 Task: Buy 5 Cooking Torches from Baking Tools & Accessories section under best seller category for shipping address: Isla Howard, 4728 Huntz Lane, Bolton, Massachusetts 01740, Cell Number 9785492947. Pay from credit card ending with 9757, CVV 798
Action: Mouse moved to (20, 71)
Screenshot: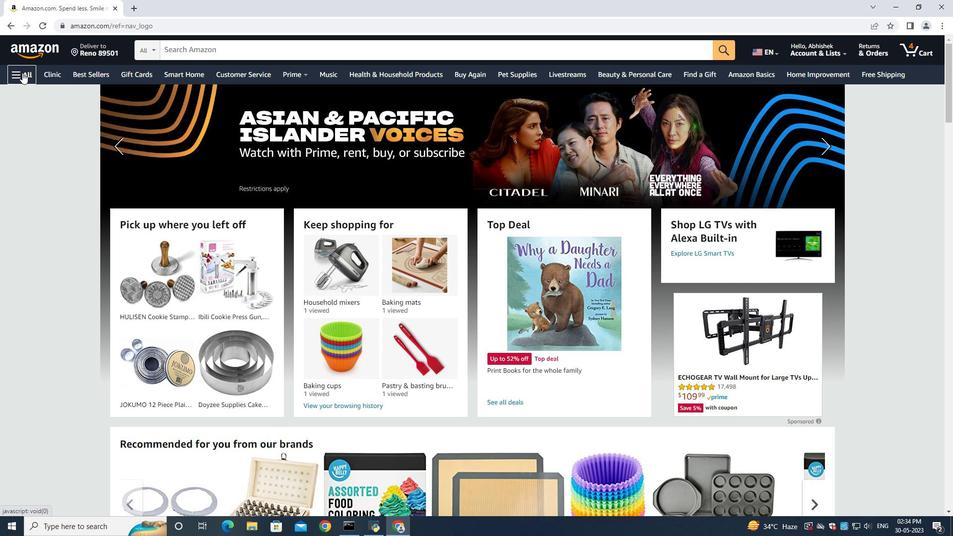 
Action: Mouse pressed left at (20, 71)
Screenshot: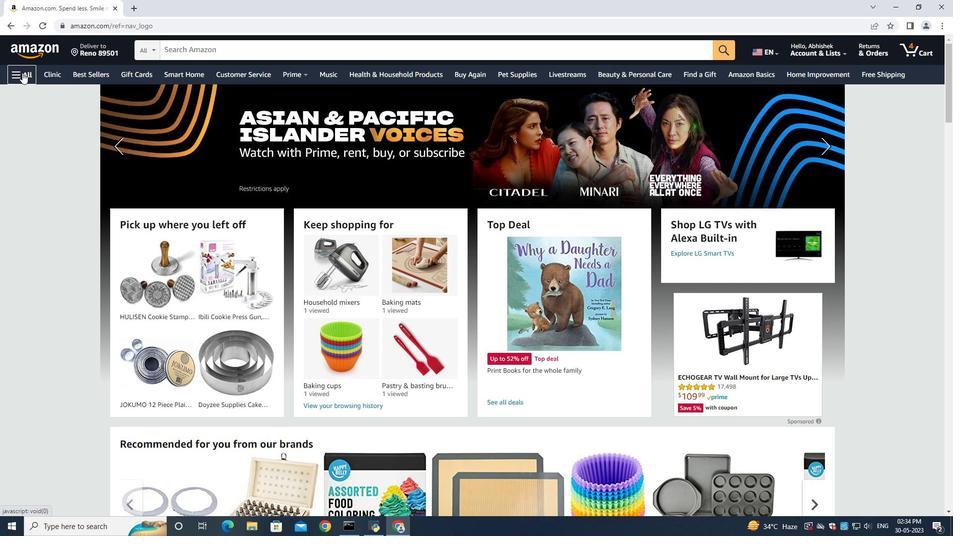 
Action: Mouse moved to (37, 93)
Screenshot: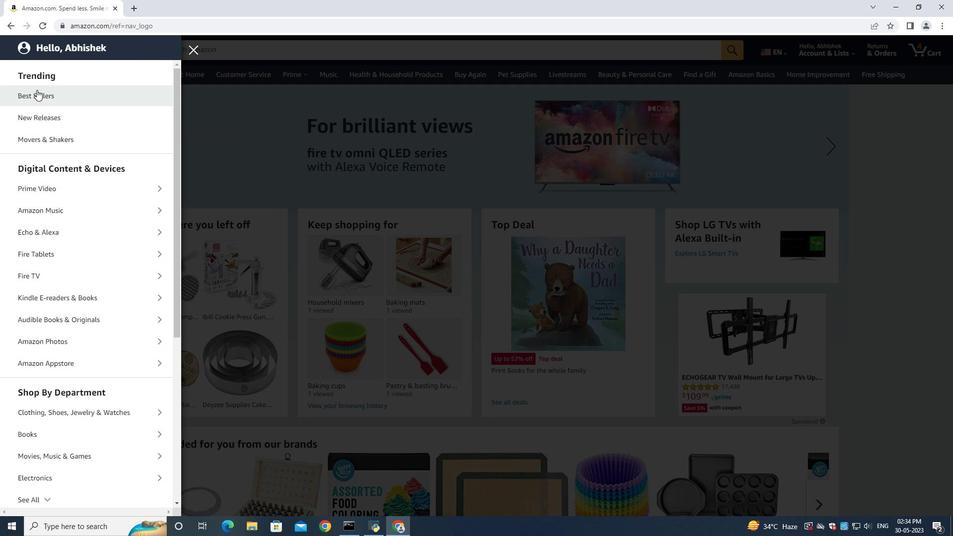
Action: Mouse pressed left at (37, 93)
Screenshot: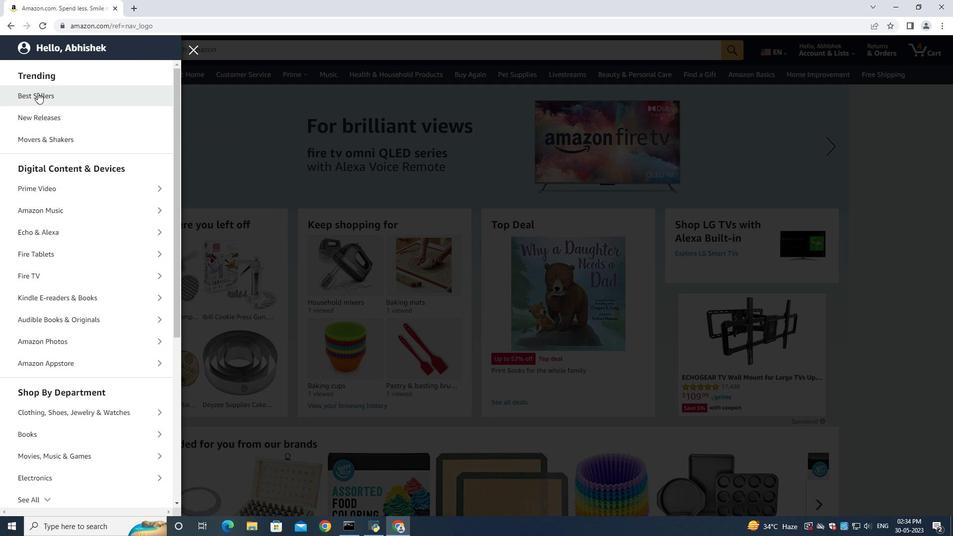 
Action: Mouse moved to (189, 50)
Screenshot: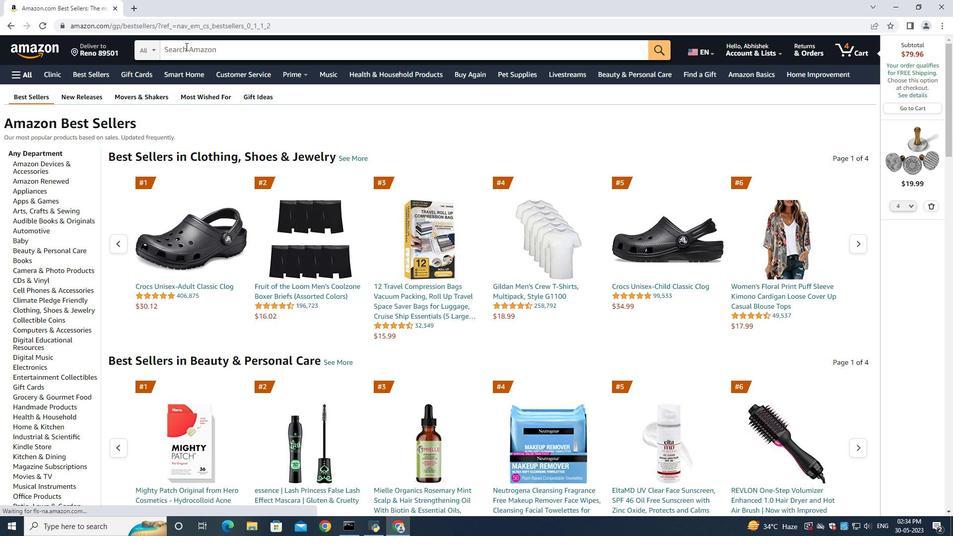 
Action: Mouse pressed left at (189, 50)
Screenshot: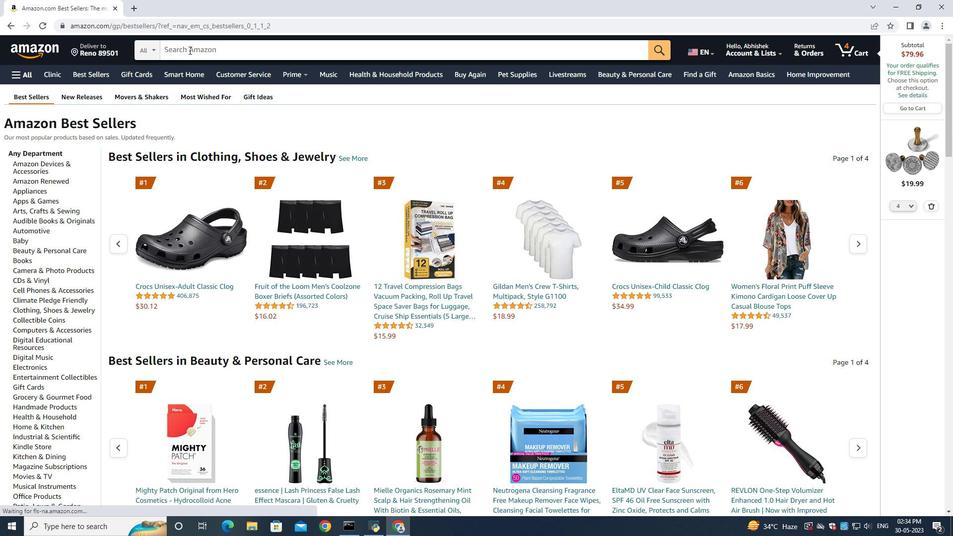 
Action: Key pressed <Key.shift><Key.shift>Cooking<Key.space><Key.shift><Key.shift><Key.shift><Key.shift><Key.shift><Key.shift><Key.shift><Key.shift><Key.shift><Key.shift><Key.shift><Key.shift><Key.shift><Key.shift><Key.shift><Key.shift><Key.shift><Key.shift><Key.shift><Key.shift><Key.shift><Key.shift><Key.shift><Key.shift><Key.shift>Tot<Key.backspace>rches<Key.enter>
Screenshot: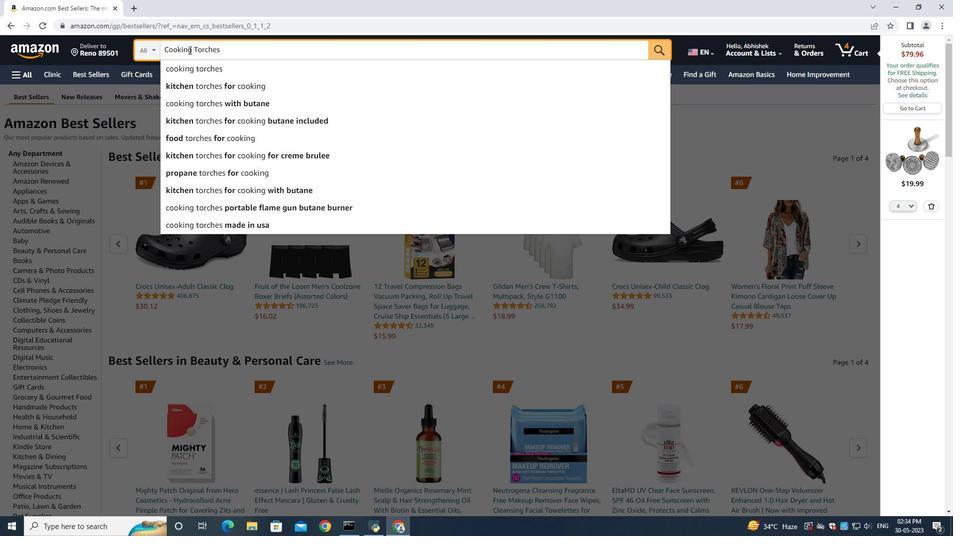 
Action: Mouse moved to (25, 178)
Screenshot: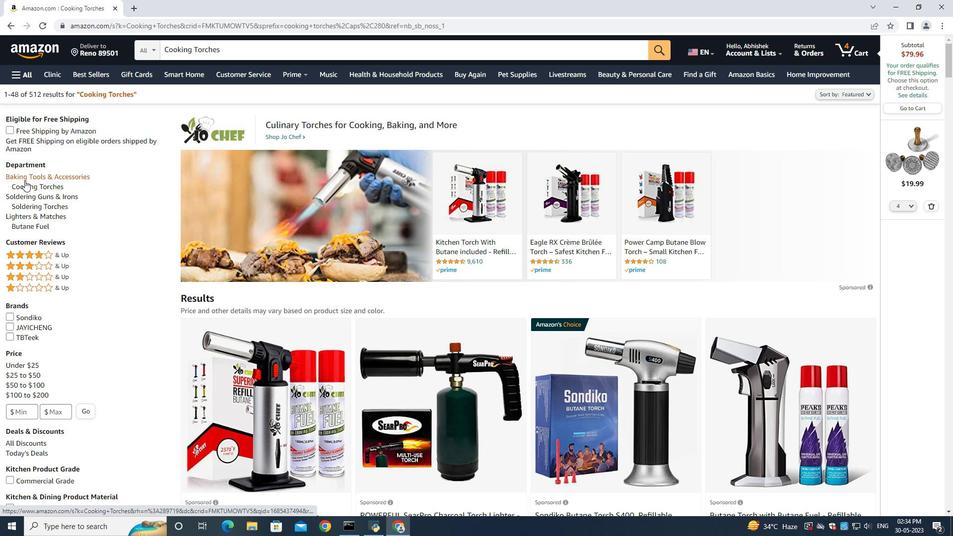 
Action: Mouse pressed left at (25, 178)
Screenshot: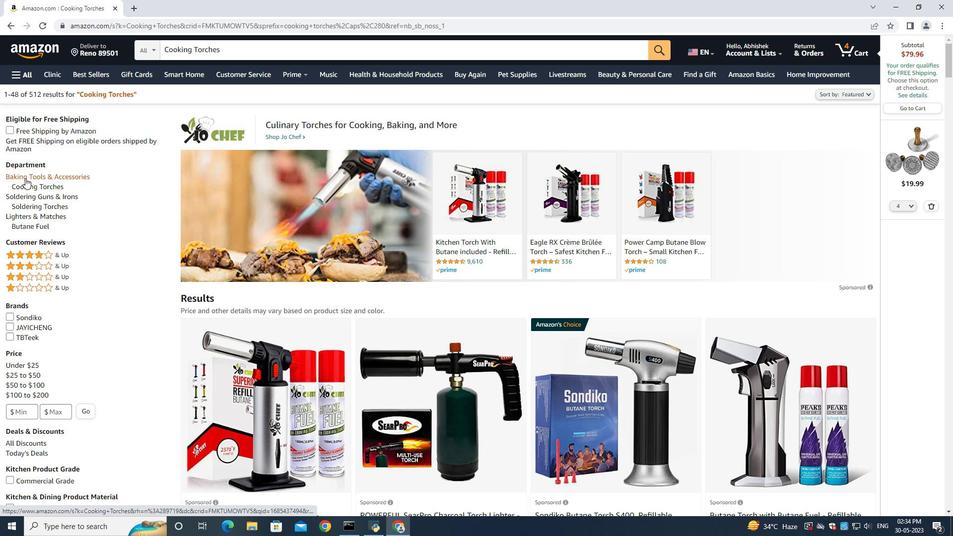 
Action: Mouse moved to (518, 169)
Screenshot: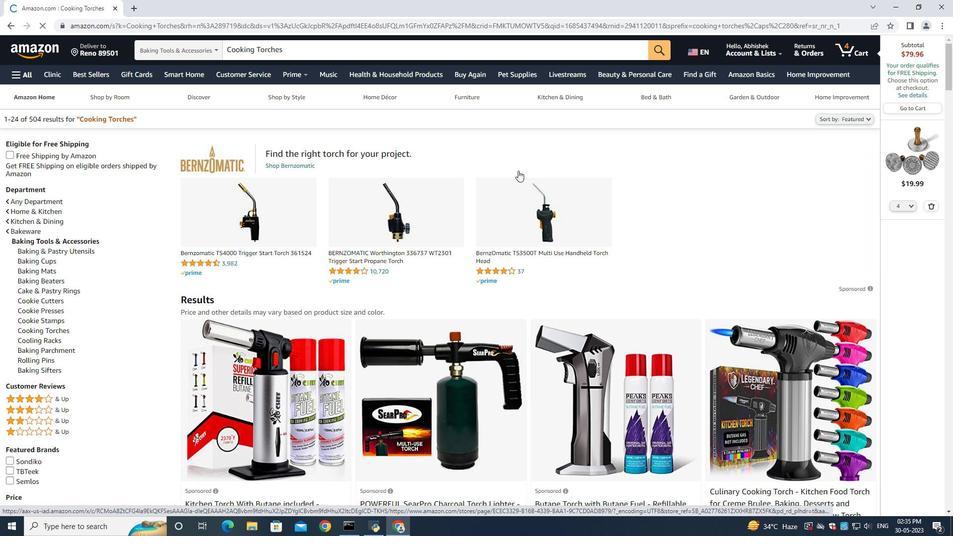 
Action: Mouse scrolled (518, 168) with delta (0, 0)
Screenshot: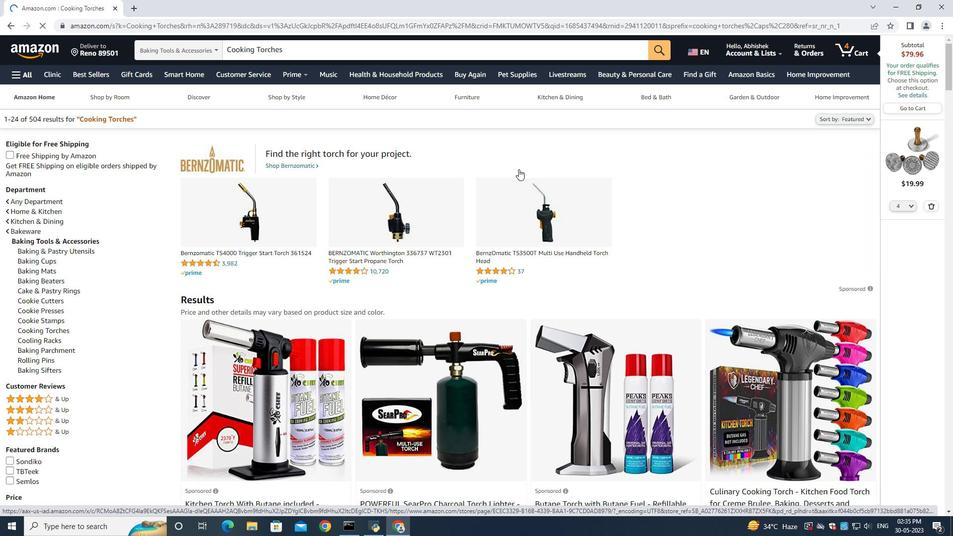 
Action: Mouse moved to (494, 276)
Screenshot: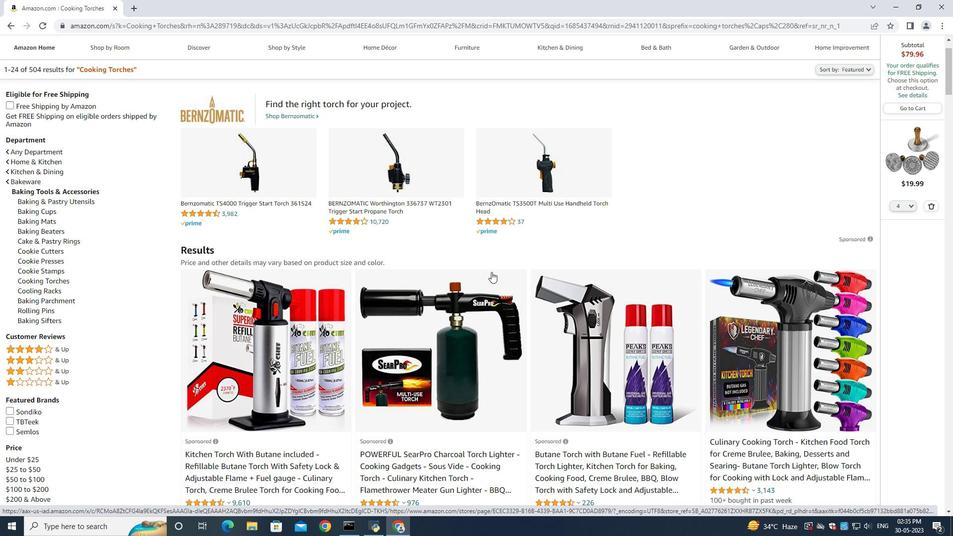 
Action: Mouse scrolled (494, 275) with delta (0, 0)
Screenshot: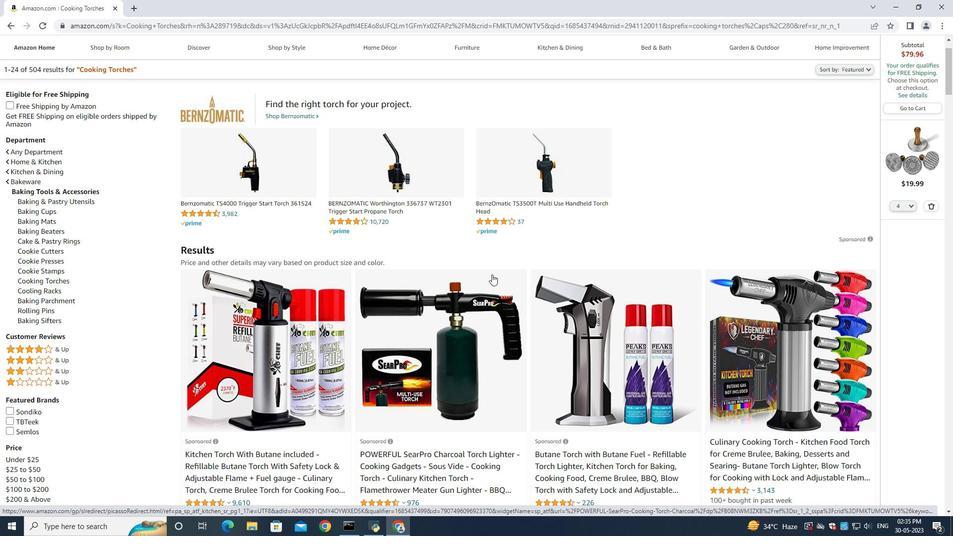
Action: Mouse moved to (494, 276)
Screenshot: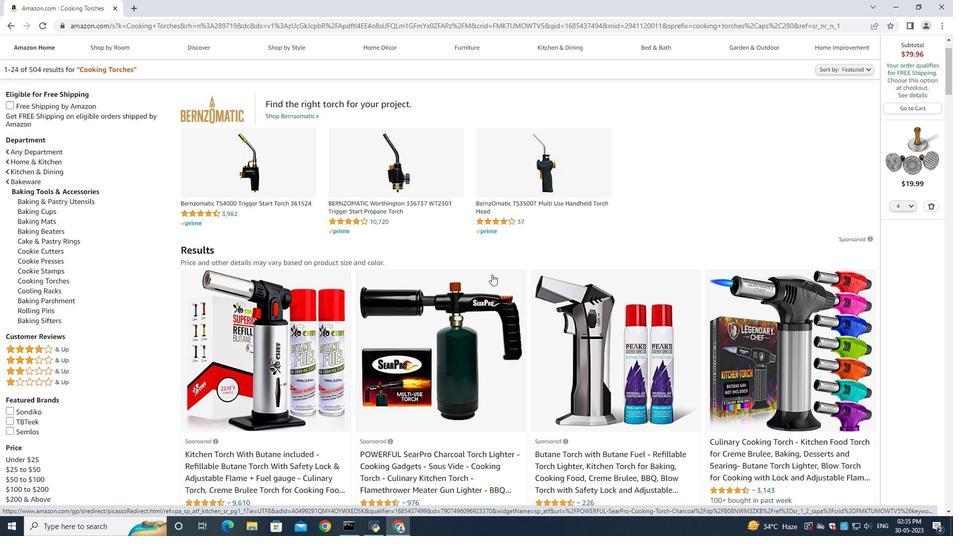 
Action: Mouse scrolled (494, 275) with delta (0, 0)
Screenshot: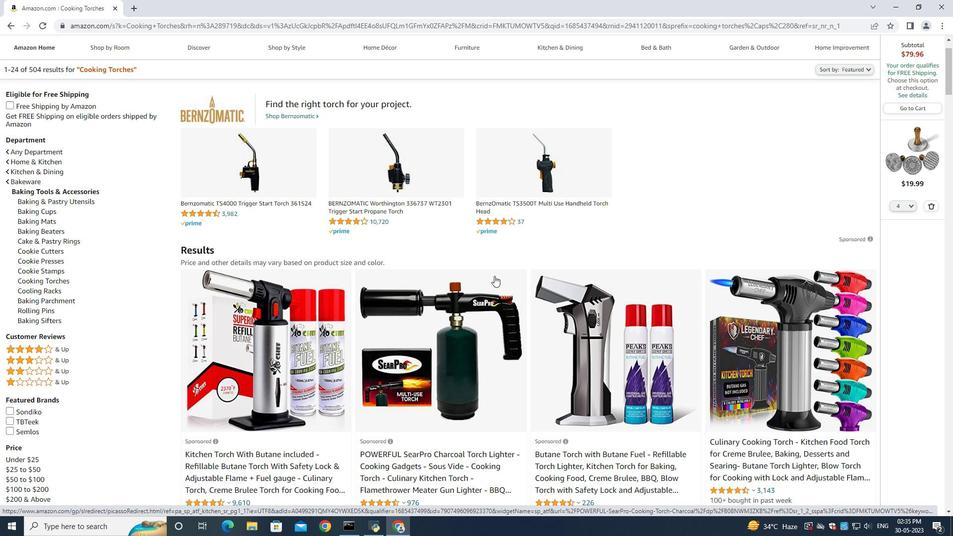 
Action: Mouse moved to (609, 352)
Screenshot: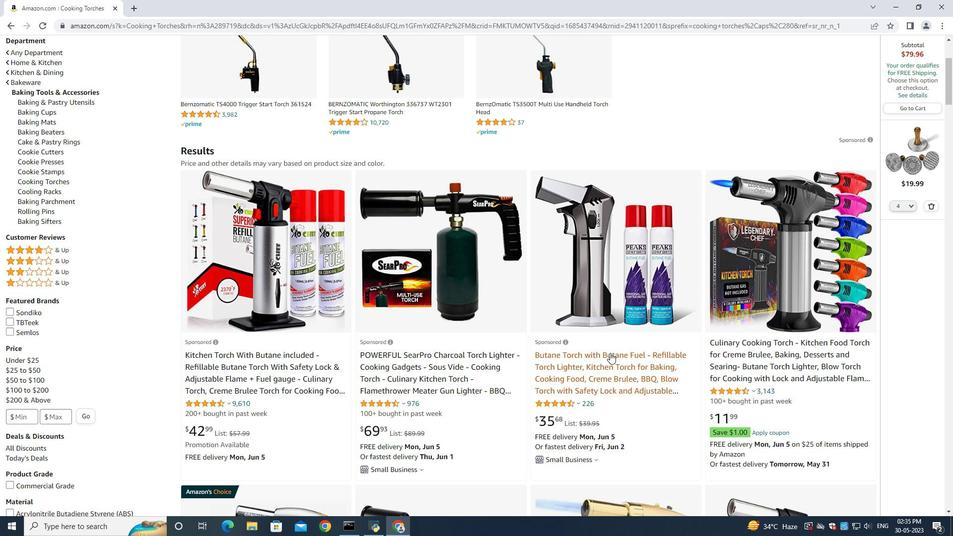 
Action: Mouse scrolled (609, 352) with delta (0, 0)
Screenshot: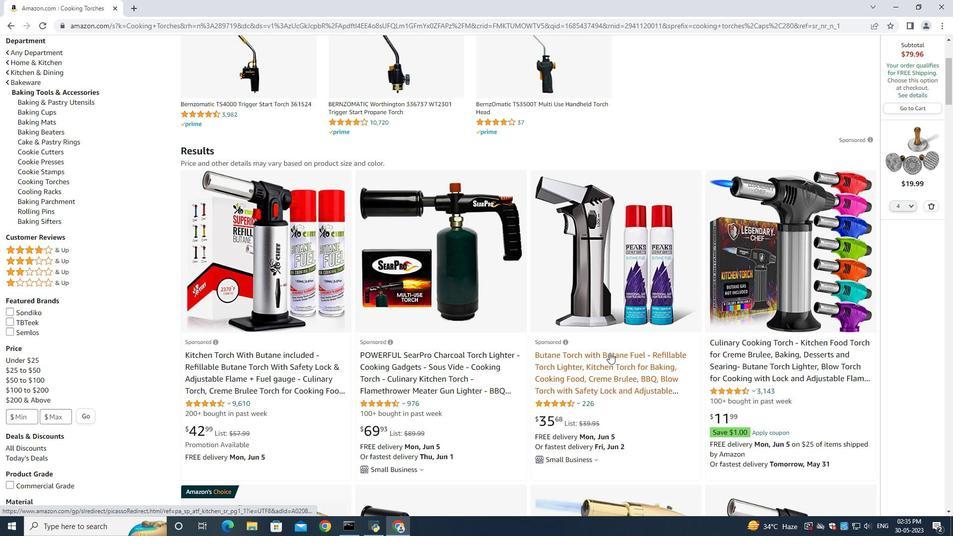 
Action: Mouse moved to (622, 341)
Screenshot: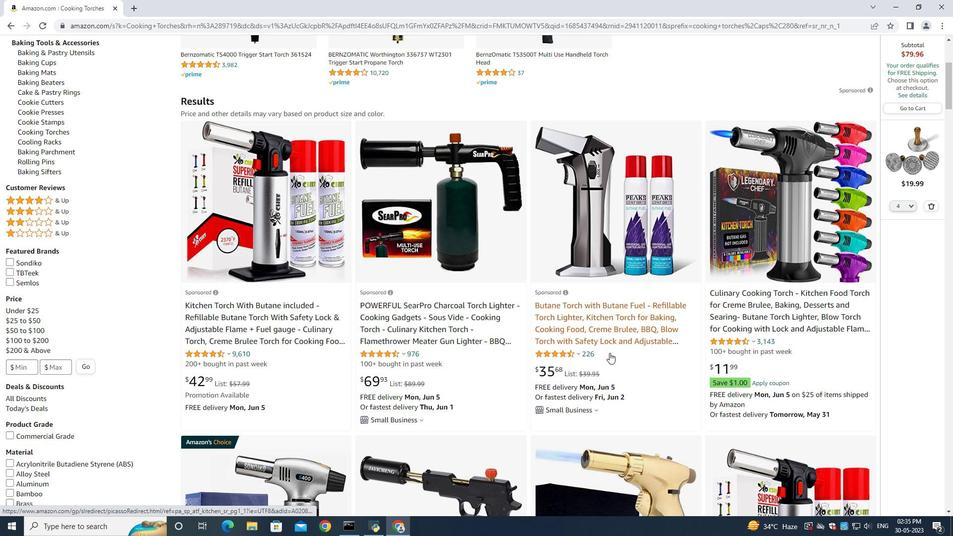 
Action: Mouse scrolled (622, 341) with delta (0, 0)
Screenshot: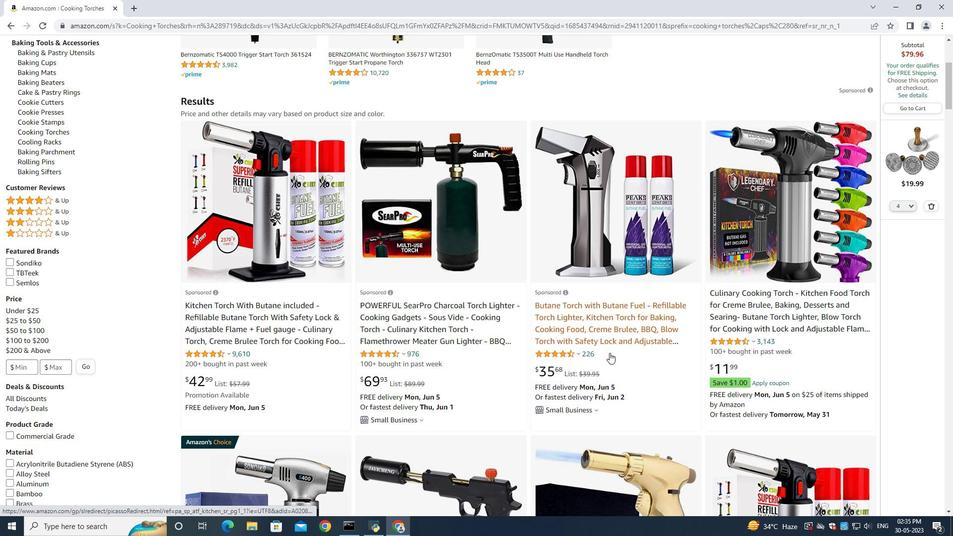 
Action: Mouse scrolled (622, 341) with delta (0, 0)
Screenshot: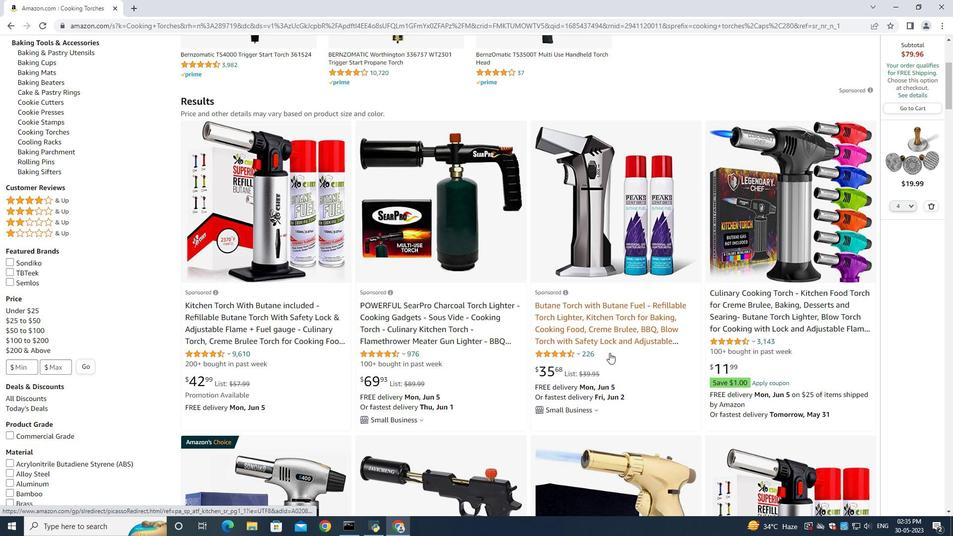 
Action: Mouse moved to (624, 341)
Screenshot: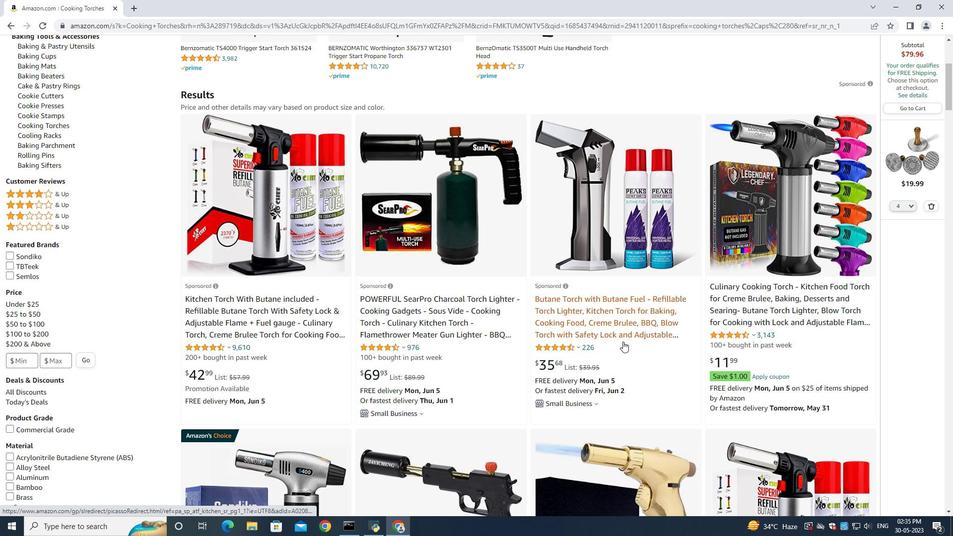 
Action: Mouse scrolled (624, 340) with delta (0, 0)
Screenshot: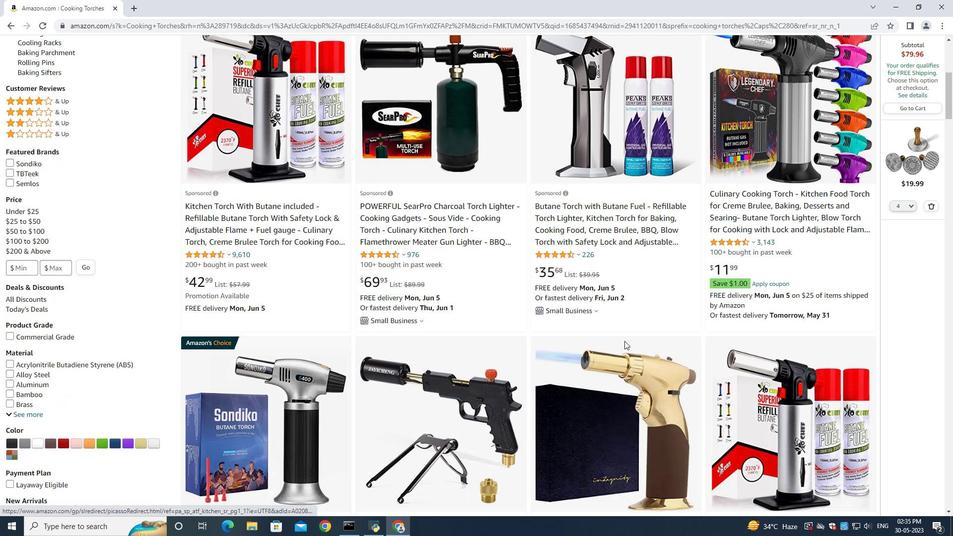 
Action: Mouse scrolled (624, 340) with delta (0, 0)
Screenshot: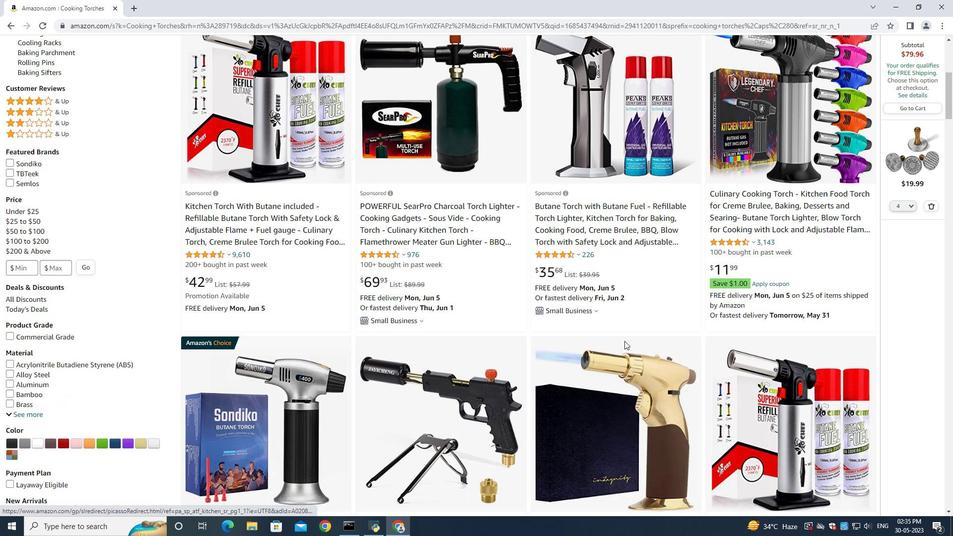 
Action: Mouse scrolled (624, 340) with delta (0, 0)
Screenshot: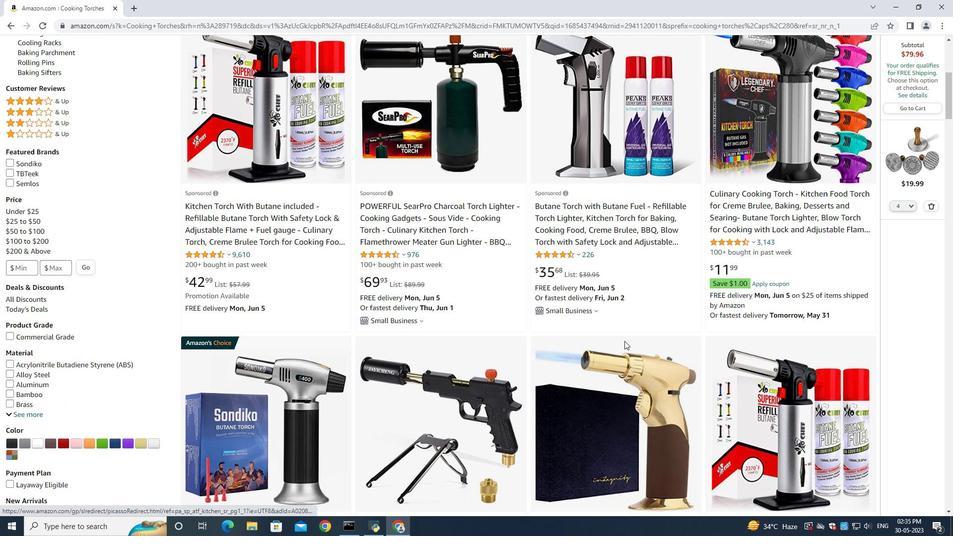 
Action: Mouse moved to (779, 377)
Screenshot: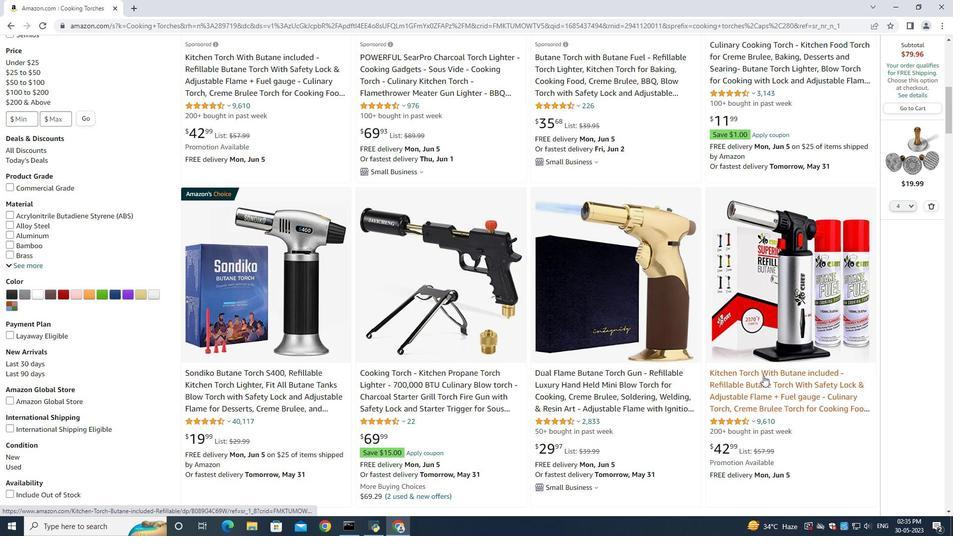 
Action: Mouse pressed left at (779, 377)
Screenshot: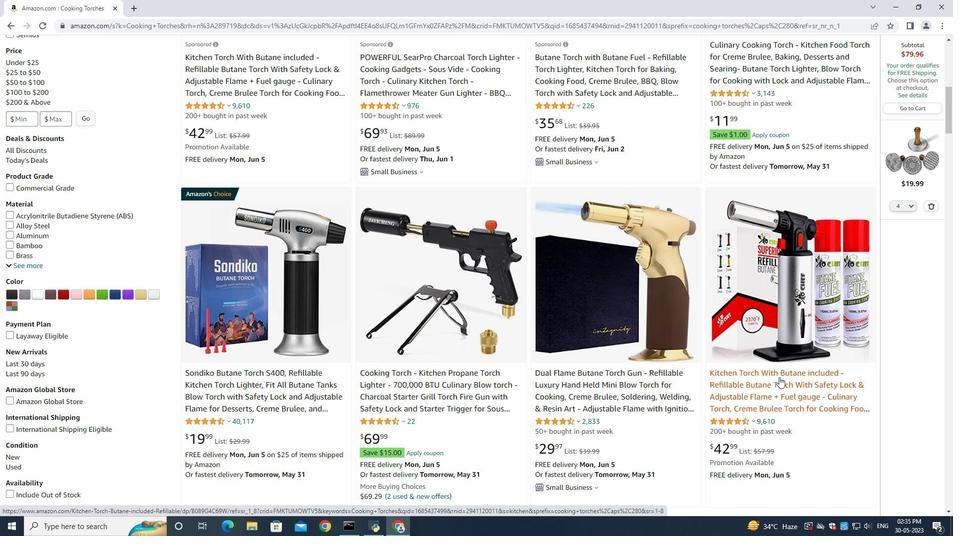 
Action: Mouse moved to (933, 204)
Screenshot: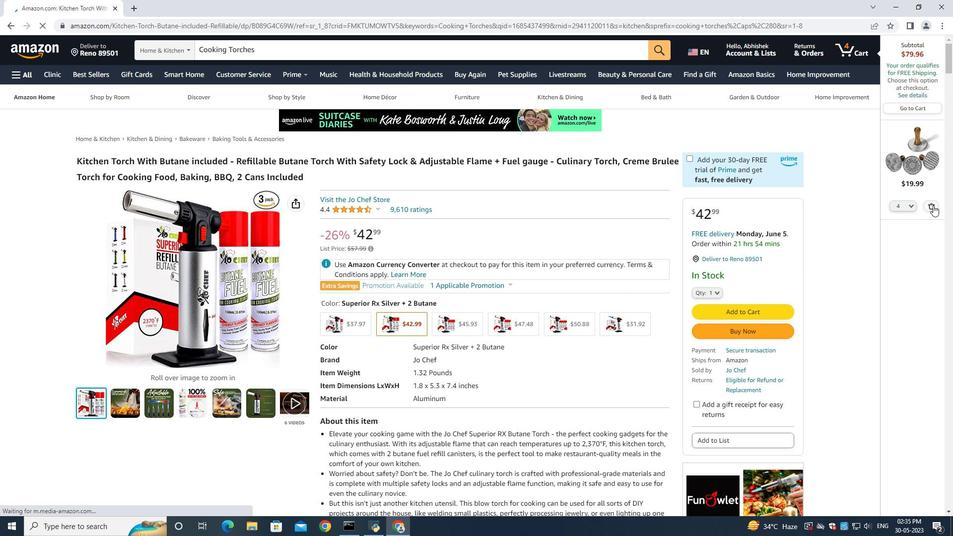 
Action: Mouse pressed left at (933, 204)
Screenshot: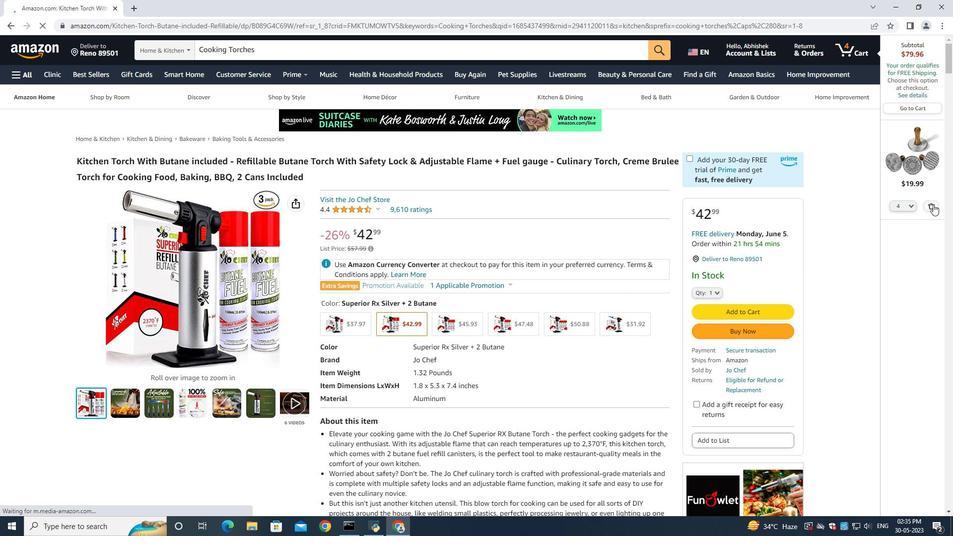 
Action: Mouse moved to (294, 406)
Screenshot: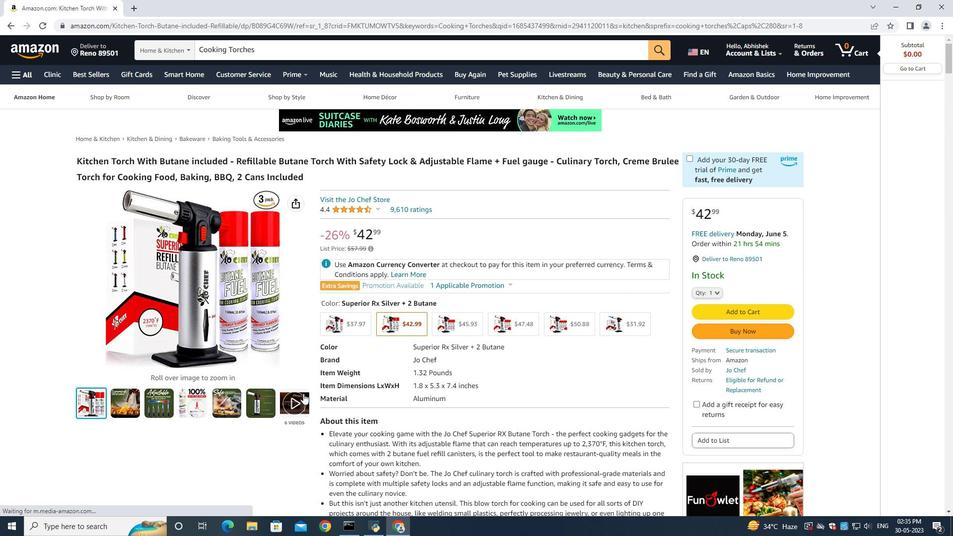 
Action: Mouse pressed left at (294, 406)
Screenshot: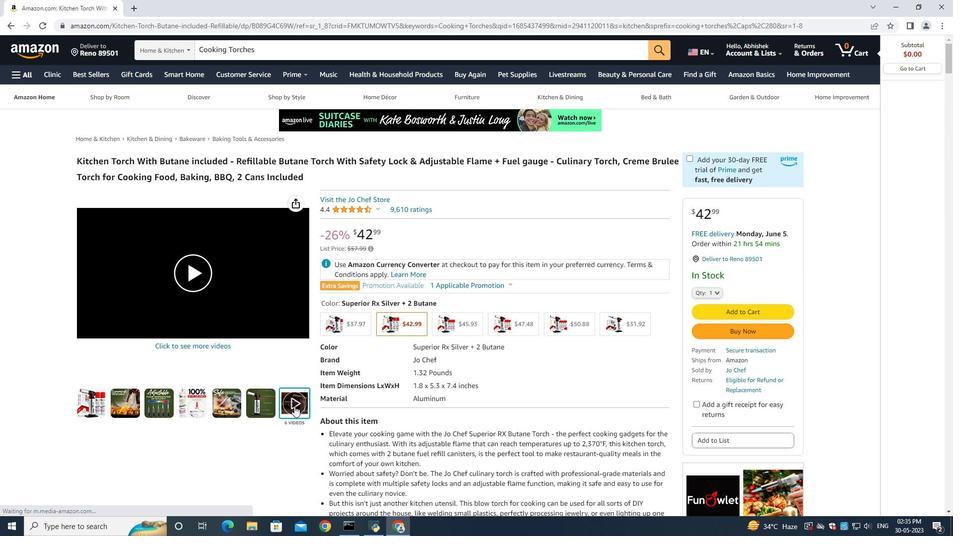 
Action: Mouse moved to (772, 212)
Screenshot: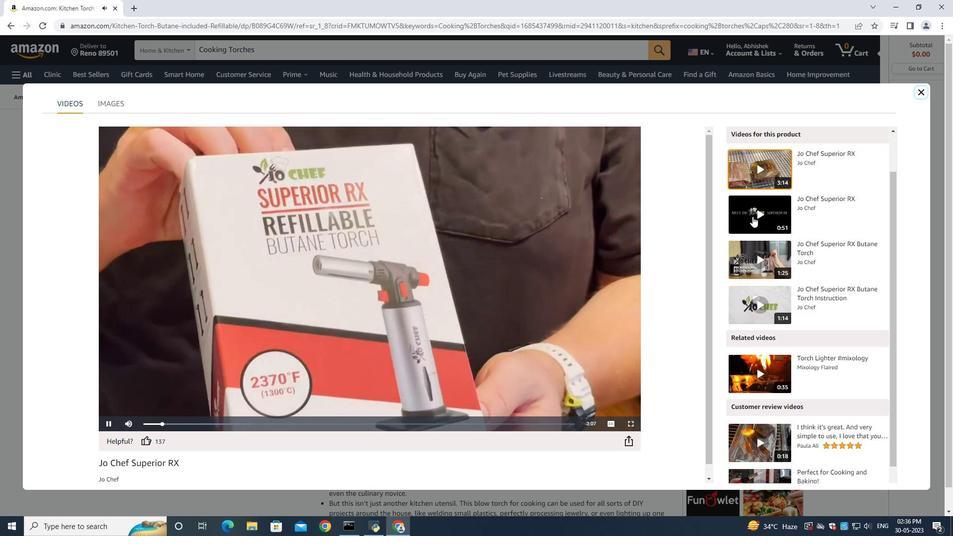 
Action: Mouse pressed left at (772, 212)
Screenshot: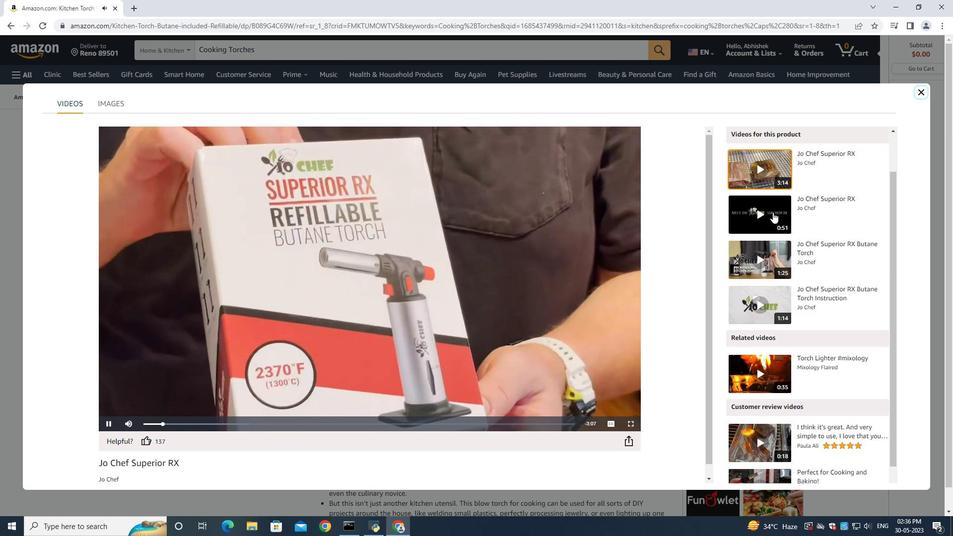 
Action: Mouse moved to (549, 425)
Screenshot: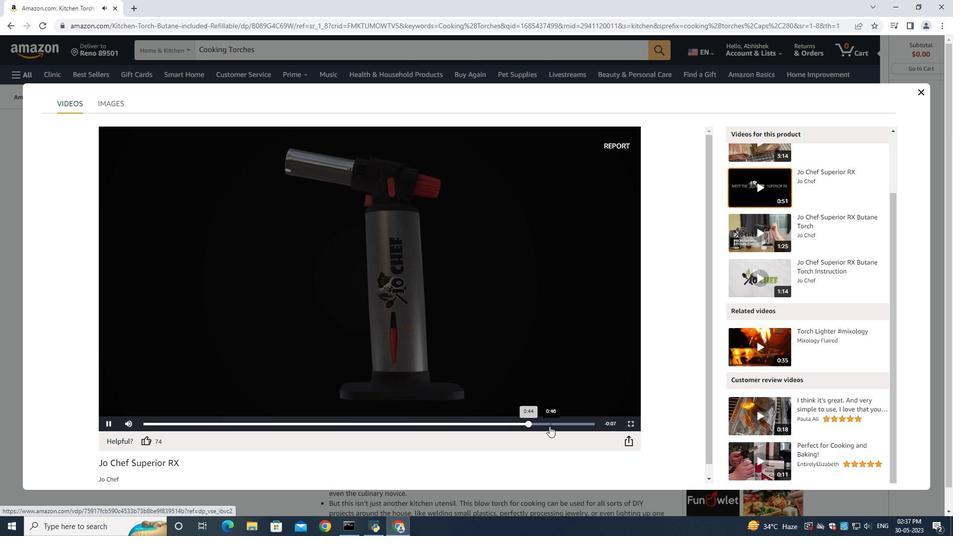 
Action: Mouse pressed left at (549, 425)
Screenshot: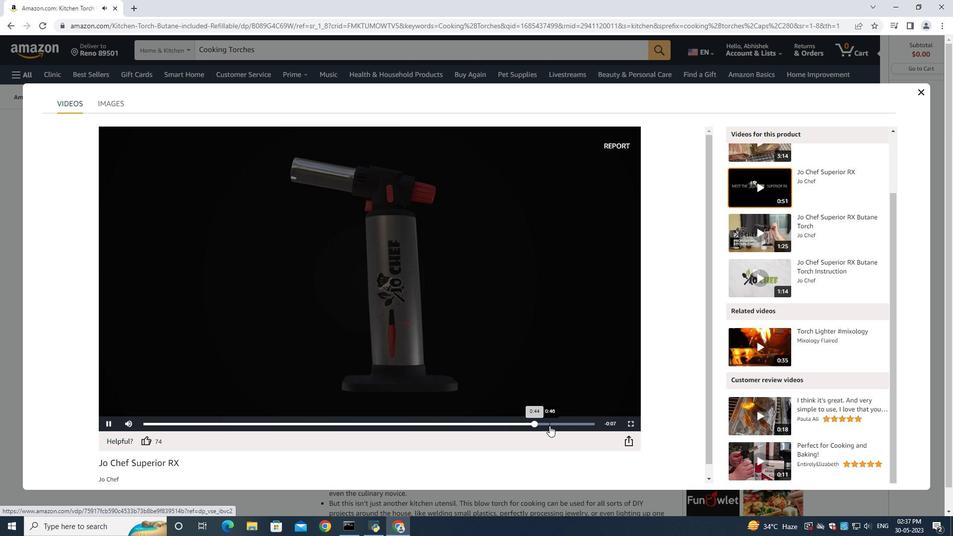 
Action: Mouse moved to (561, 422)
Screenshot: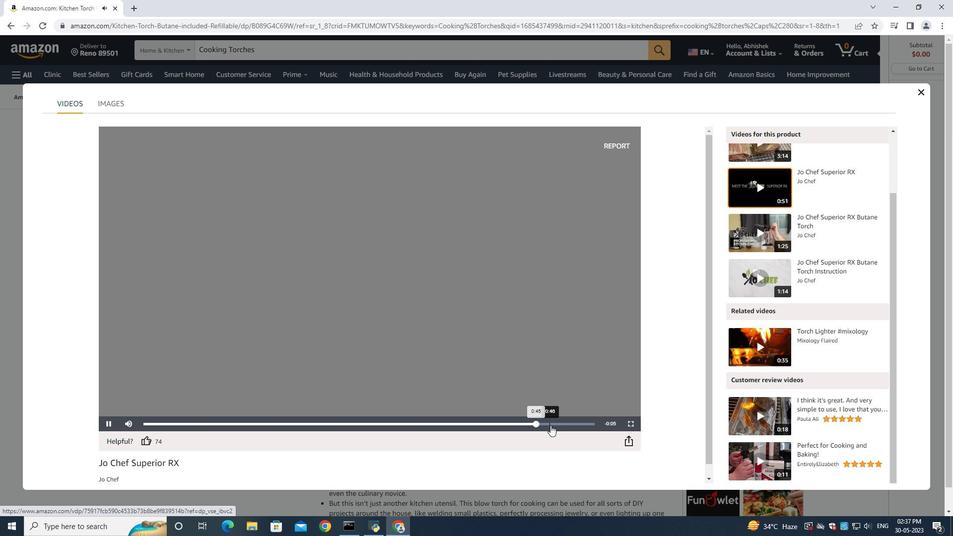 
Action: Mouse pressed left at (561, 422)
Screenshot: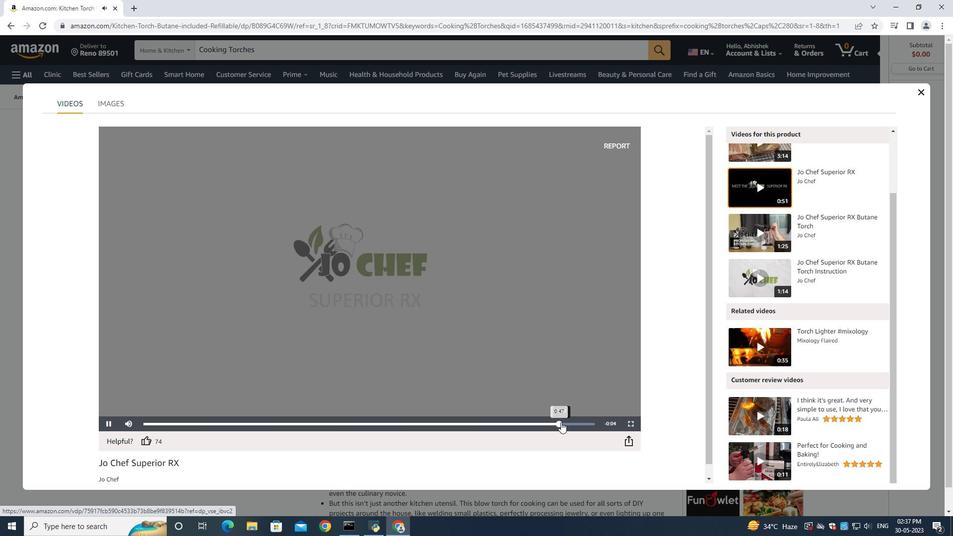 
Action: Mouse moved to (571, 422)
Screenshot: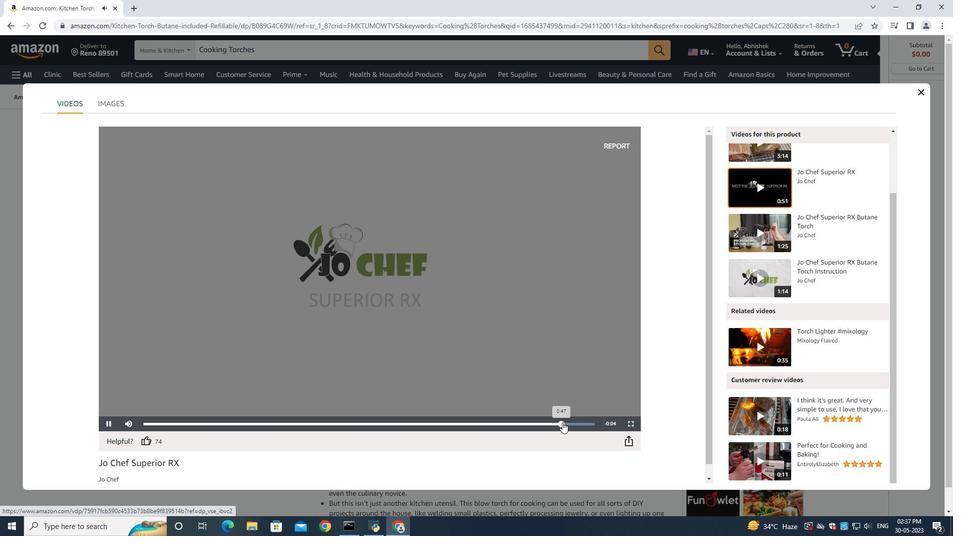 
Action: Mouse pressed left at (571, 422)
Screenshot: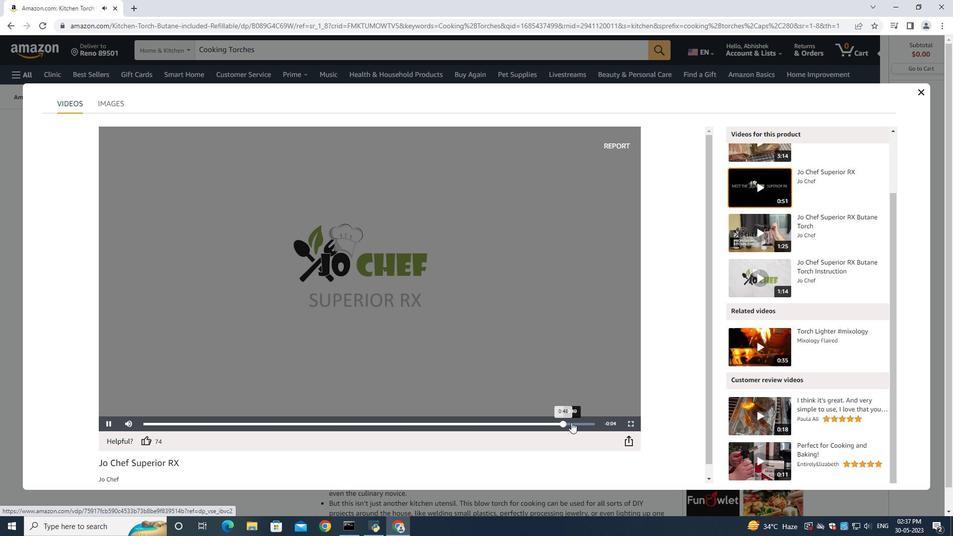 
Action: Mouse moved to (580, 422)
Screenshot: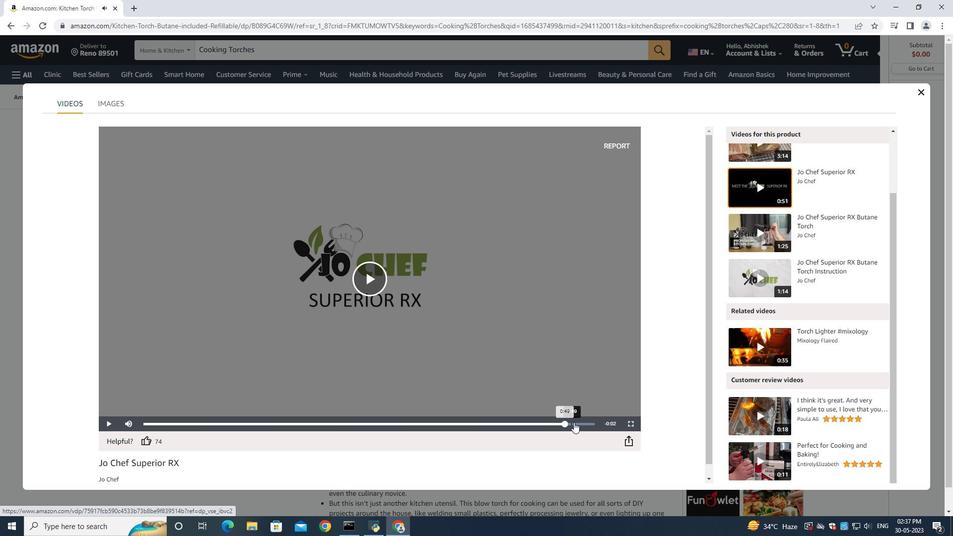 
Action: Mouse pressed left at (580, 422)
Screenshot: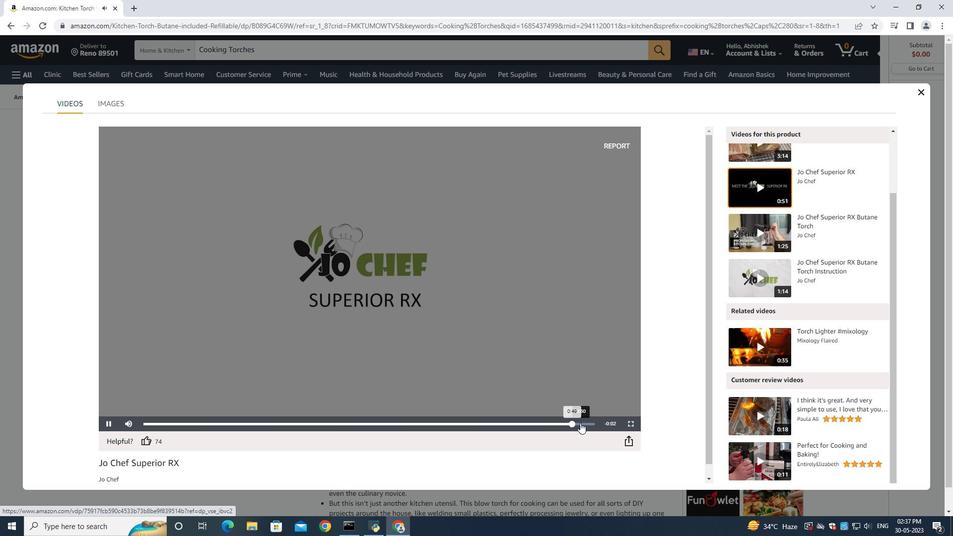 
Action: Mouse moved to (920, 89)
Screenshot: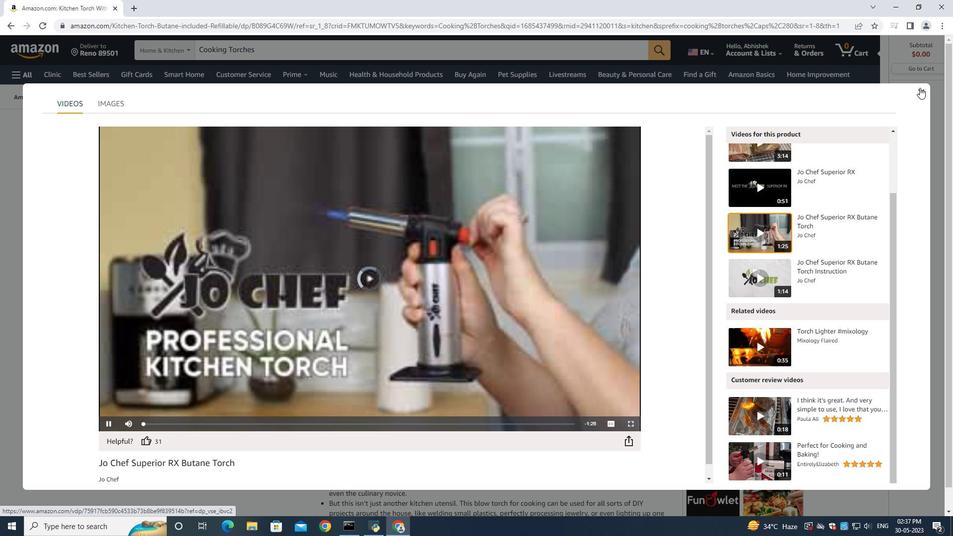 
Action: Mouse pressed left at (920, 89)
Screenshot: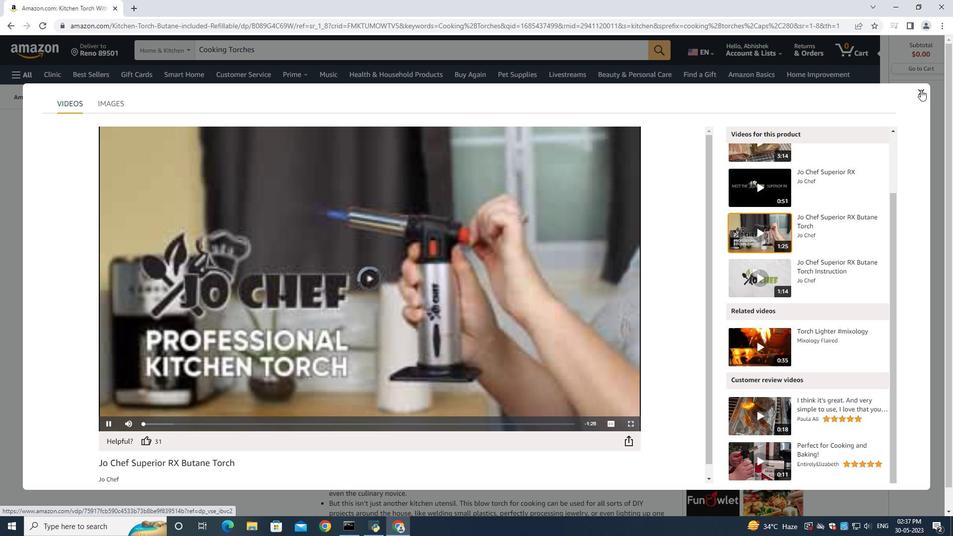 
Action: Mouse moved to (721, 293)
Screenshot: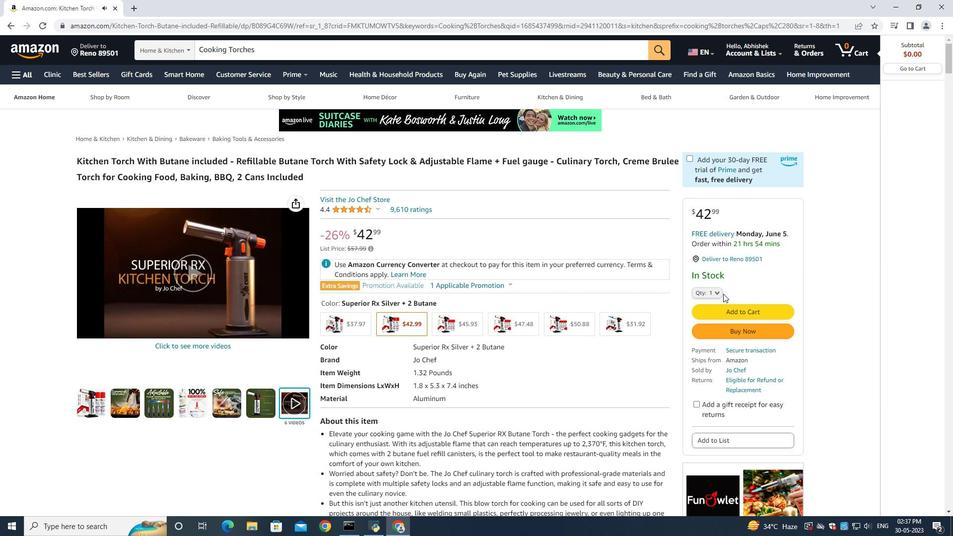 
Action: Mouse pressed left at (721, 293)
Screenshot: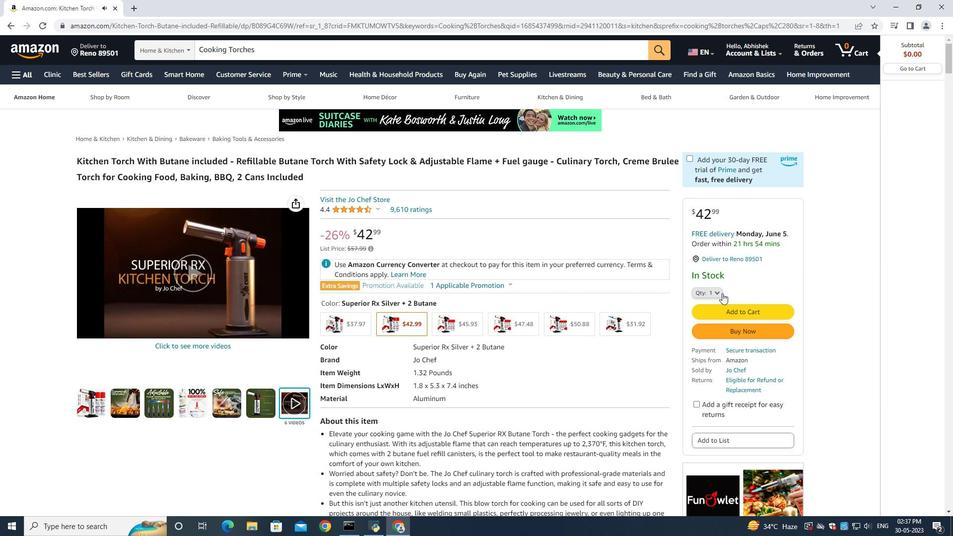
Action: Mouse moved to (701, 110)
Screenshot: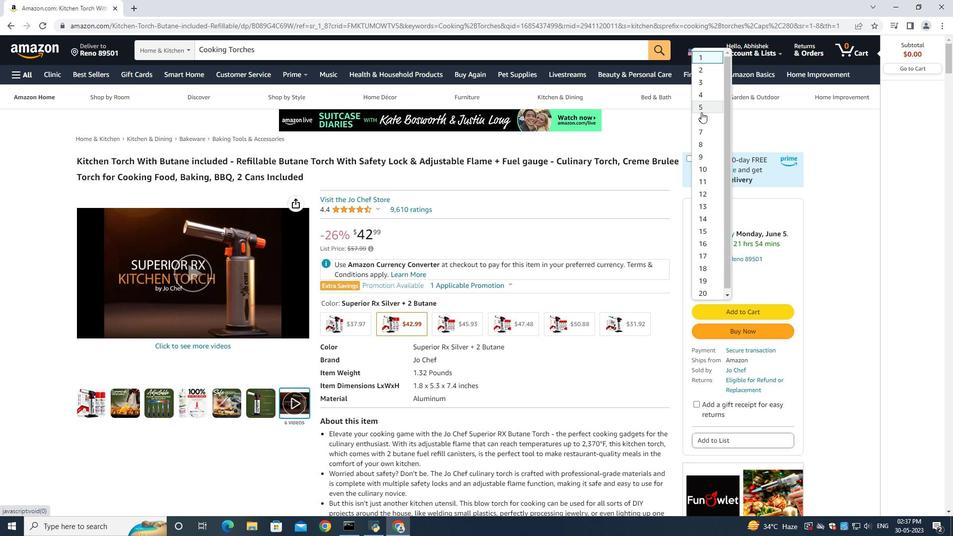 
Action: Mouse pressed left at (701, 110)
Screenshot: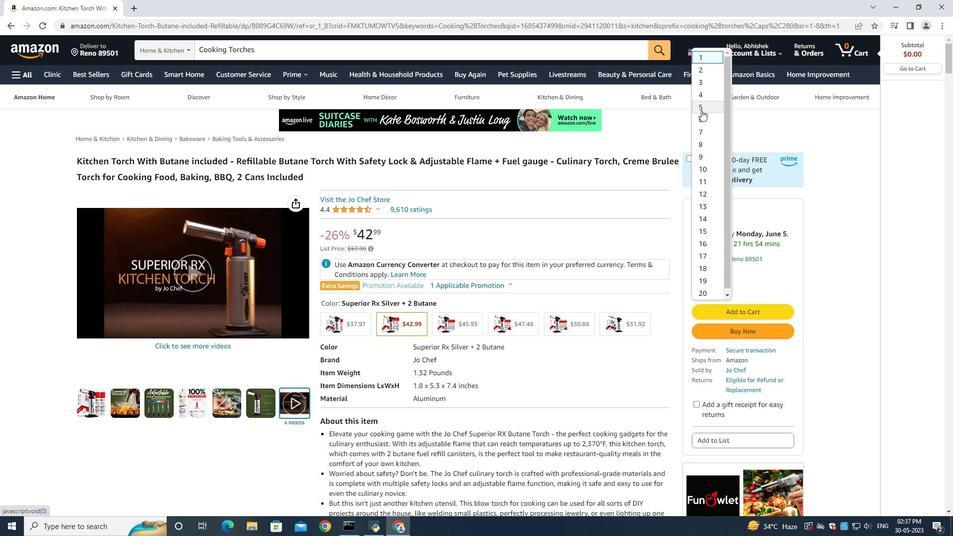 
Action: Mouse moved to (737, 328)
Screenshot: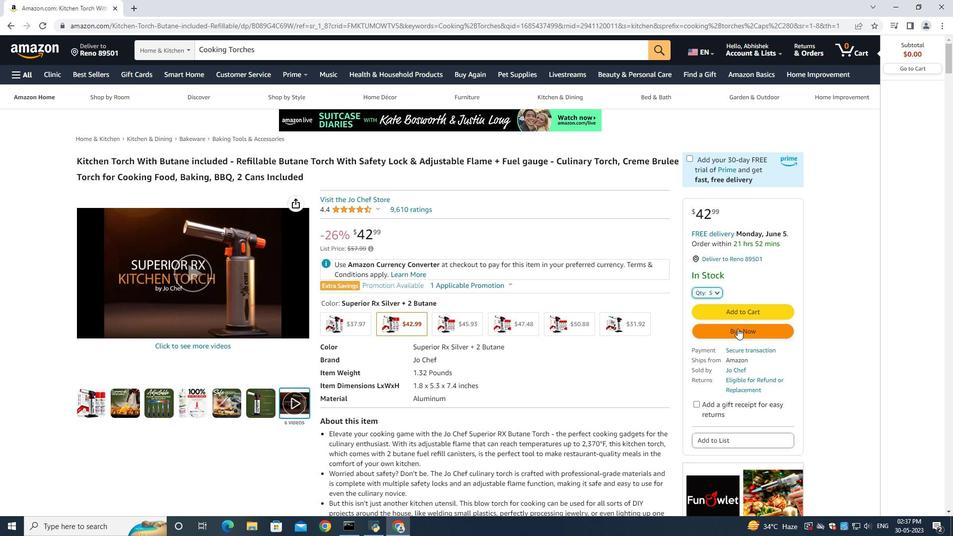 
Action: Mouse pressed left at (737, 328)
Screenshot: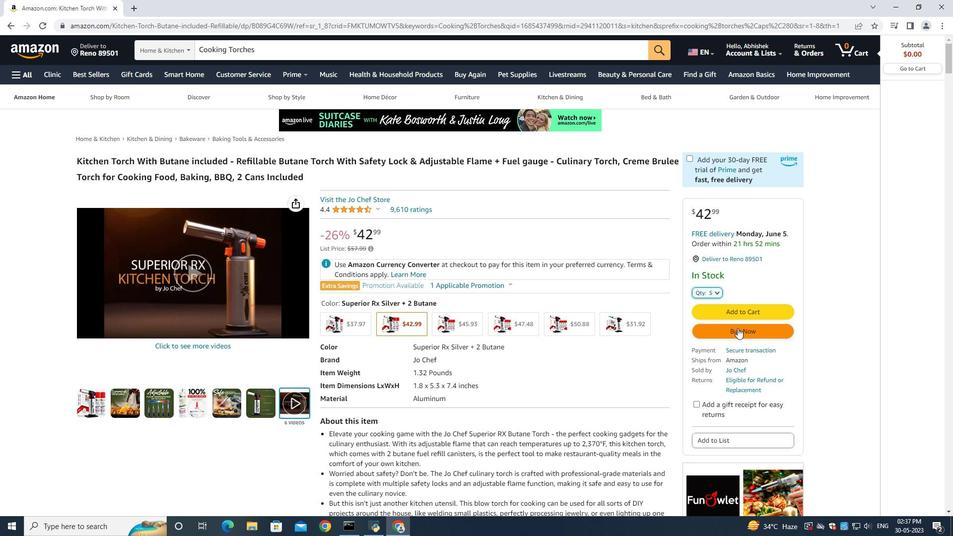 
Action: Mouse moved to (500, 327)
Screenshot: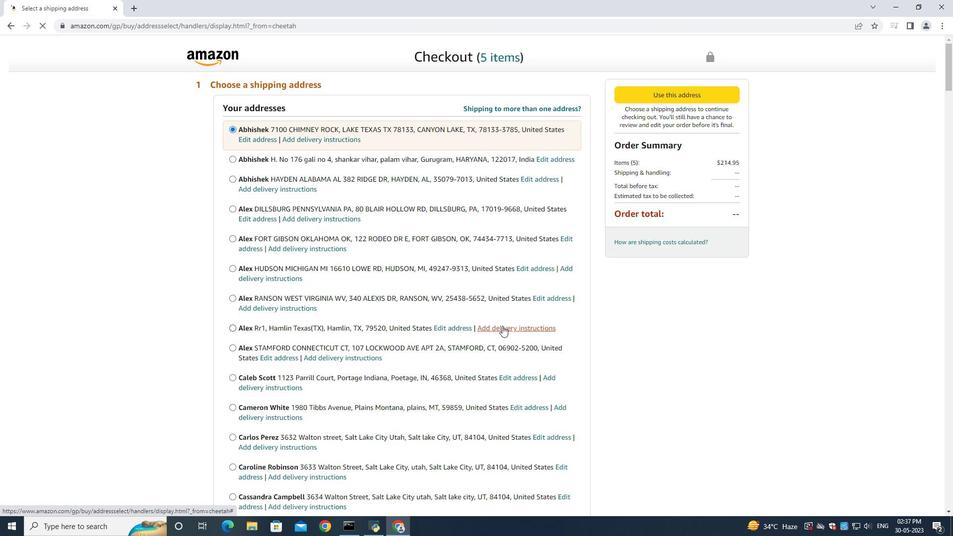 
Action: Mouse scrolled (500, 326) with delta (0, 0)
Screenshot: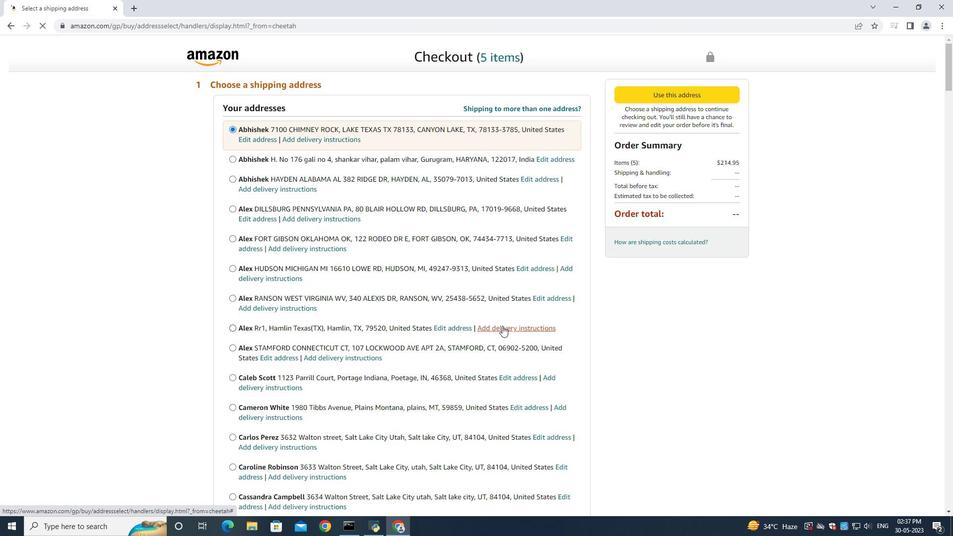 
Action: Mouse moved to (500, 328)
Screenshot: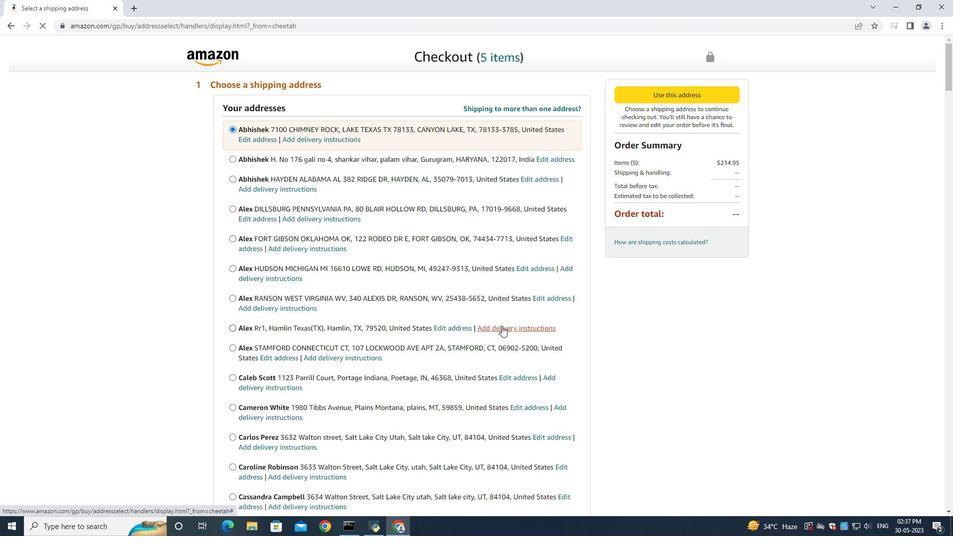 
Action: Mouse scrolled (500, 327) with delta (0, 0)
Screenshot: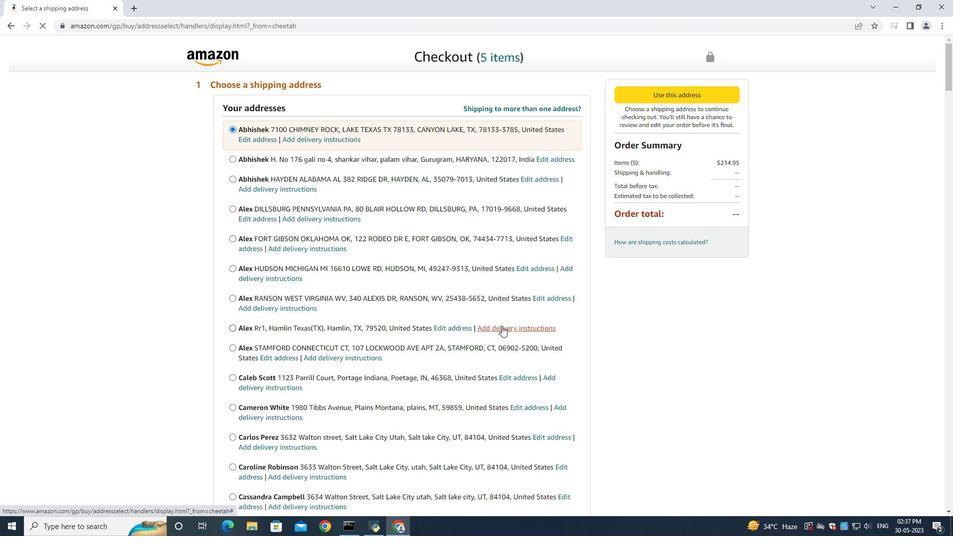 
Action: Mouse moved to (499, 328)
Screenshot: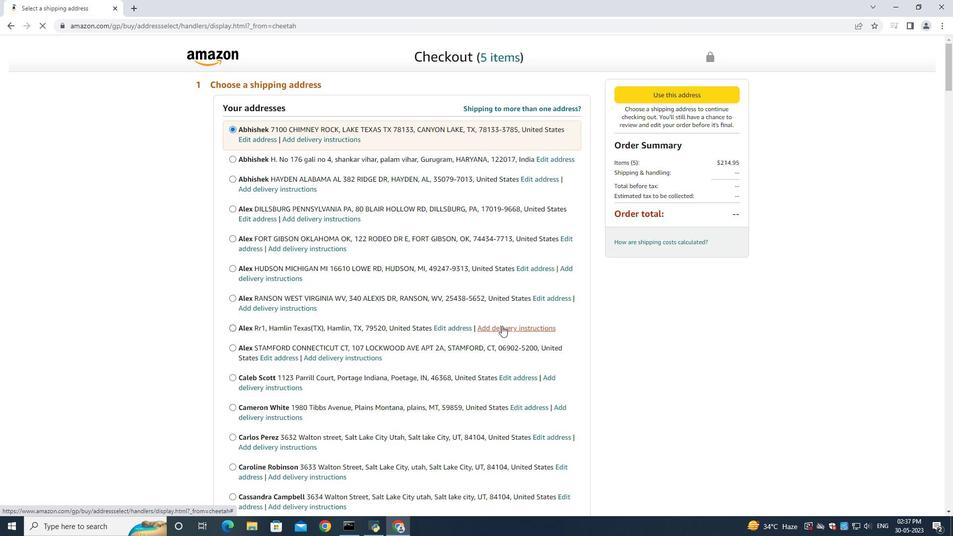 
Action: Mouse scrolled (499, 327) with delta (0, 0)
Screenshot: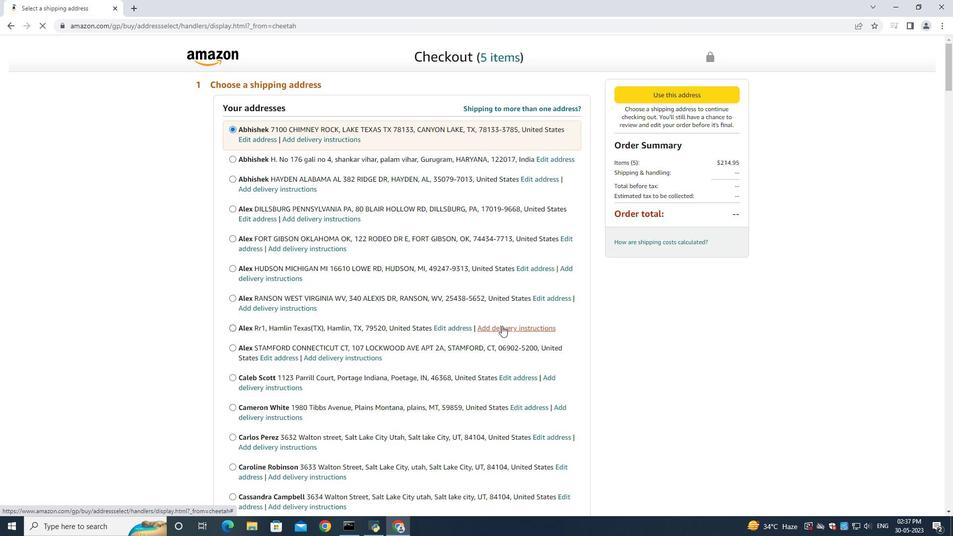 
Action: Mouse moved to (499, 328)
Screenshot: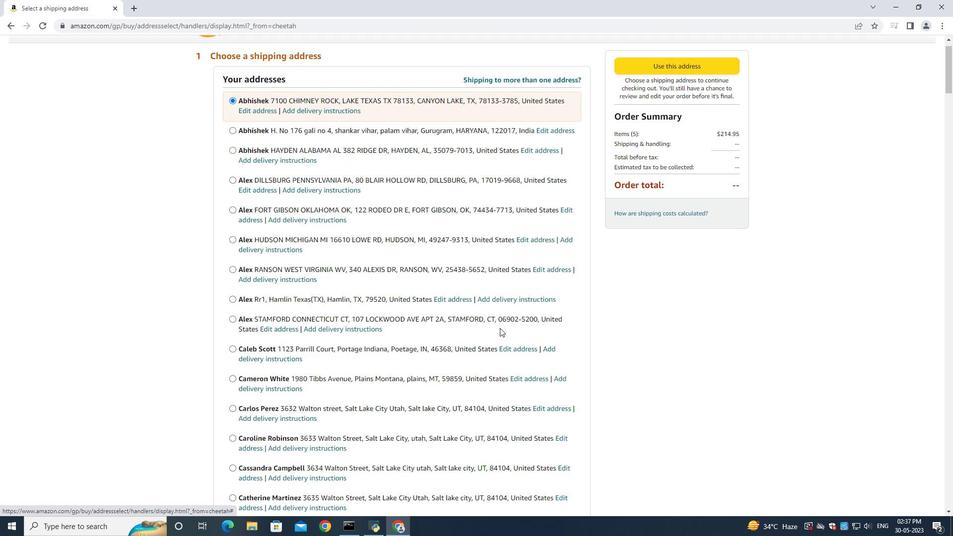 
Action: Mouse scrolled (499, 327) with delta (0, 0)
Screenshot: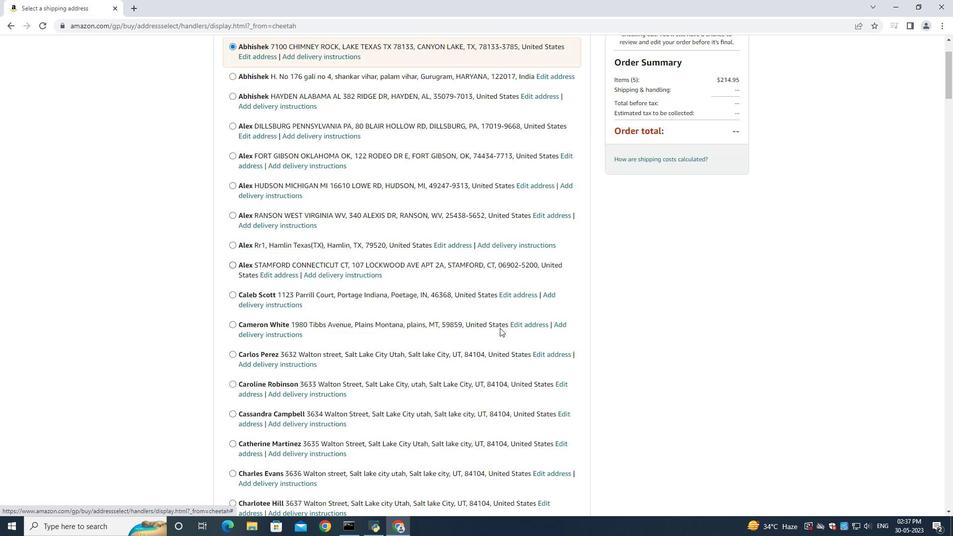 
Action: Mouse scrolled (499, 327) with delta (0, 0)
Screenshot: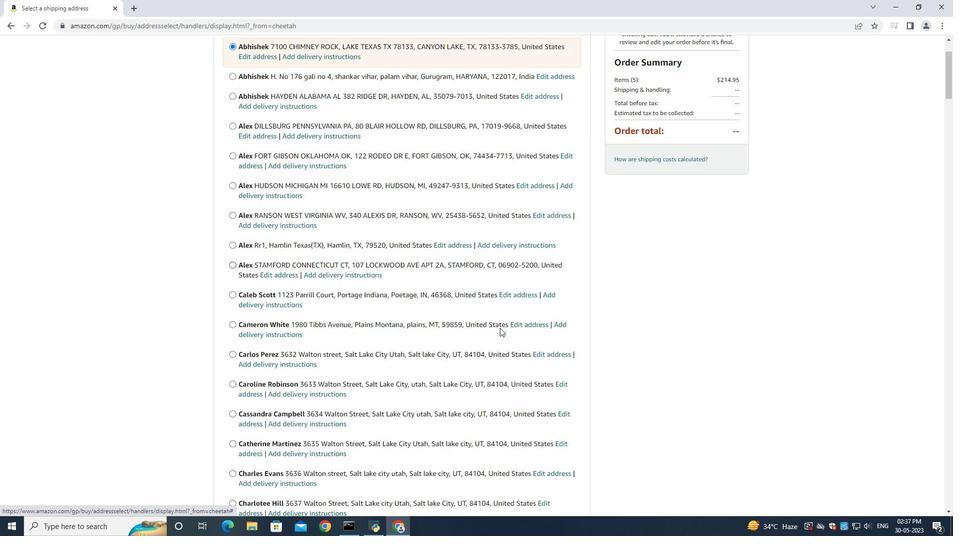 
Action: Mouse scrolled (499, 327) with delta (0, 0)
Screenshot: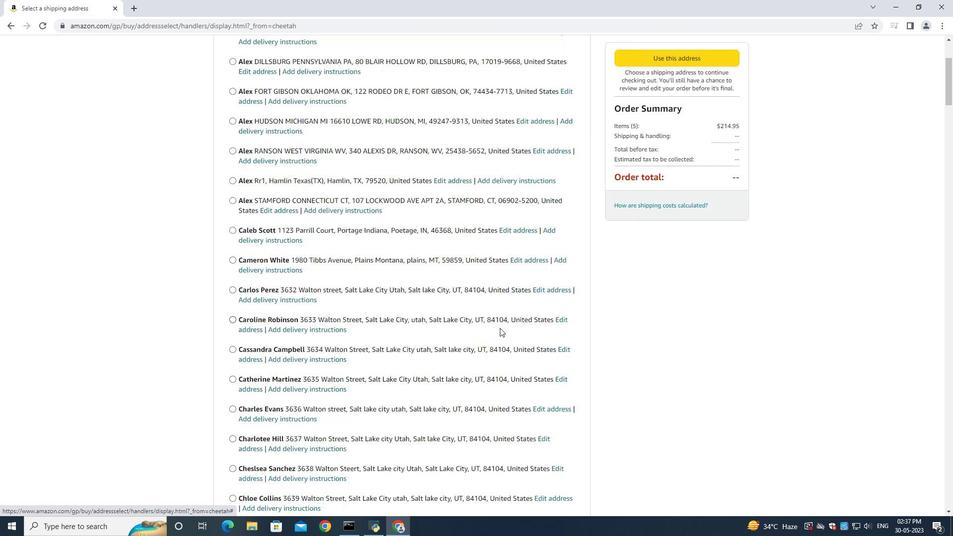 
Action: Mouse moved to (499, 328)
Screenshot: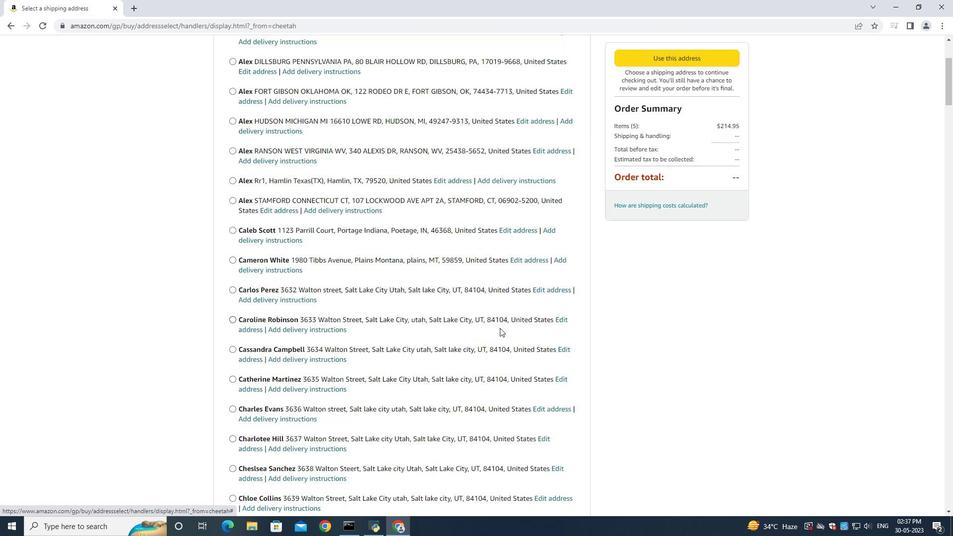 
Action: Mouse scrolled (499, 328) with delta (0, 0)
Screenshot: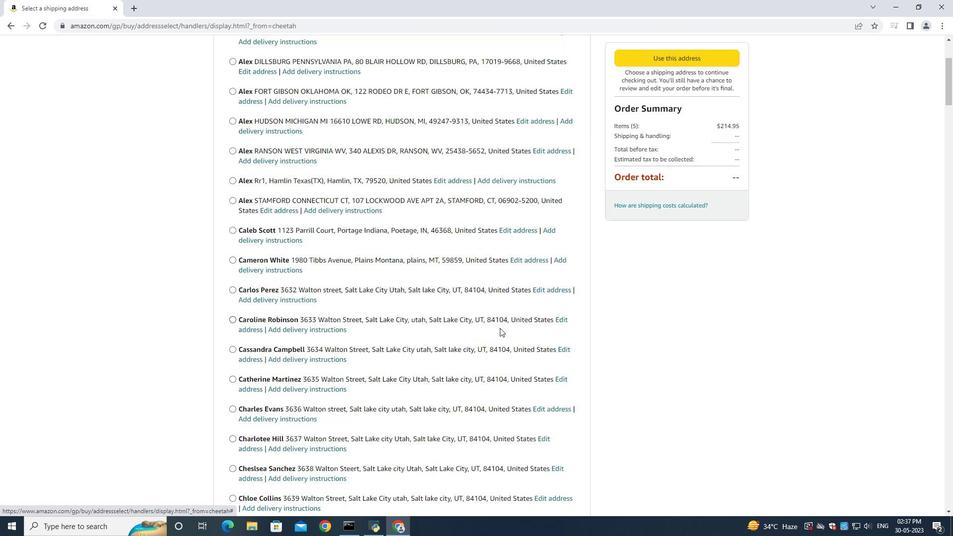 
Action: Mouse scrolled (499, 328) with delta (0, 0)
Screenshot: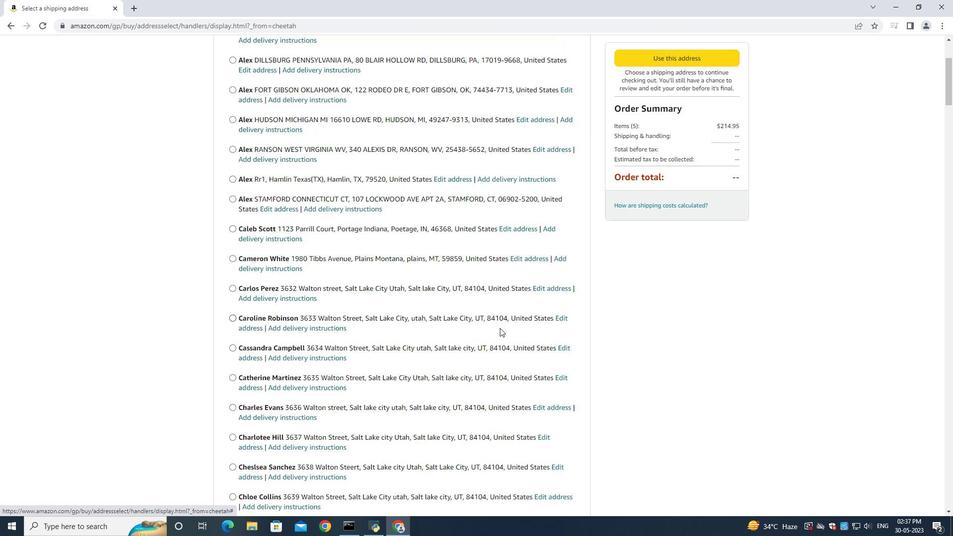 
Action: Mouse scrolled (499, 328) with delta (0, 0)
Screenshot: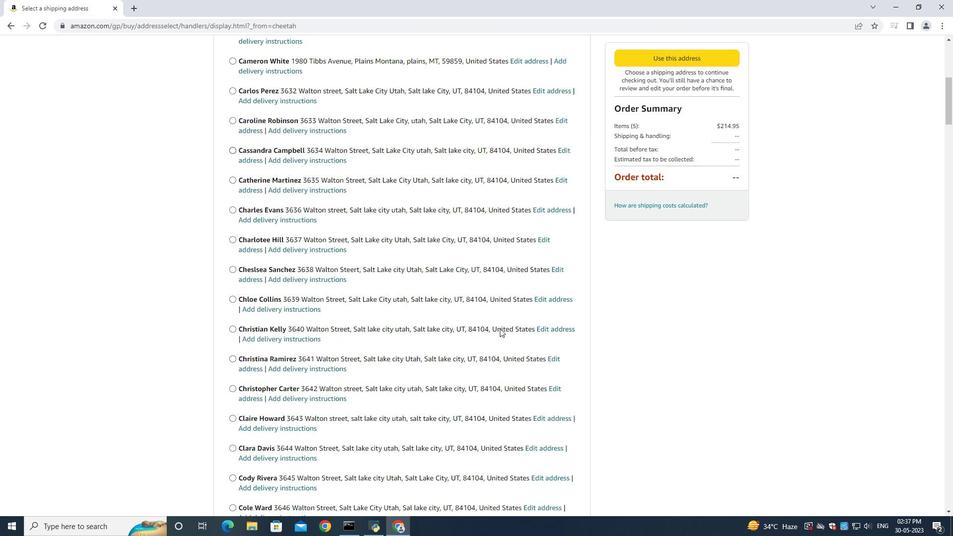 
Action: Mouse scrolled (499, 328) with delta (0, 0)
Screenshot: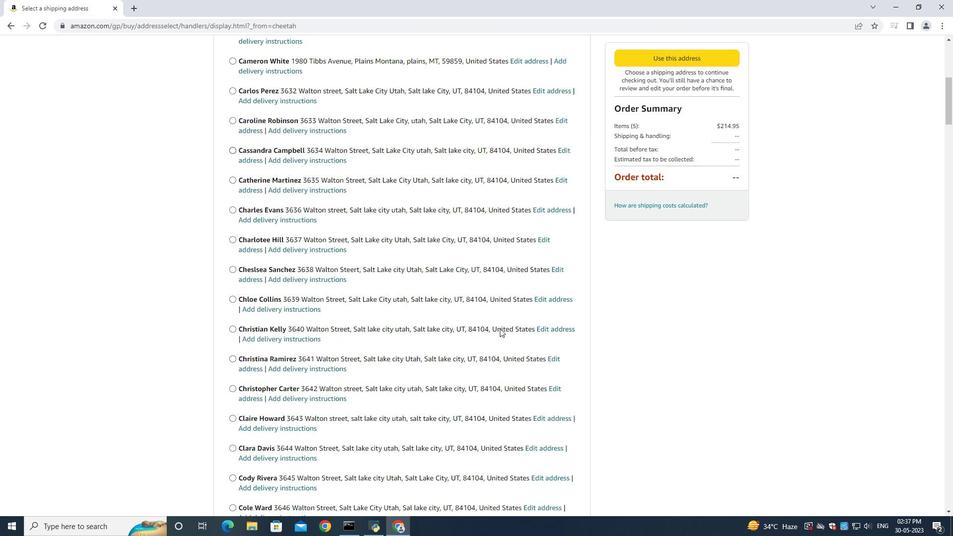 
Action: Mouse scrolled (499, 328) with delta (0, 0)
Screenshot: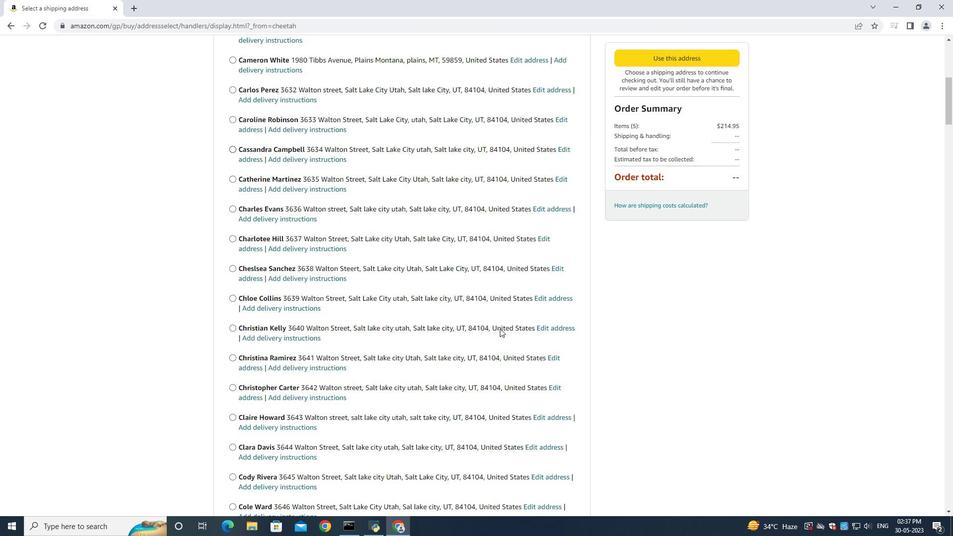 
Action: Mouse scrolled (499, 328) with delta (0, 0)
Screenshot: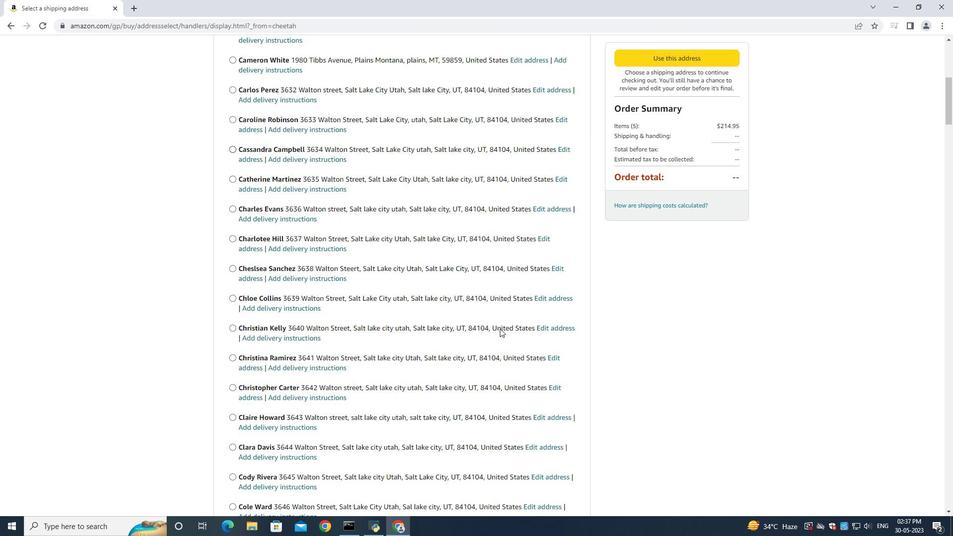 
Action: Mouse scrolled (499, 328) with delta (0, 0)
Screenshot: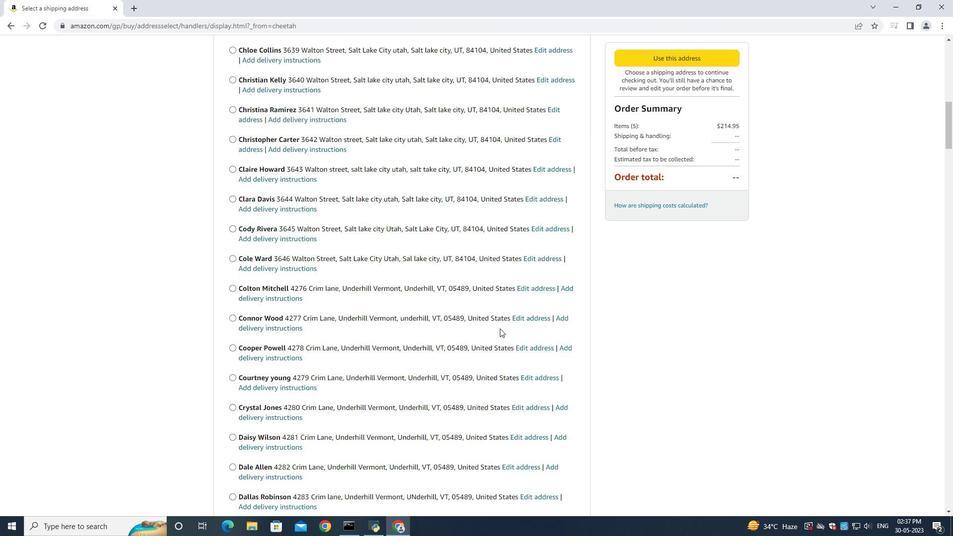 
Action: Mouse scrolled (499, 328) with delta (0, 0)
Screenshot: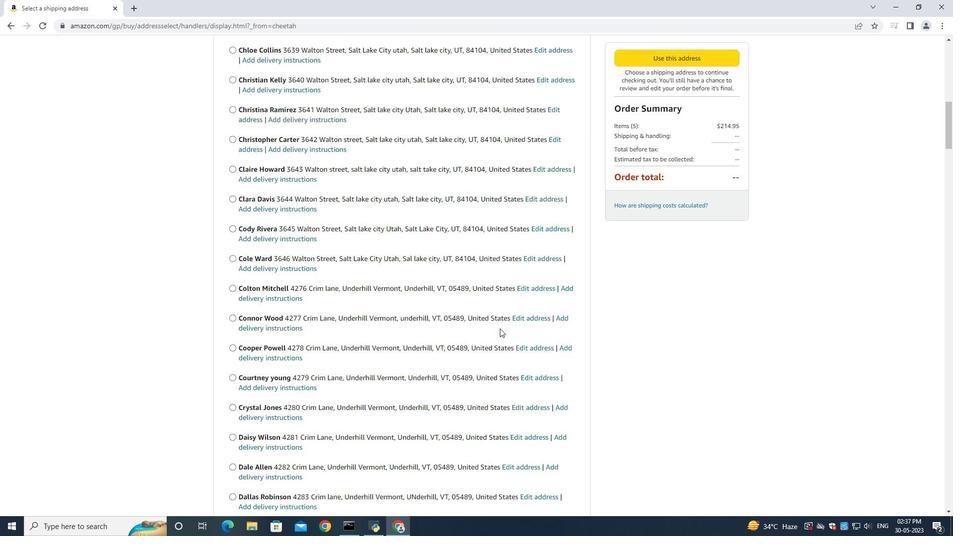 
Action: Mouse scrolled (499, 328) with delta (0, 0)
Screenshot: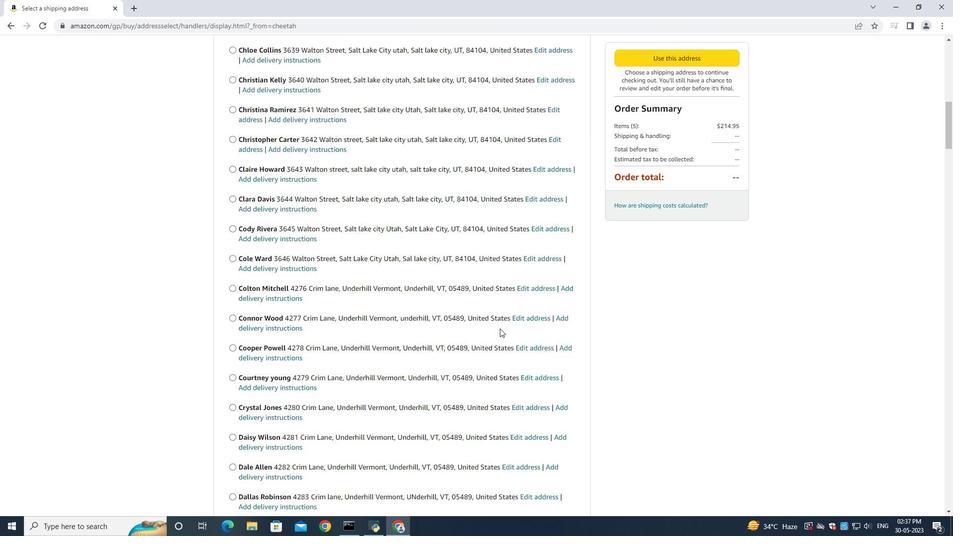
Action: Mouse moved to (499, 329)
Screenshot: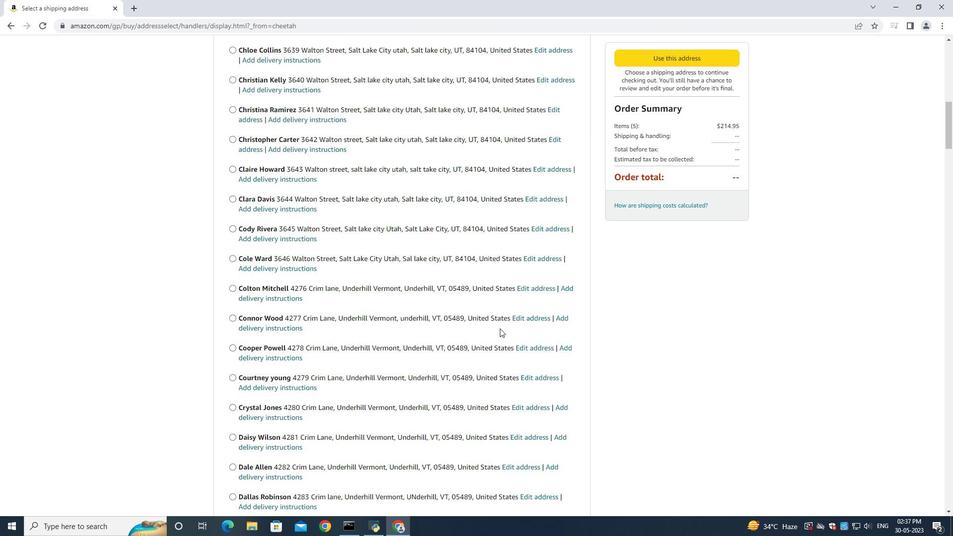 
Action: Mouse scrolled (499, 328) with delta (0, 0)
Screenshot: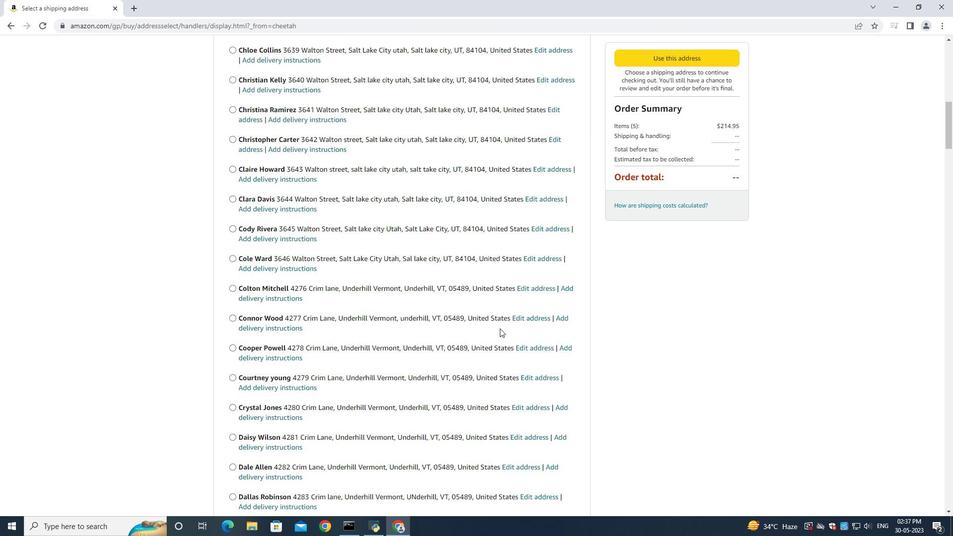 
Action: Mouse moved to (498, 329)
Screenshot: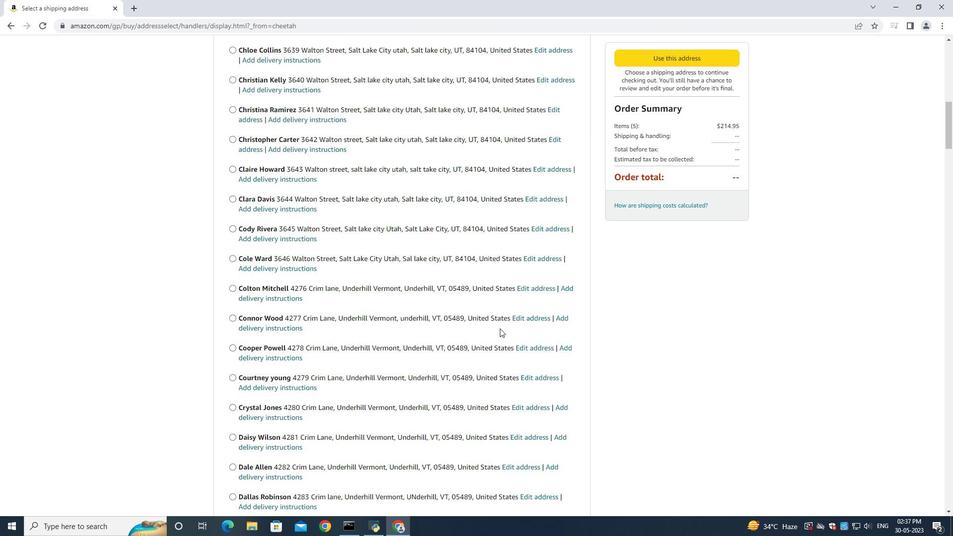 
Action: Mouse scrolled (499, 328) with delta (0, 0)
Screenshot: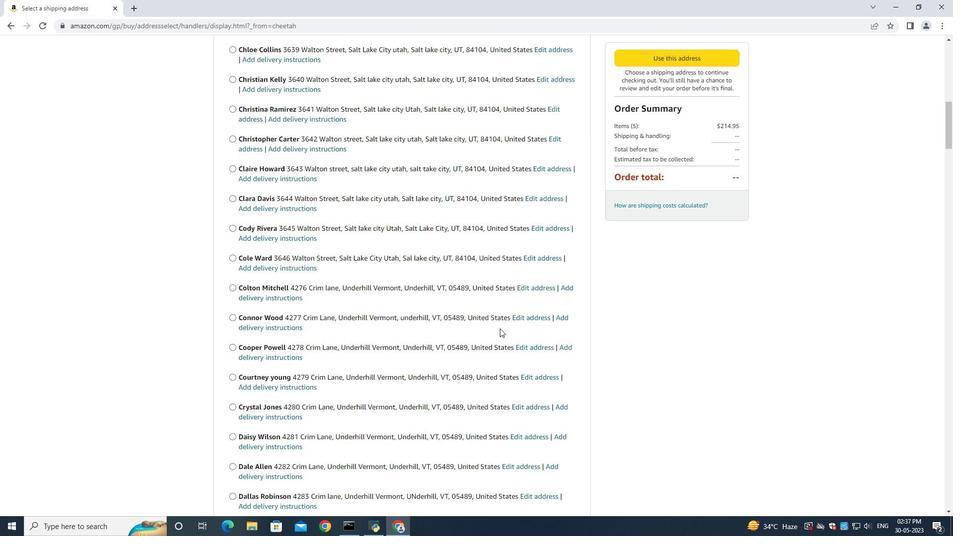 
Action: Mouse moved to (497, 329)
Screenshot: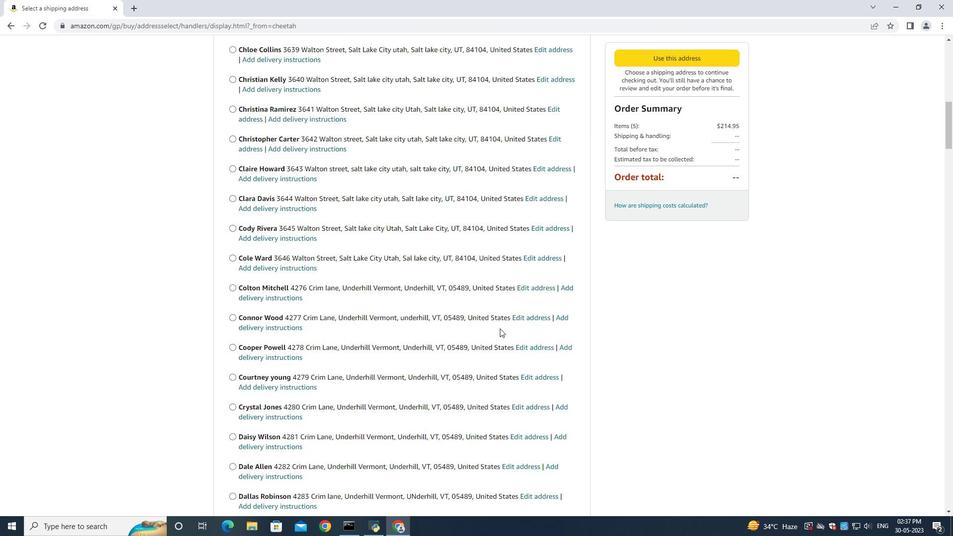 
Action: Mouse scrolled (498, 328) with delta (0, 0)
Screenshot: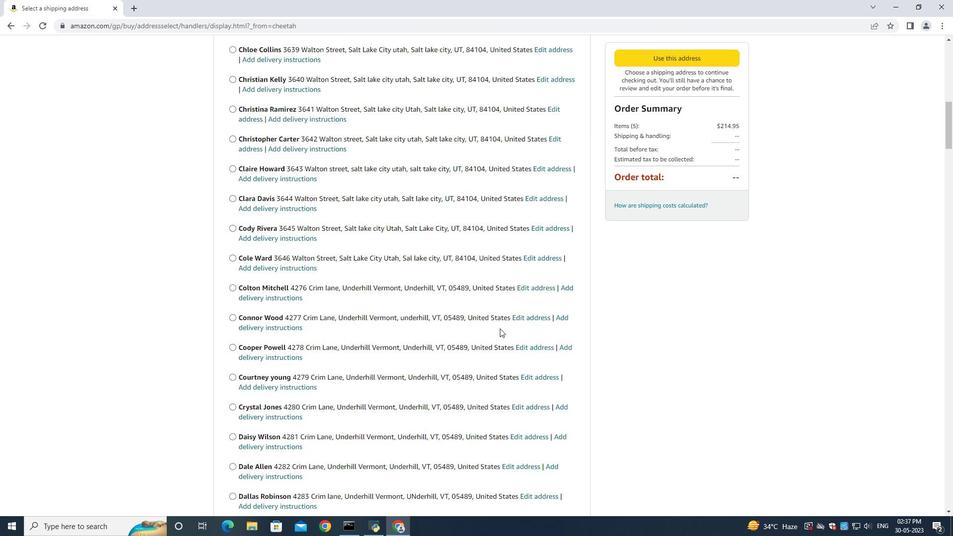 
Action: Mouse moved to (412, 335)
Screenshot: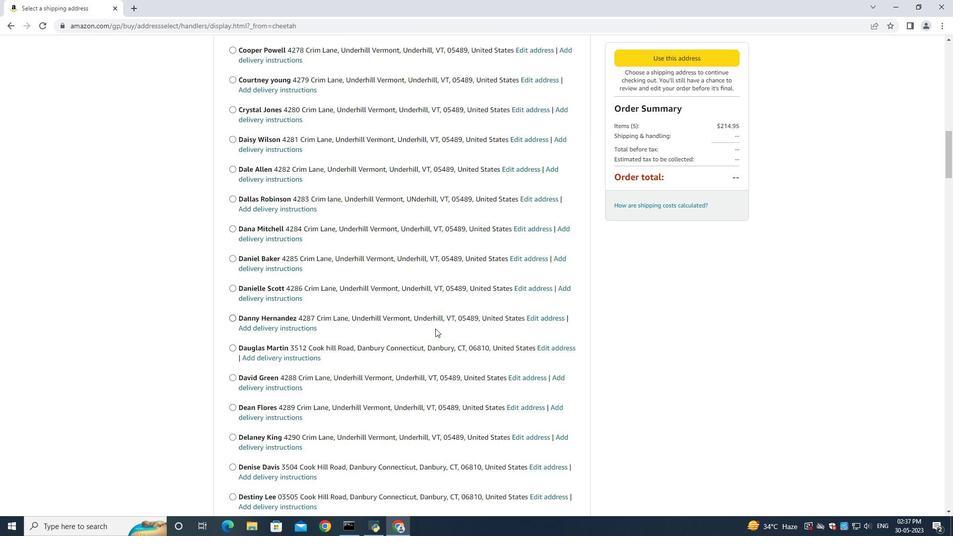 
Action: Mouse scrolled (412, 334) with delta (0, 0)
Screenshot: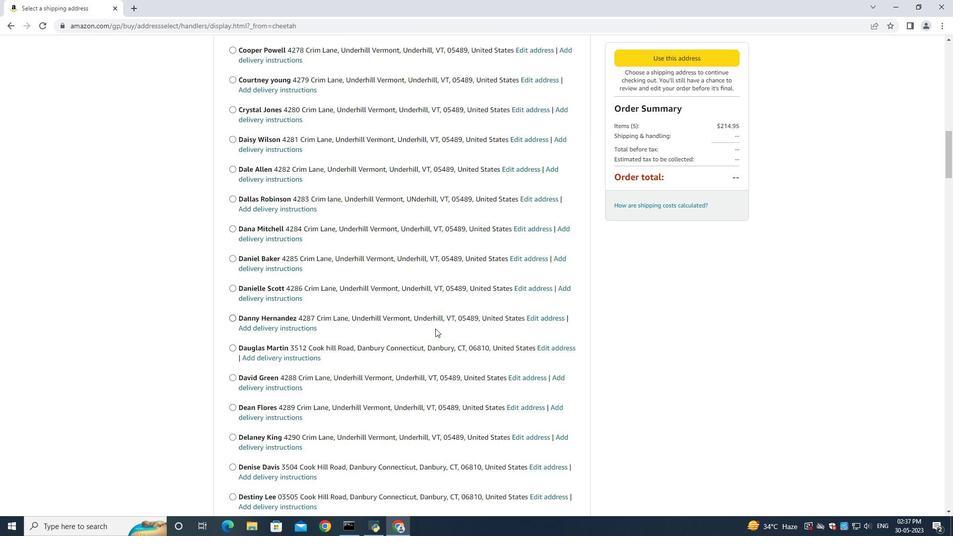
Action: Mouse moved to (411, 335)
Screenshot: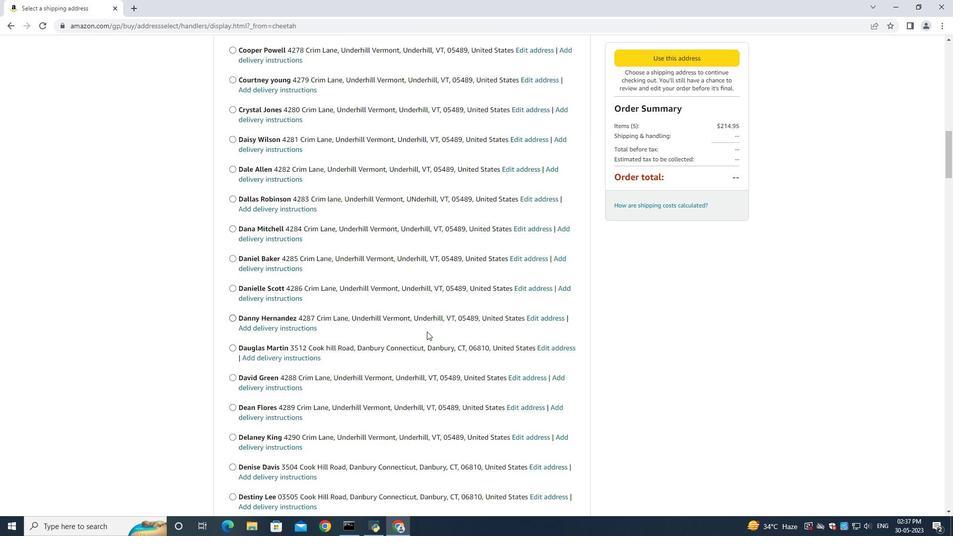 
Action: Mouse scrolled (412, 334) with delta (0, 0)
Screenshot: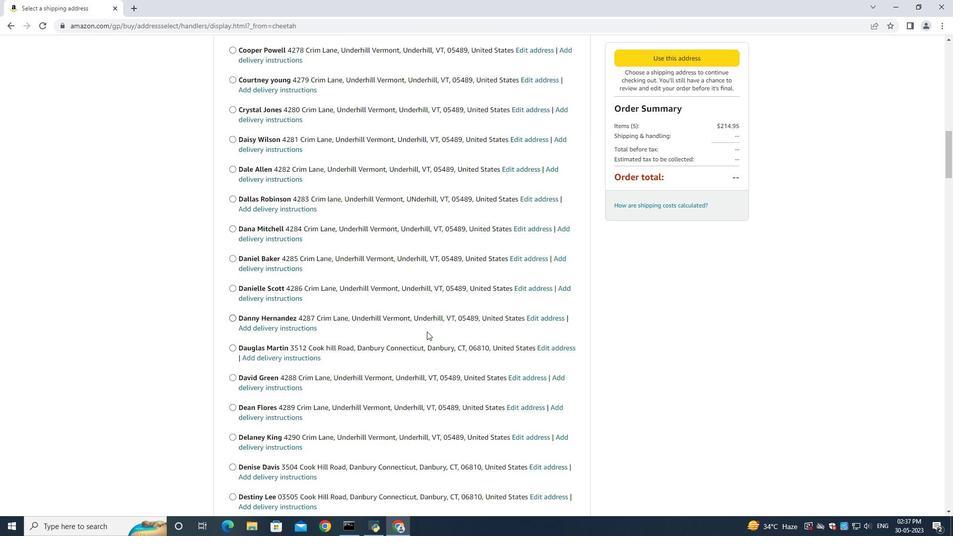 
Action: Mouse moved to (409, 335)
Screenshot: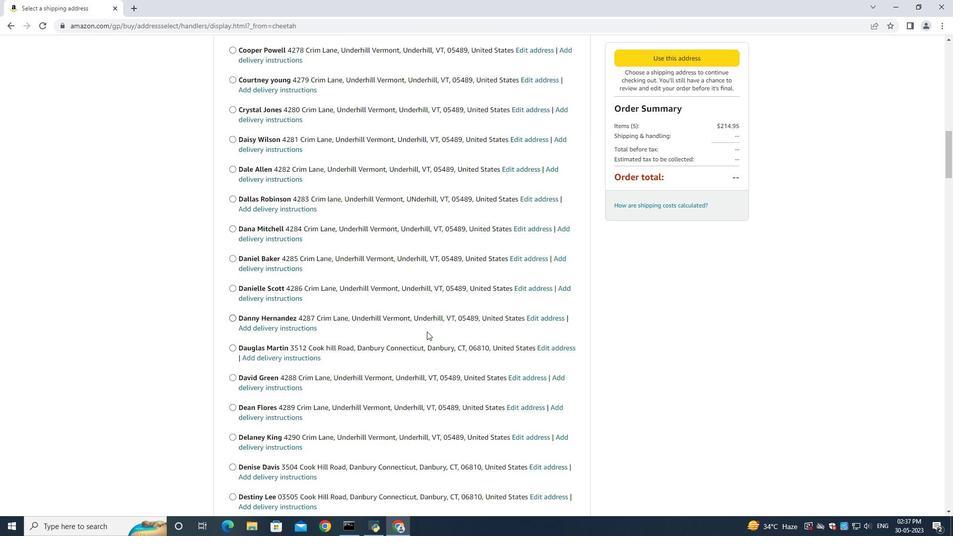 
Action: Mouse scrolled (411, 334) with delta (0, 0)
Screenshot: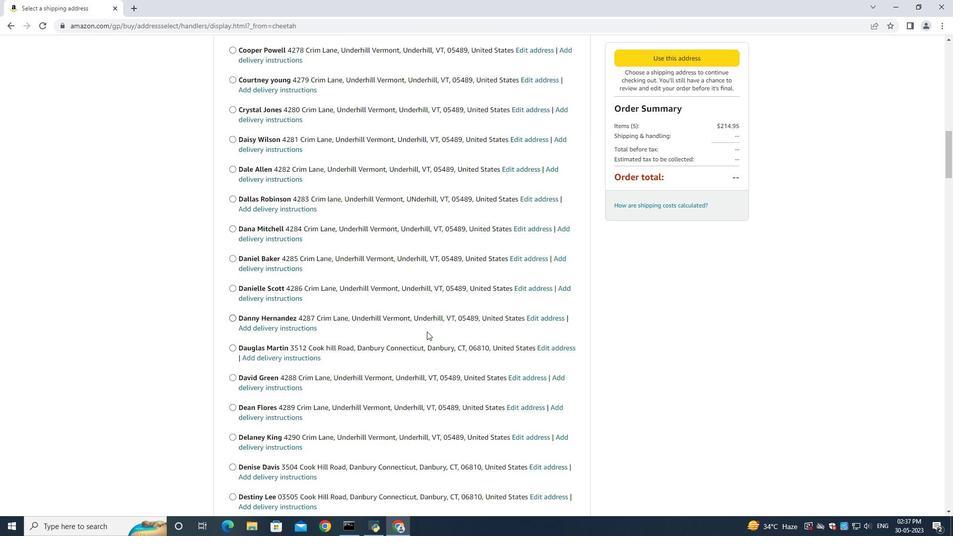
Action: Mouse moved to (408, 335)
Screenshot: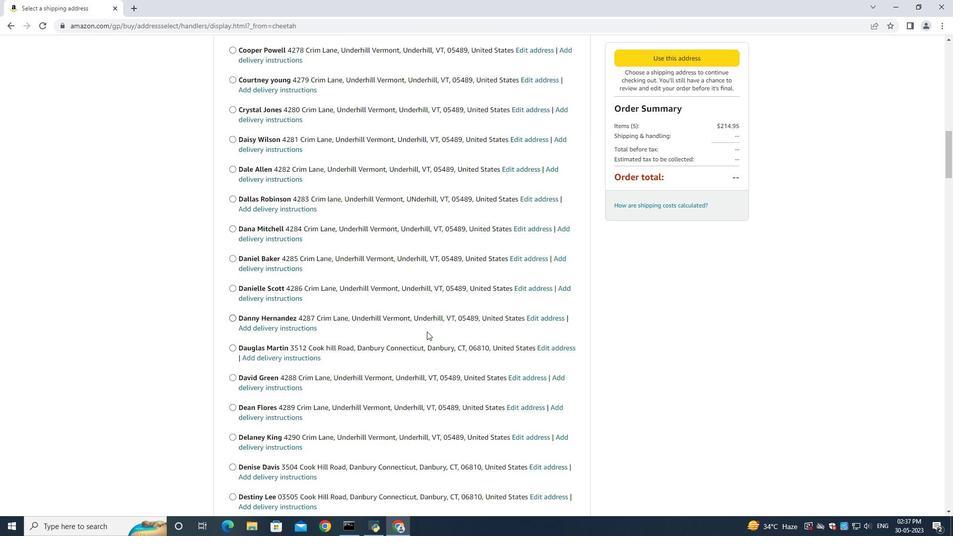 
Action: Mouse scrolled (409, 334) with delta (0, 0)
Screenshot: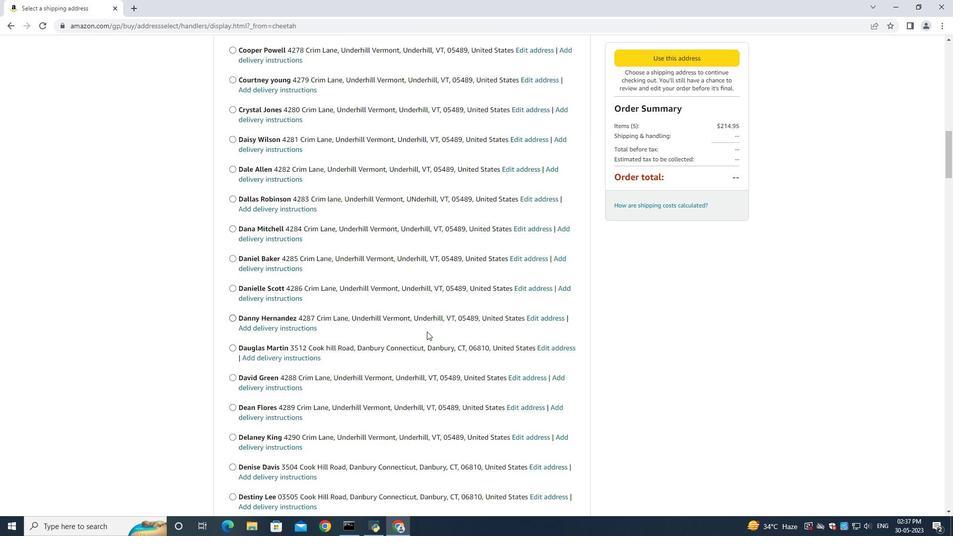 
Action: Mouse moved to (404, 332)
Screenshot: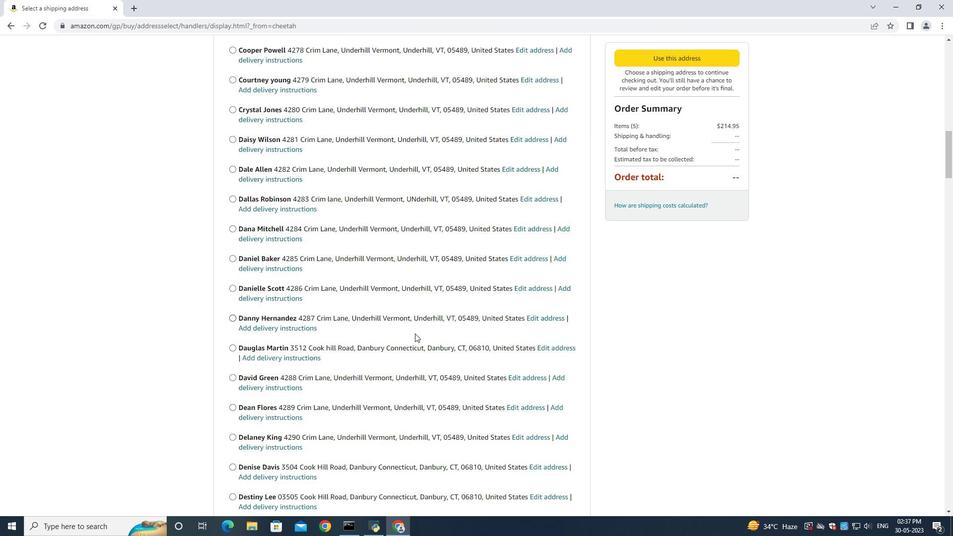 
Action: Mouse scrolled (407, 333) with delta (0, 0)
Screenshot: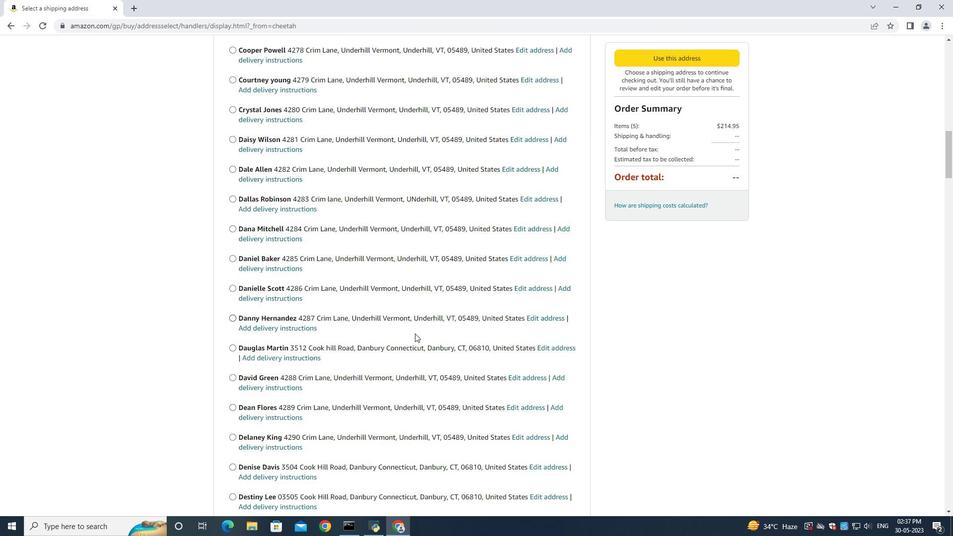 
Action: Mouse moved to (403, 331)
Screenshot: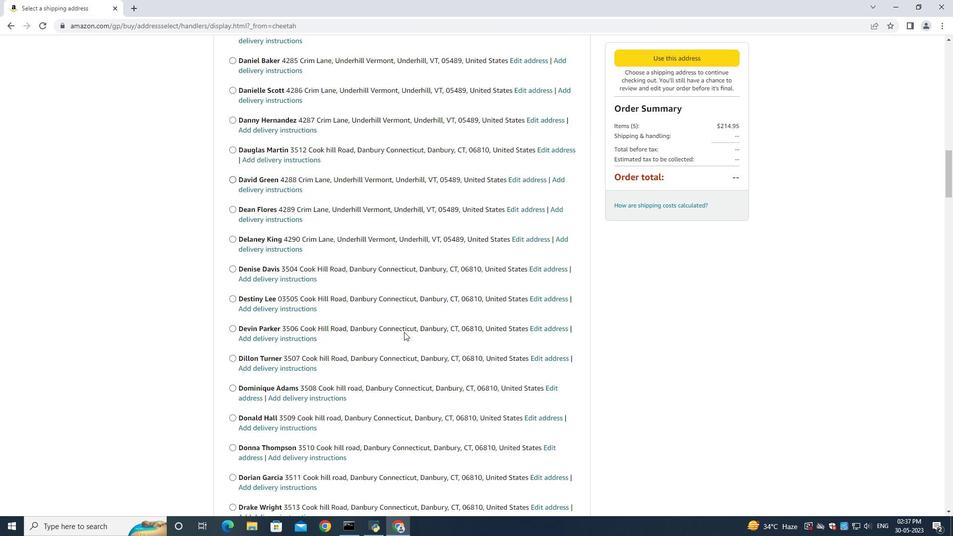 
Action: Mouse scrolled (403, 331) with delta (0, 0)
Screenshot: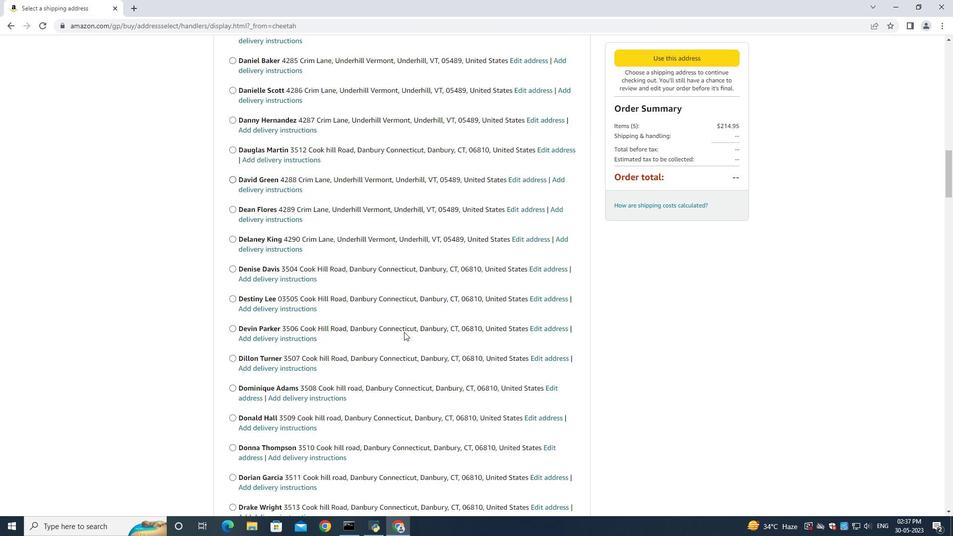 
Action: Mouse scrolled (403, 331) with delta (0, 0)
Screenshot: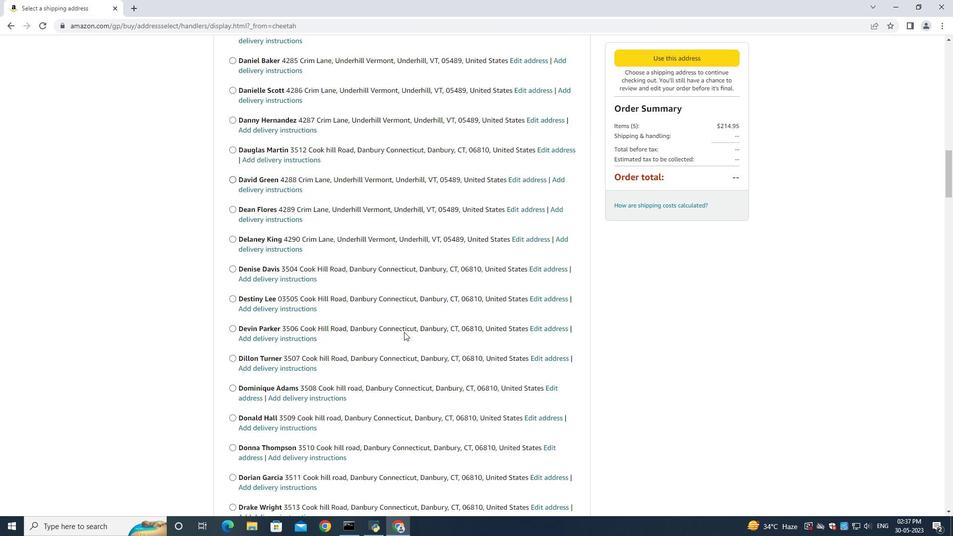 
Action: Mouse scrolled (403, 331) with delta (0, 0)
Screenshot: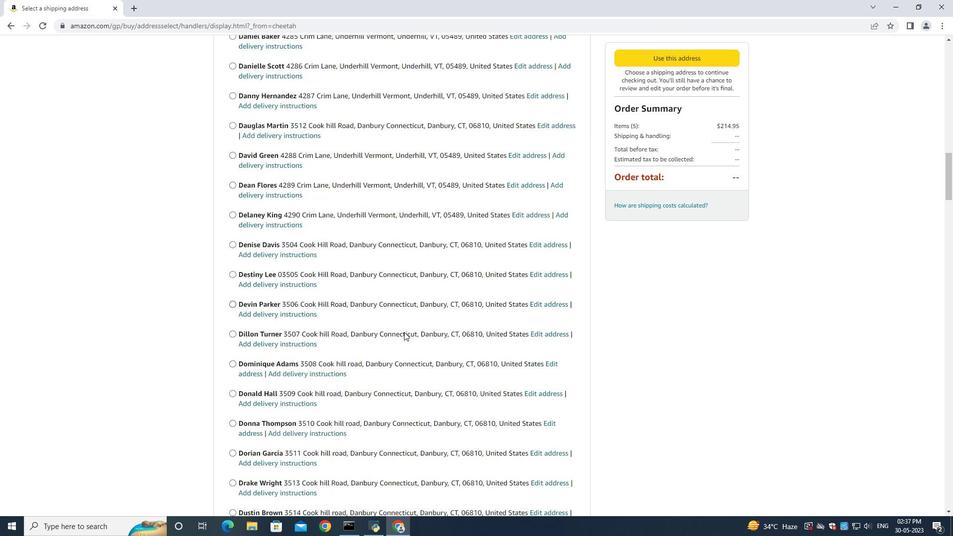 
Action: Mouse scrolled (403, 331) with delta (0, 0)
Screenshot: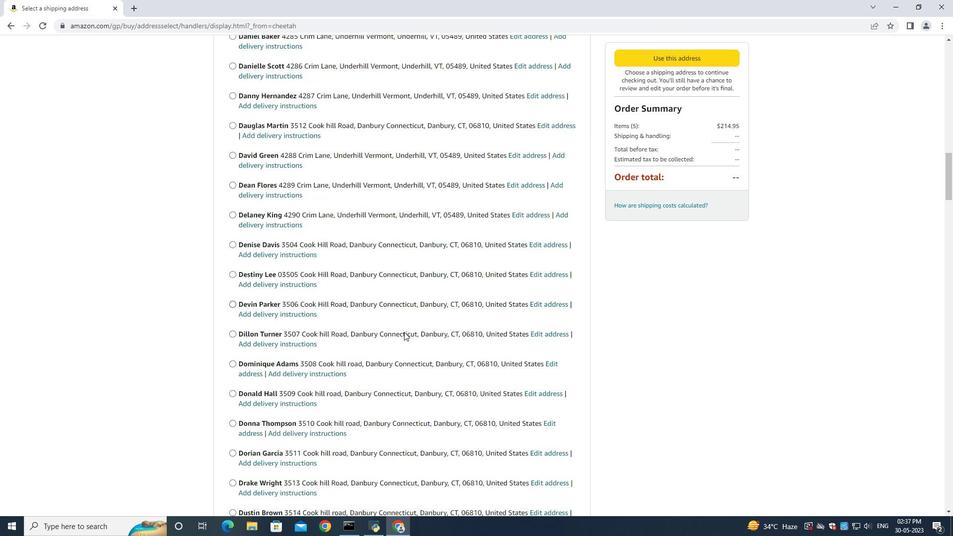 
Action: Mouse moved to (403, 330)
Screenshot: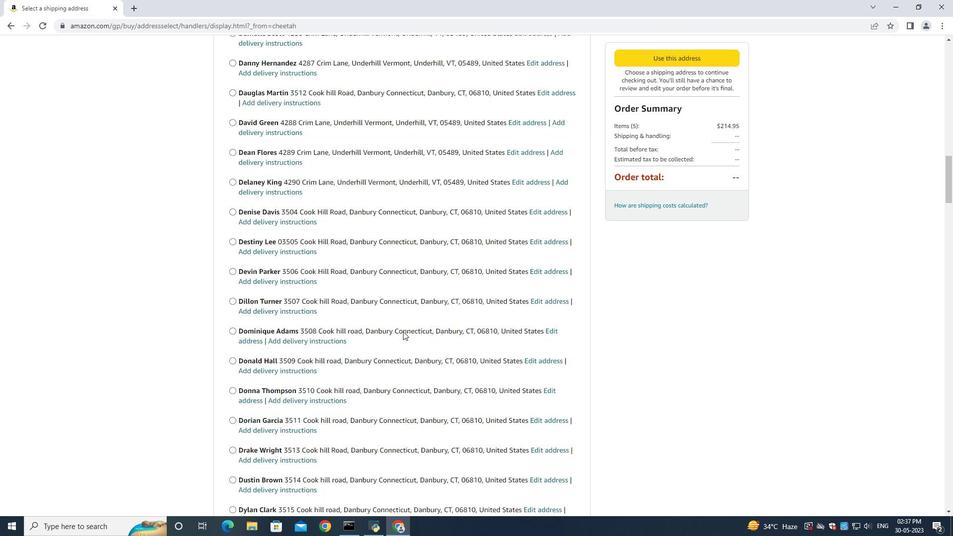 
Action: Mouse scrolled (403, 329) with delta (0, 0)
Screenshot: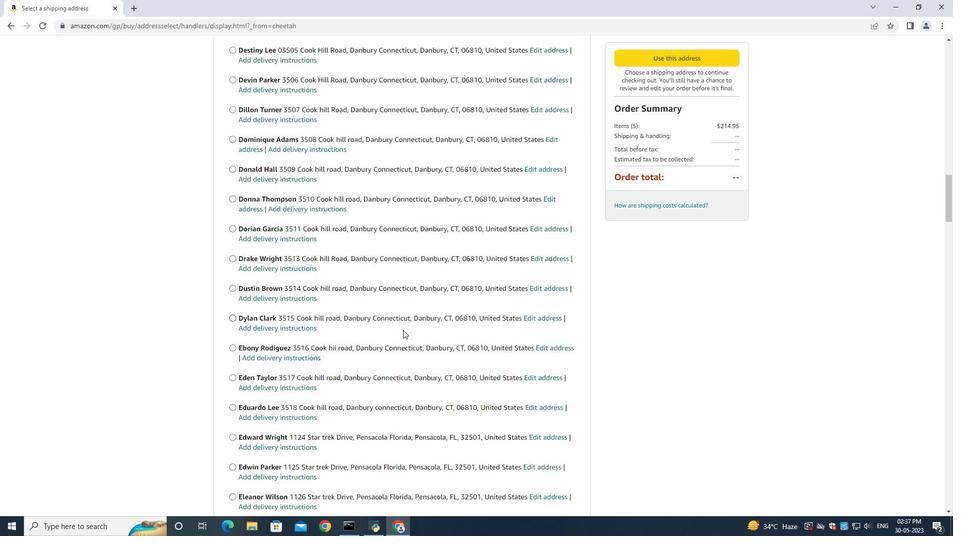 
Action: Mouse scrolled (403, 329) with delta (0, 0)
Screenshot: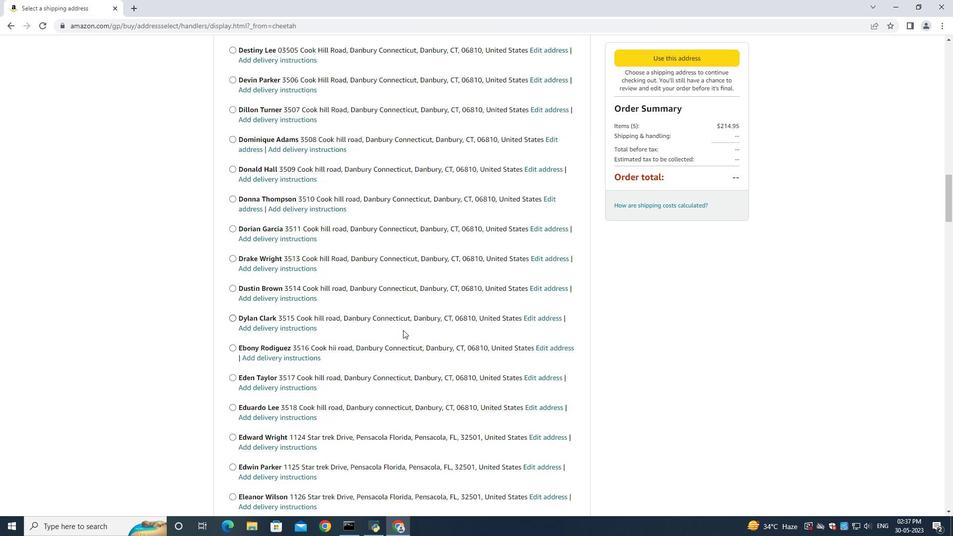 
Action: Mouse scrolled (403, 329) with delta (0, 0)
Screenshot: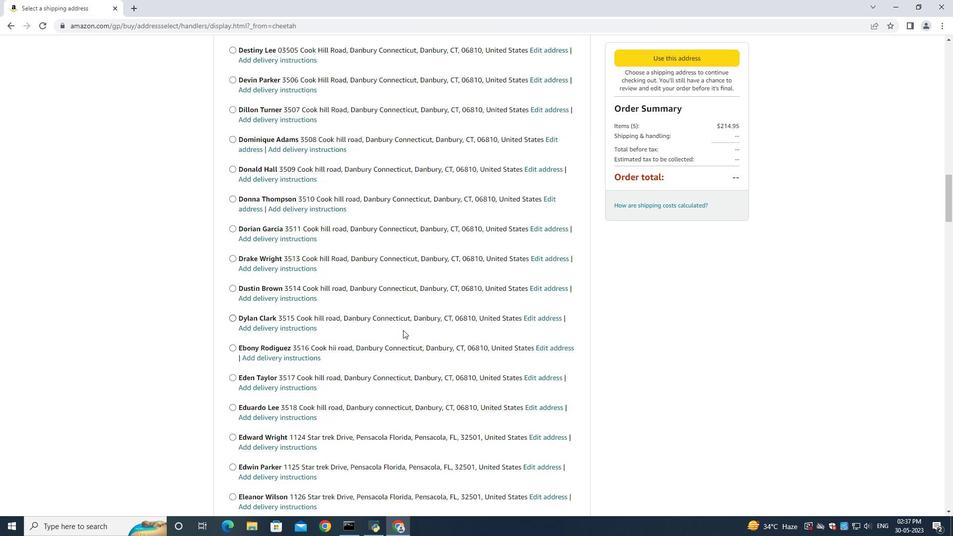 
Action: Mouse scrolled (403, 329) with delta (0, 0)
Screenshot: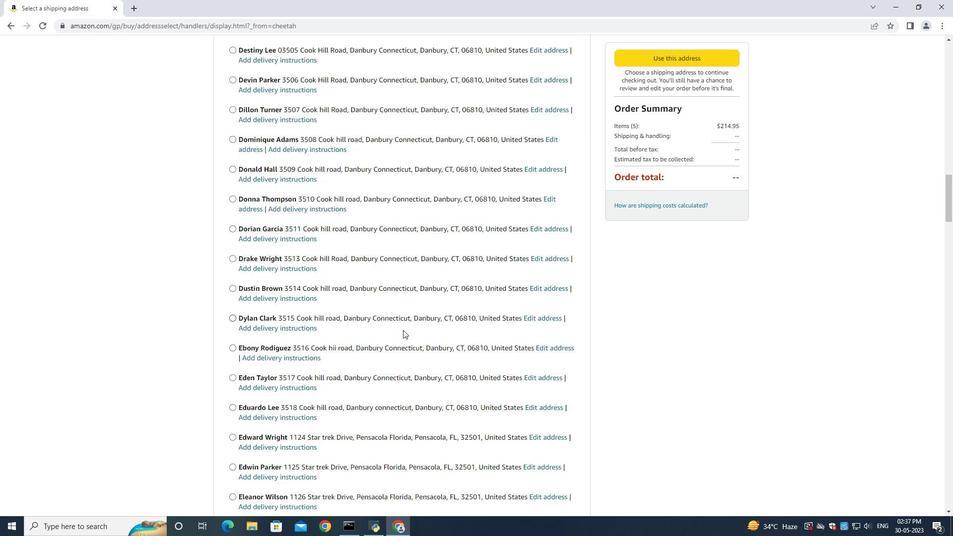 
Action: Mouse scrolled (403, 329) with delta (0, 0)
Screenshot: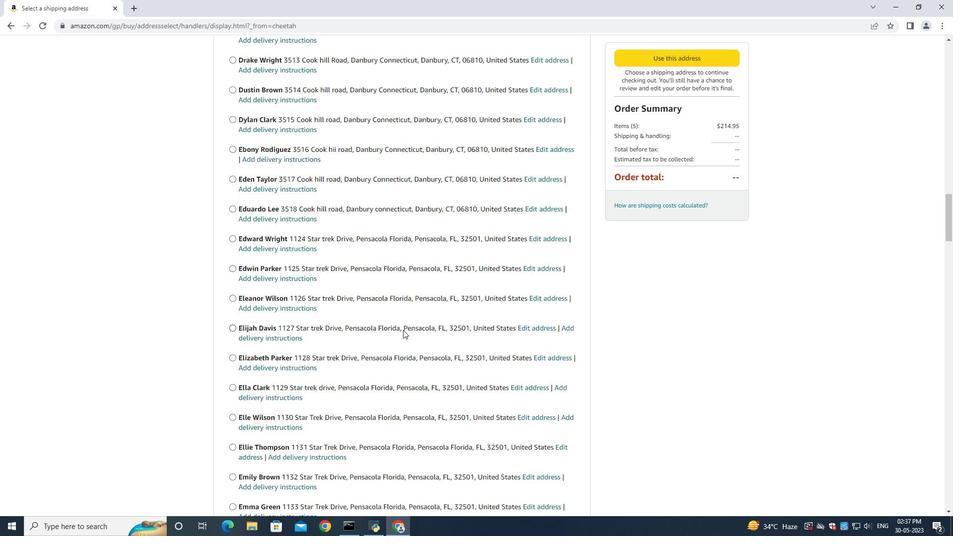 
Action: Mouse scrolled (403, 329) with delta (0, 0)
Screenshot: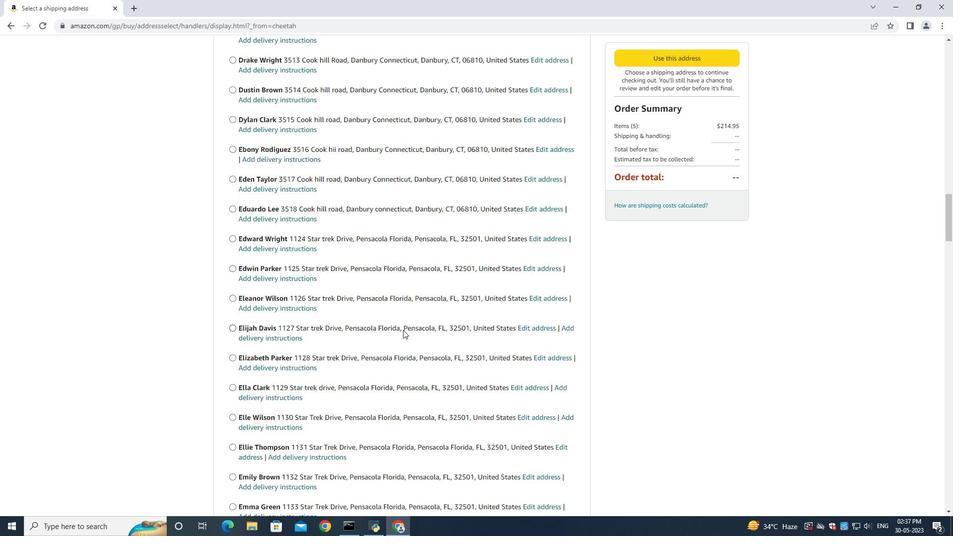 
Action: Mouse scrolled (403, 329) with delta (0, 0)
Screenshot: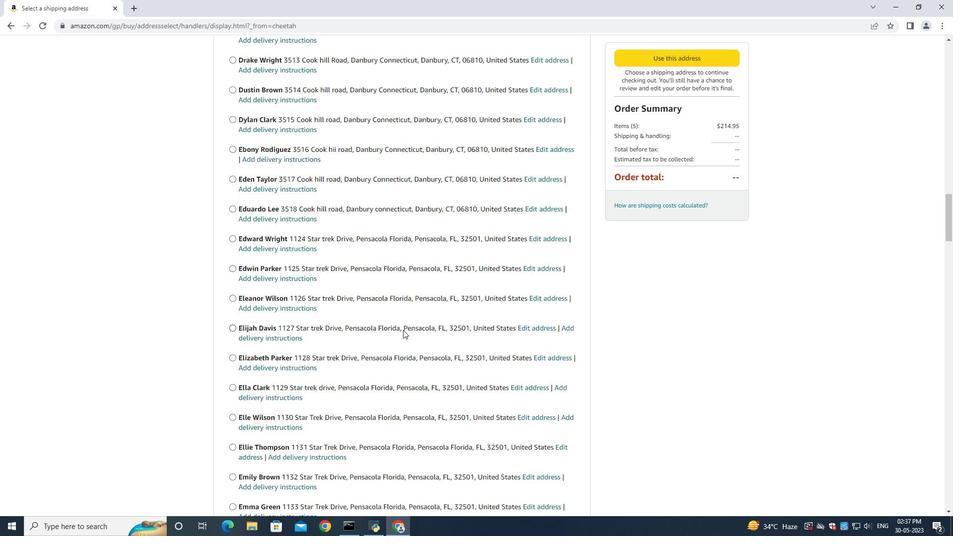 
Action: Mouse scrolled (403, 329) with delta (0, 0)
Screenshot: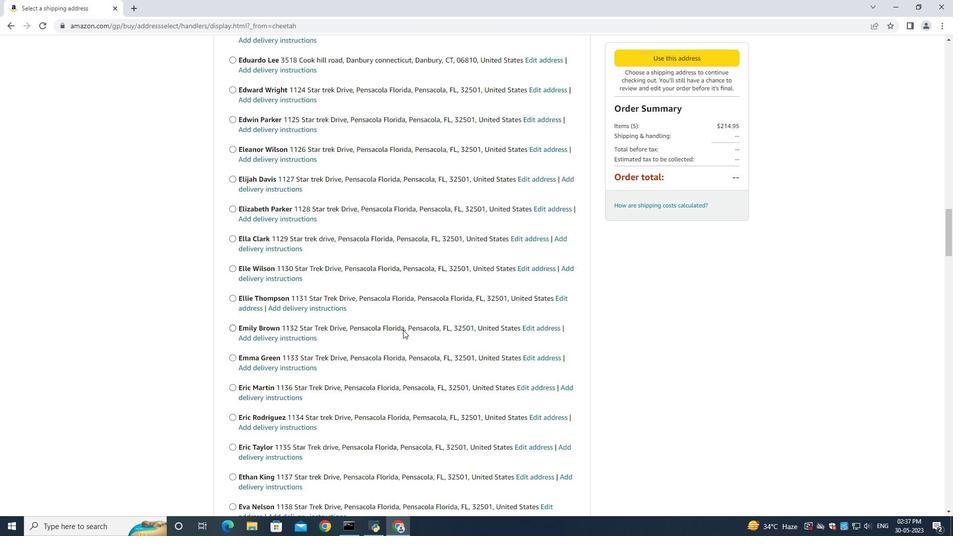 
Action: Mouse scrolled (403, 329) with delta (0, 0)
Screenshot: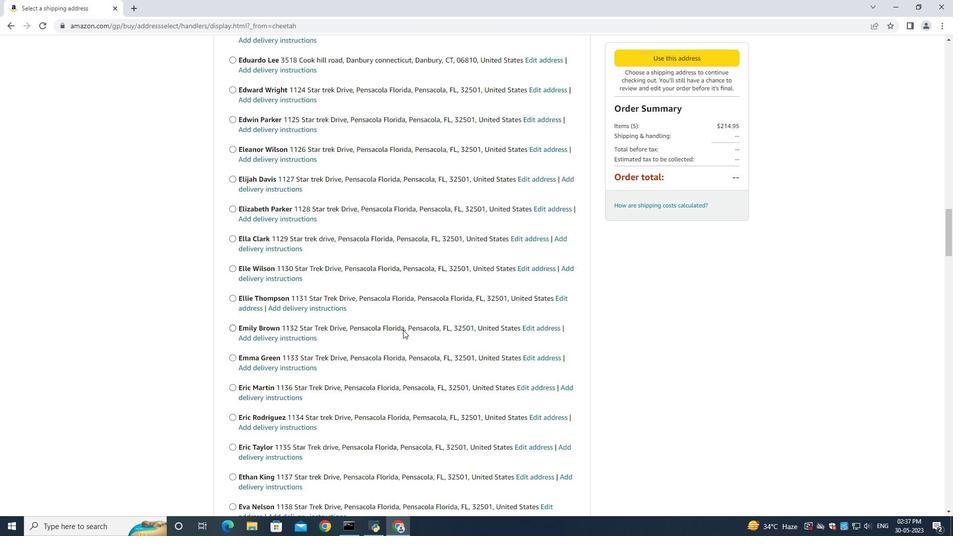 
Action: Mouse scrolled (403, 329) with delta (0, 0)
Screenshot: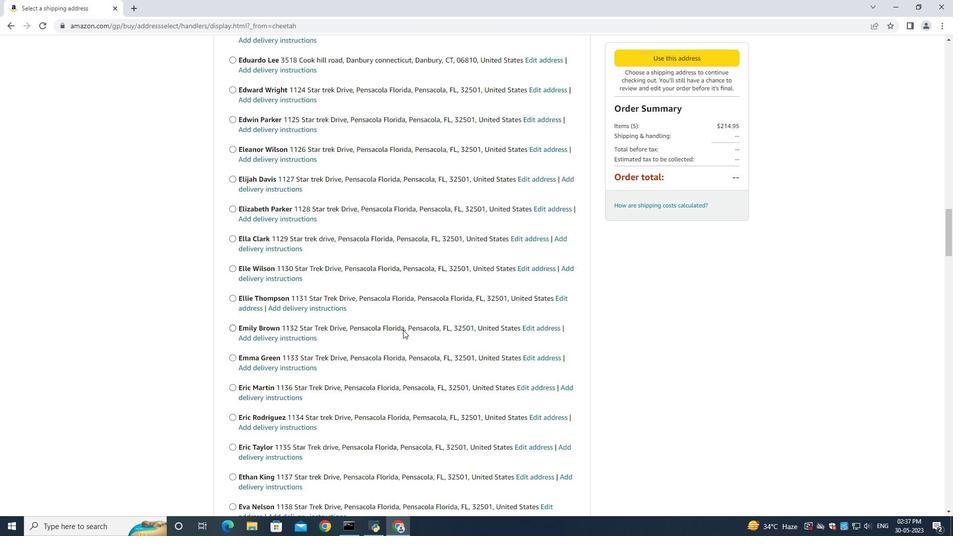 
Action: Mouse scrolled (403, 329) with delta (0, 0)
Screenshot: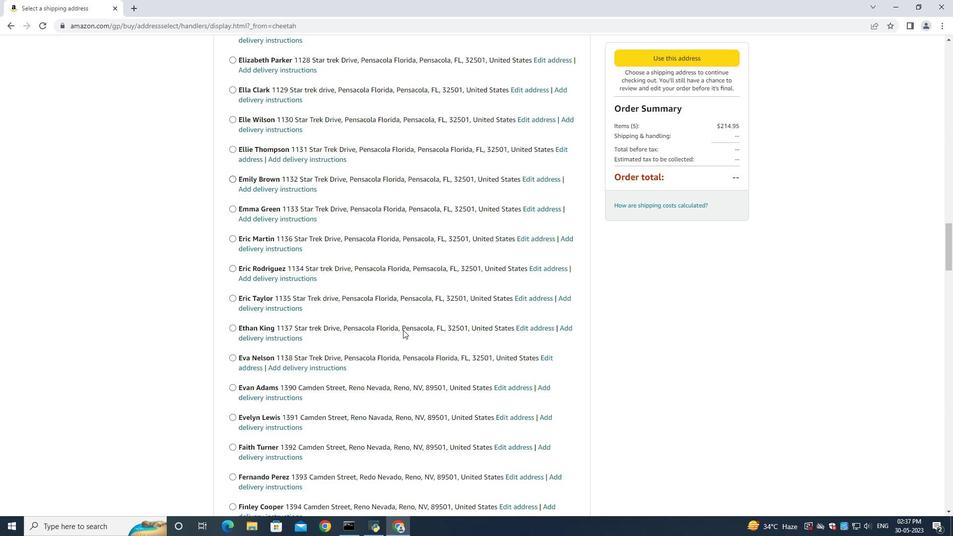 
Action: Mouse scrolled (403, 329) with delta (0, 0)
Screenshot: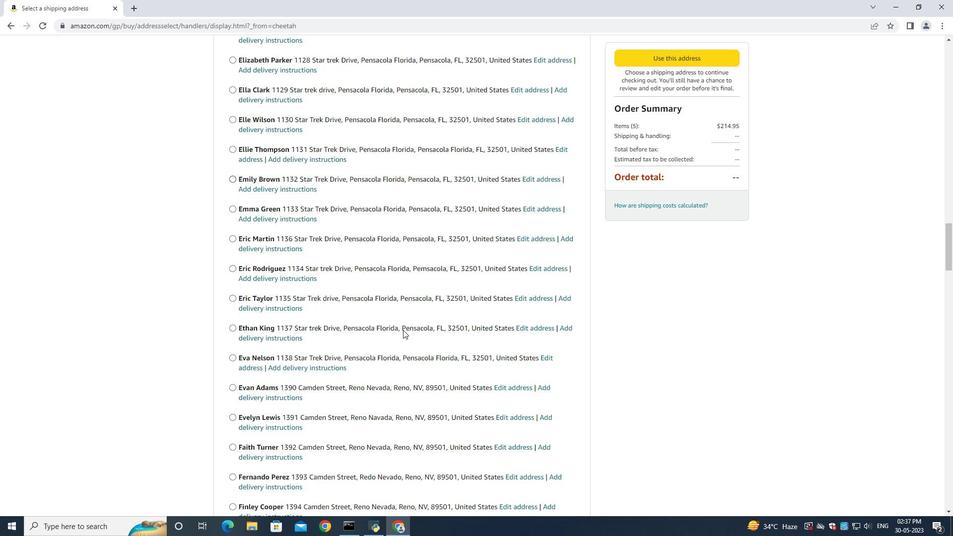 
Action: Mouse scrolled (403, 329) with delta (0, 0)
Screenshot: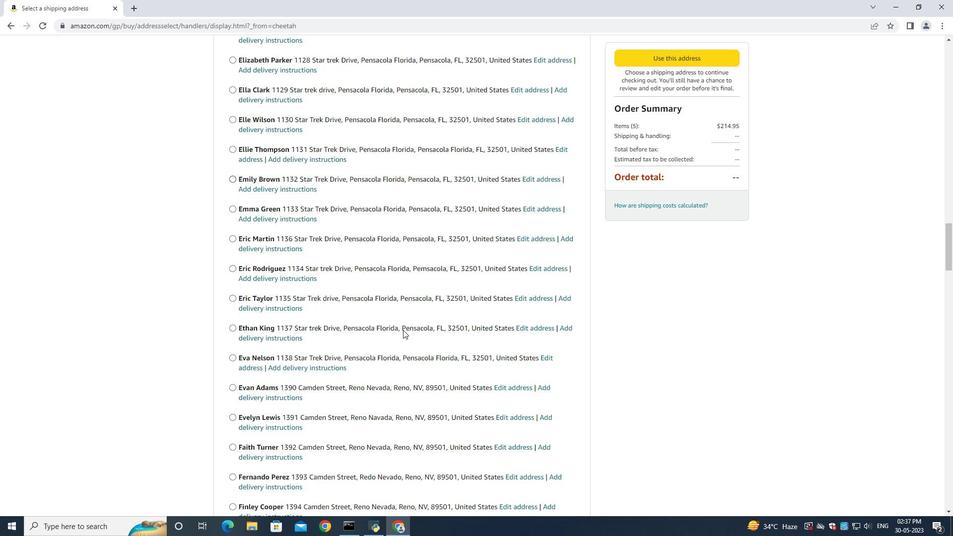 
Action: Mouse scrolled (403, 329) with delta (0, 0)
Screenshot: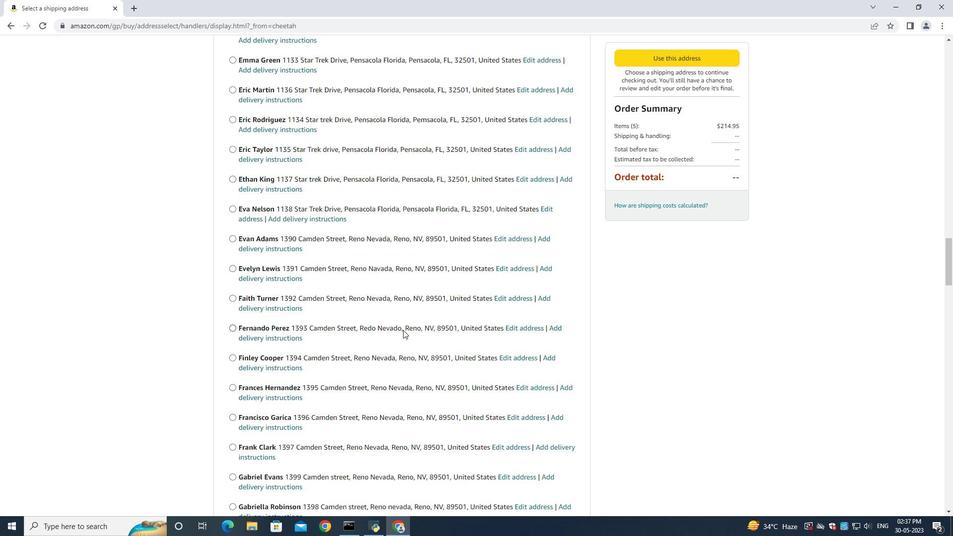 
Action: Mouse scrolled (403, 329) with delta (0, 0)
Screenshot: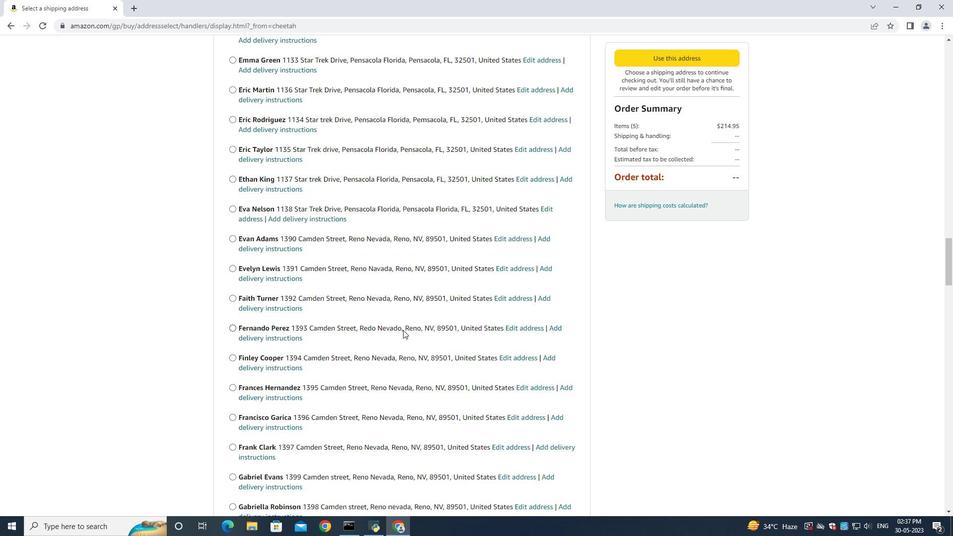 
Action: Mouse scrolled (403, 329) with delta (0, 0)
Screenshot: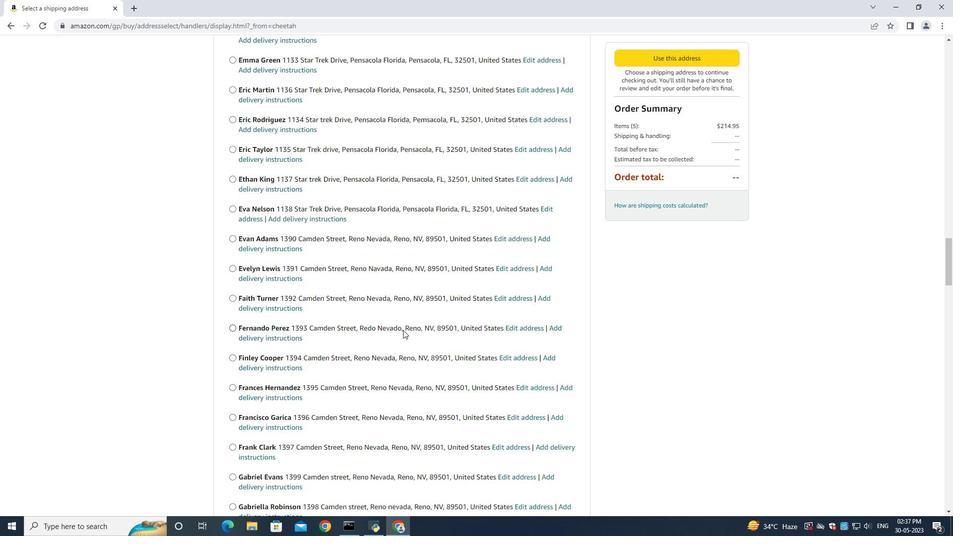 
Action: Mouse scrolled (403, 329) with delta (0, 0)
Screenshot: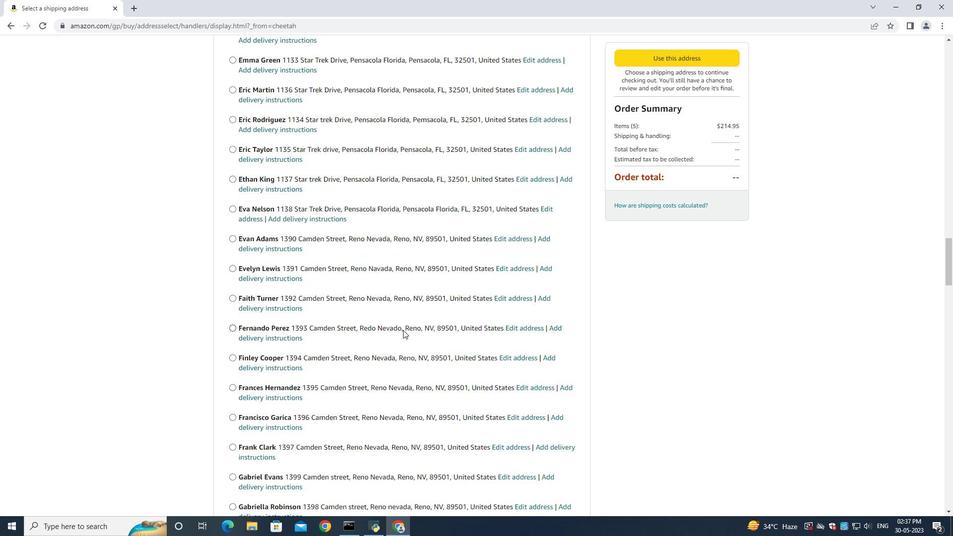 
Action: Mouse moved to (403, 330)
Screenshot: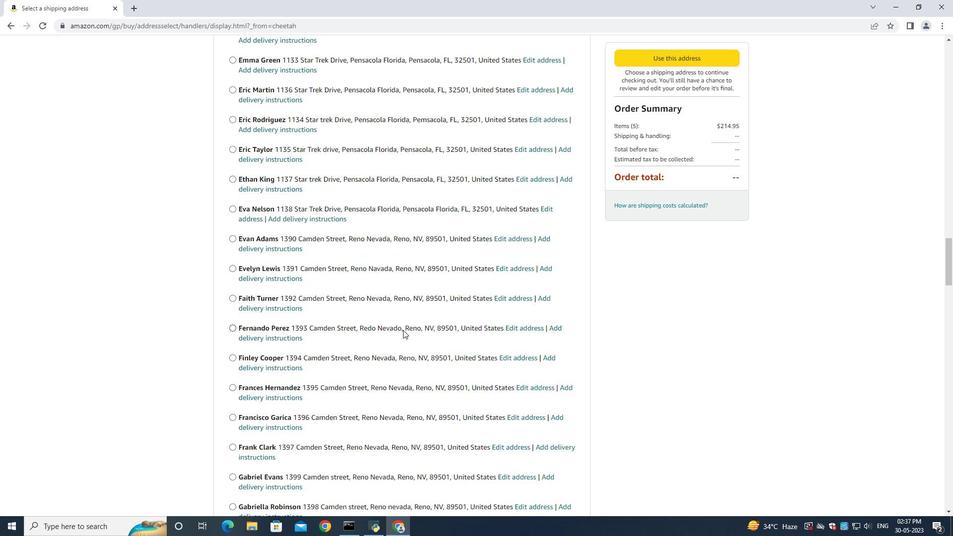 
Action: Mouse scrolled (403, 329) with delta (0, 0)
Screenshot: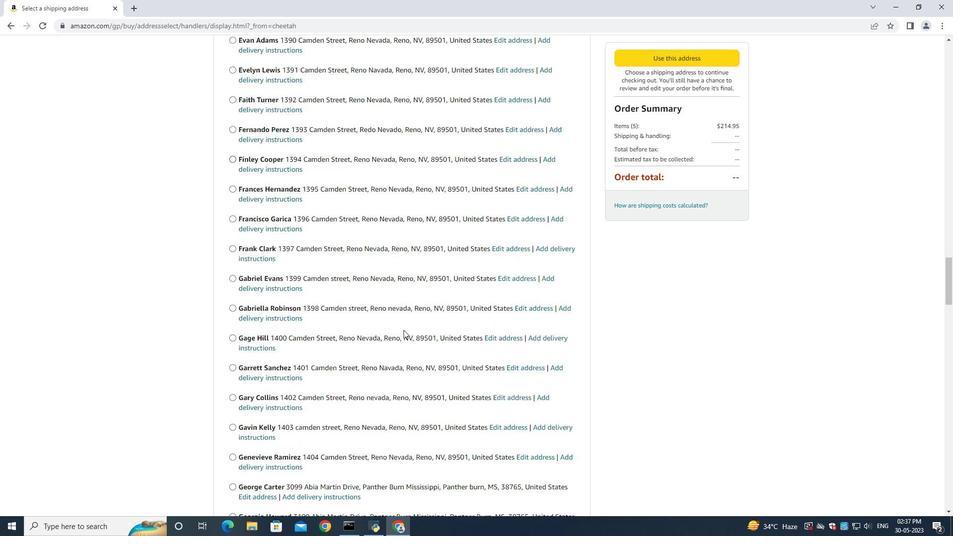 
Action: Mouse scrolled (403, 329) with delta (0, 0)
Screenshot: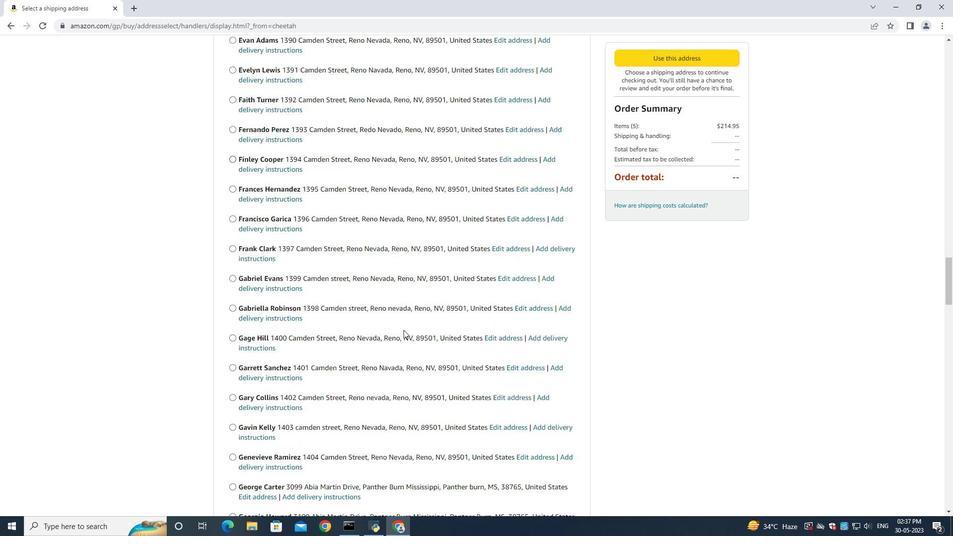 
Action: Mouse scrolled (403, 329) with delta (0, 0)
Screenshot: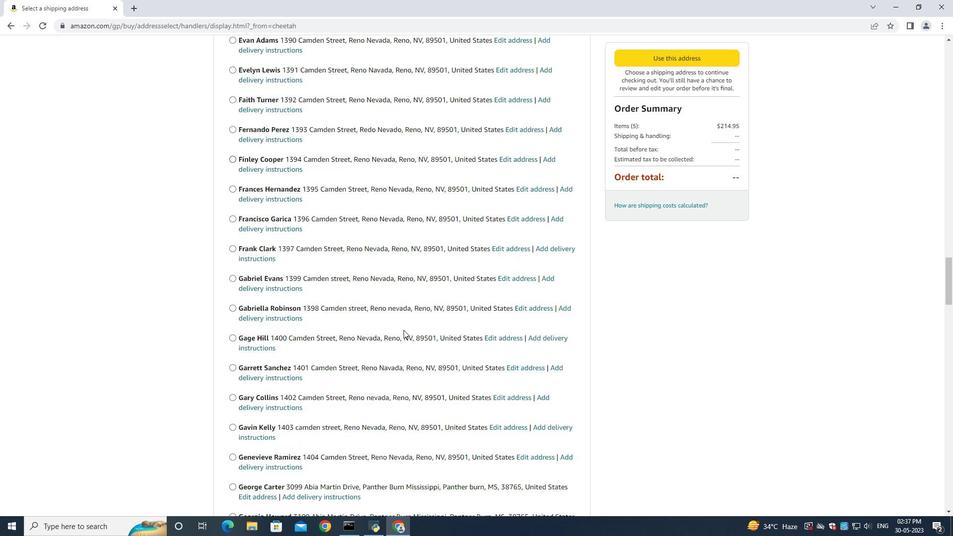 
Action: Mouse scrolled (403, 329) with delta (0, 0)
Screenshot: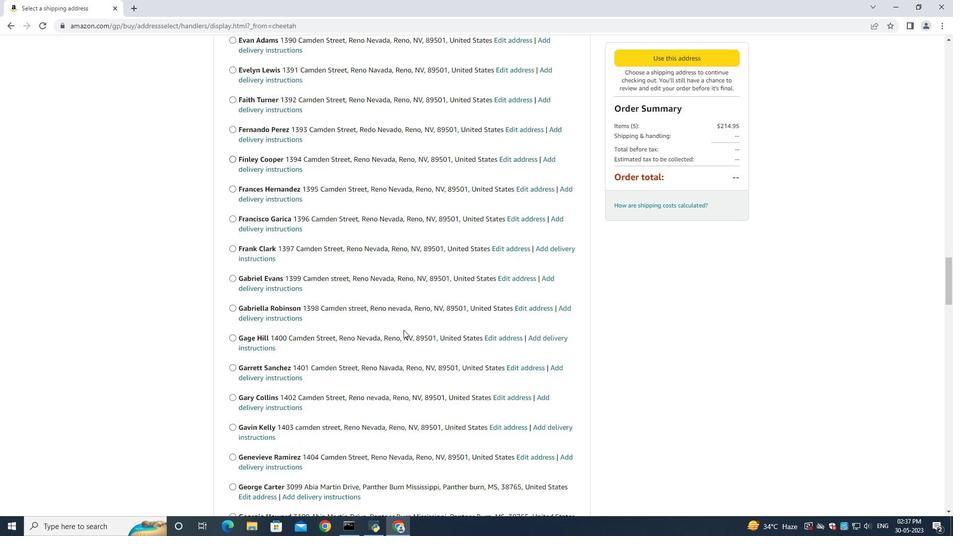 
Action: Mouse scrolled (403, 329) with delta (0, 0)
Screenshot: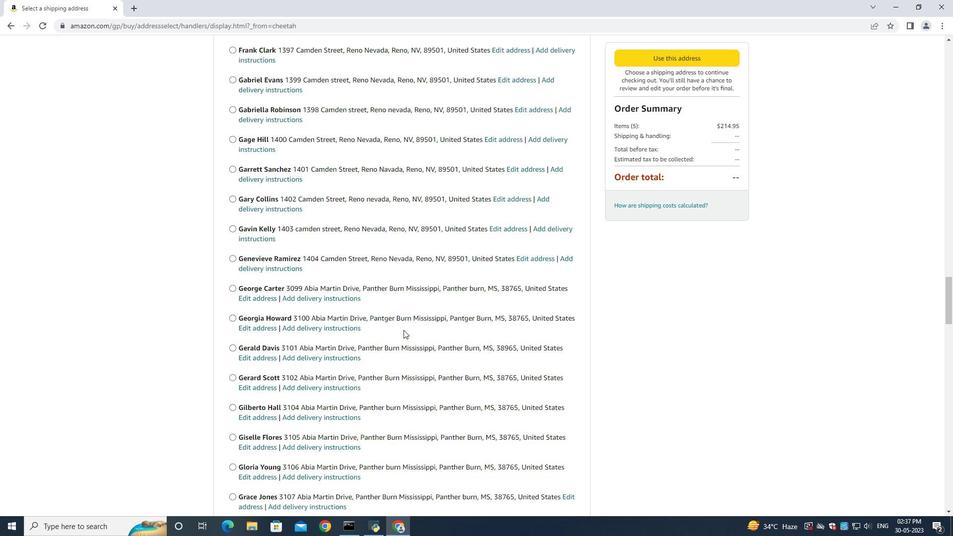 
Action: Mouse scrolled (403, 329) with delta (0, 0)
Screenshot: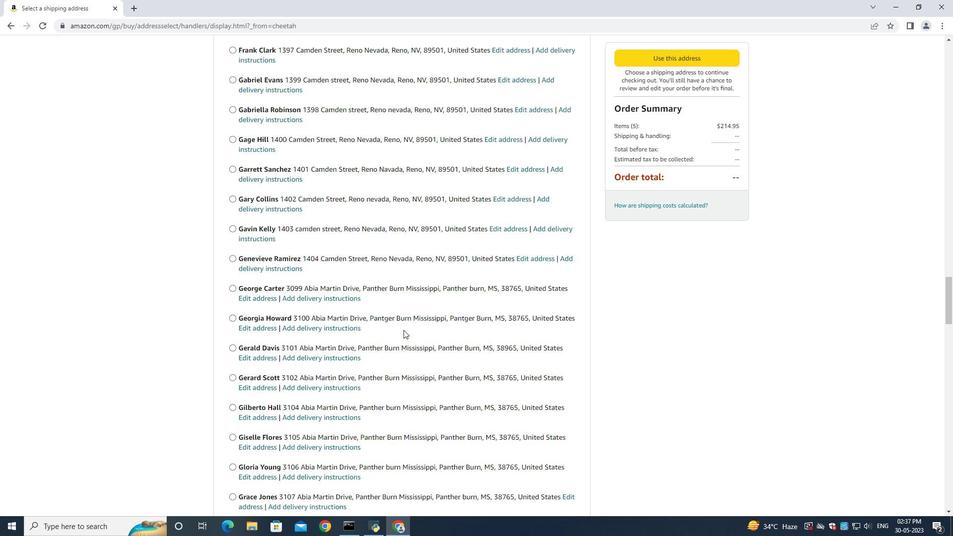
Action: Mouse moved to (403, 330)
Screenshot: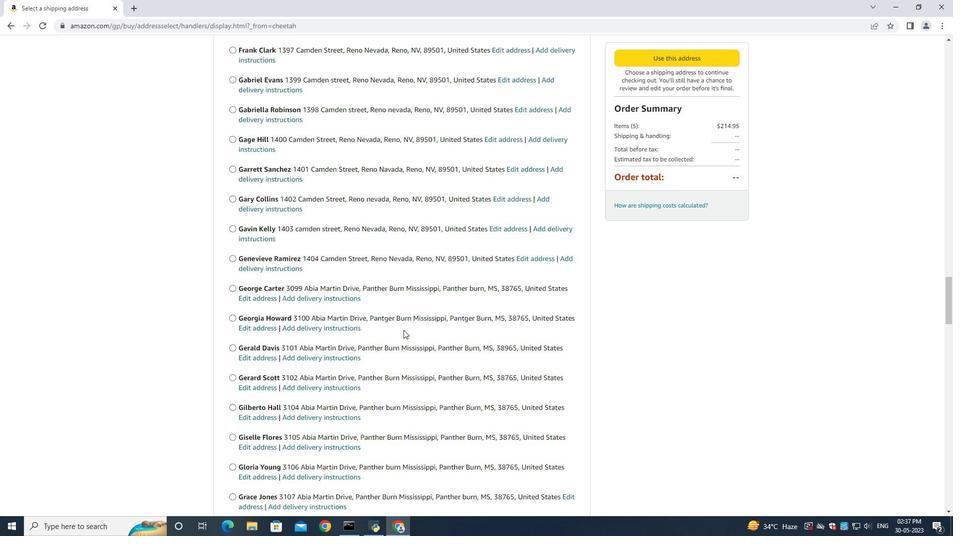 
Action: Mouse scrolled (403, 329) with delta (0, 0)
Screenshot: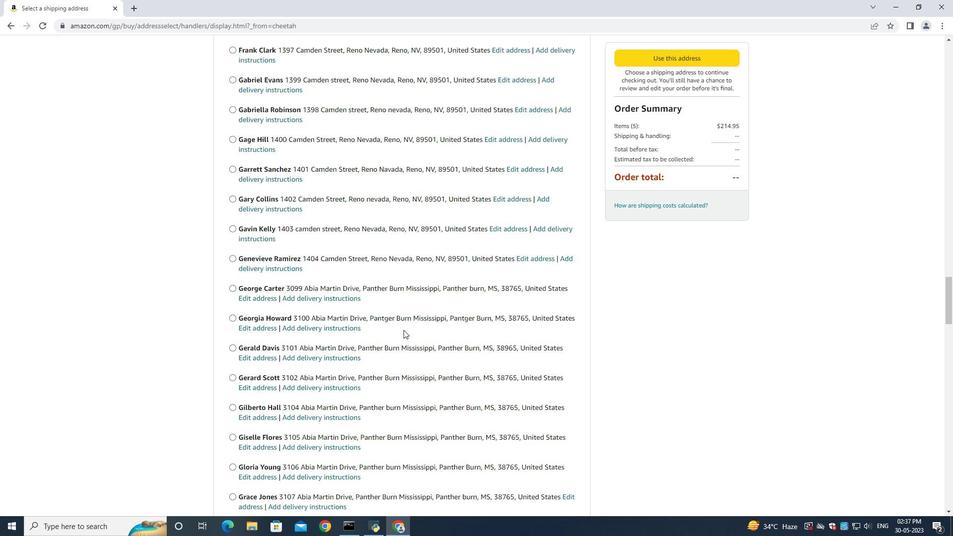 
Action: Mouse moved to (403, 330)
Screenshot: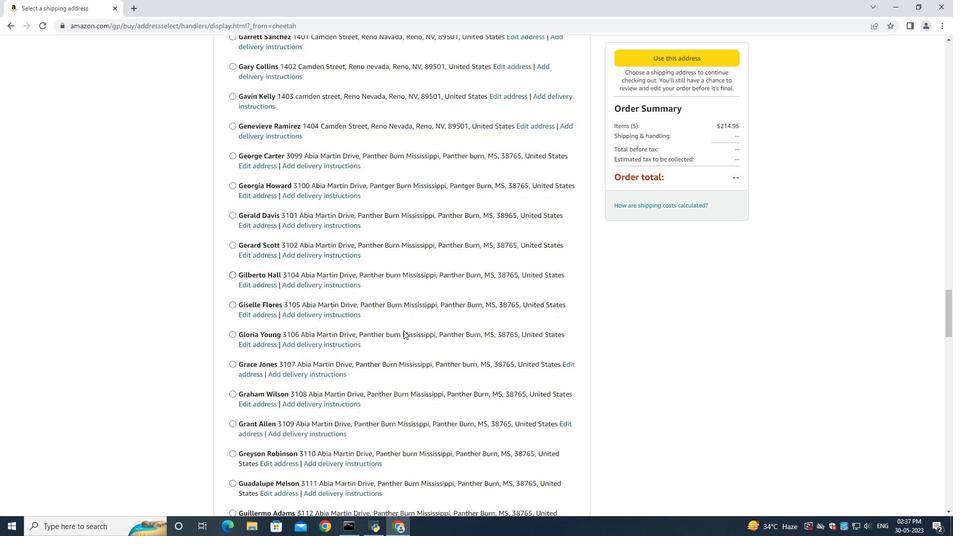 
Action: Mouse scrolled (403, 330) with delta (0, 0)
Screenshot: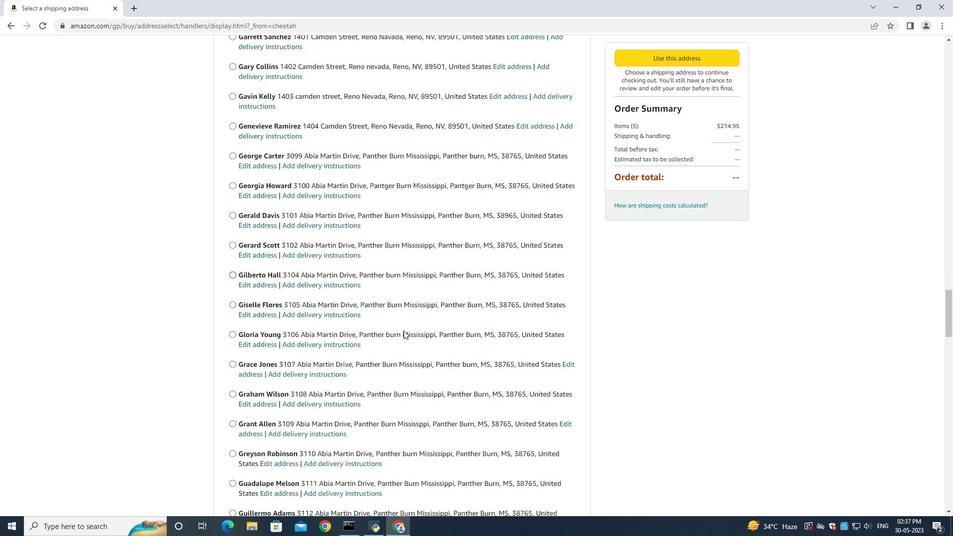 
Action: Mouse moved to (404, 331)
Screenshot: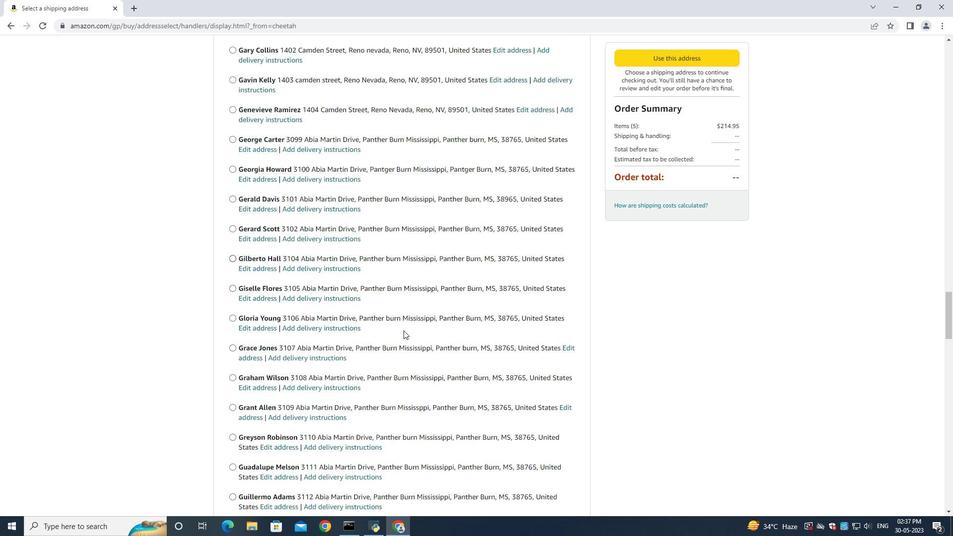 
Action: Mouse scrolled (404, 331) with delta (0, 0)
Screenshot: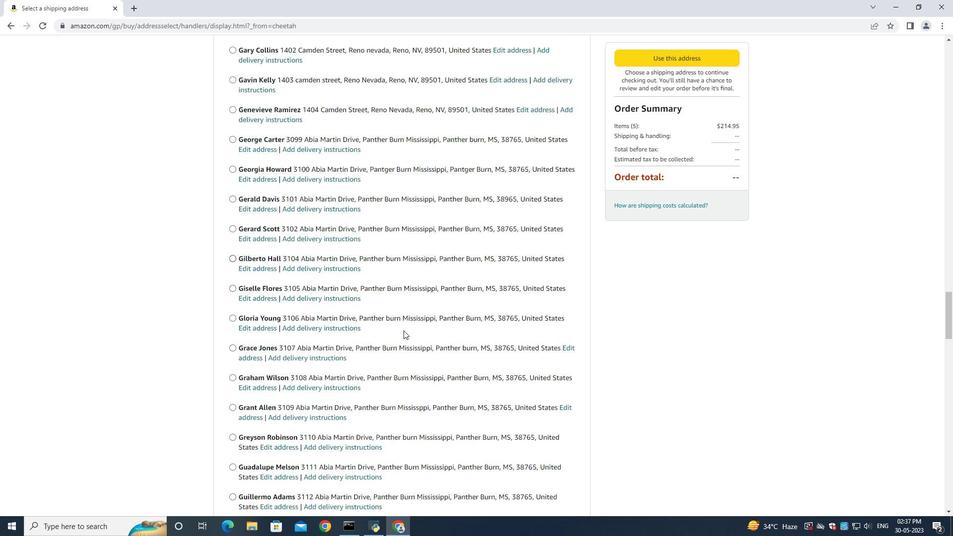 
Action: Mouse scrolled (404, 331) with delta (0, 0)
Screenshot: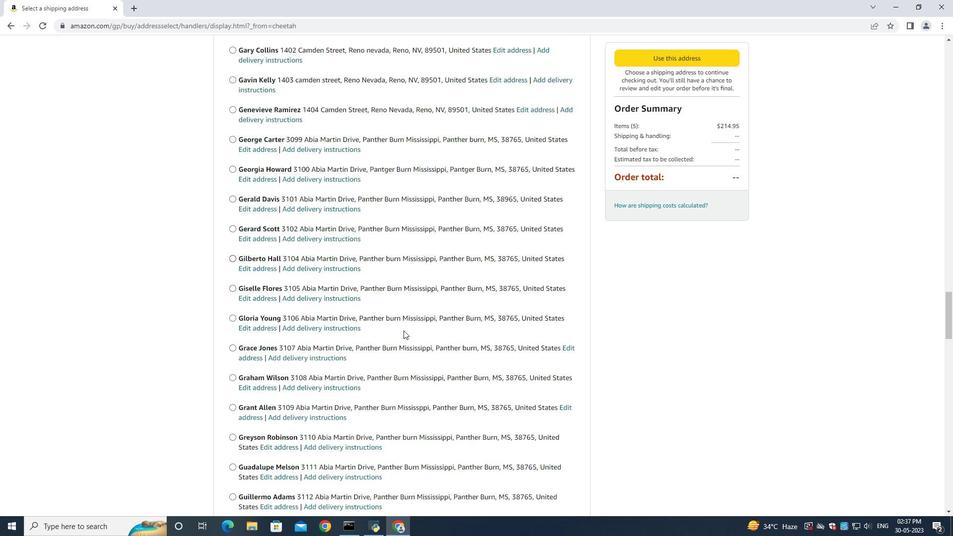 
Action: Mouse moved to (404, 332)
Screenshot: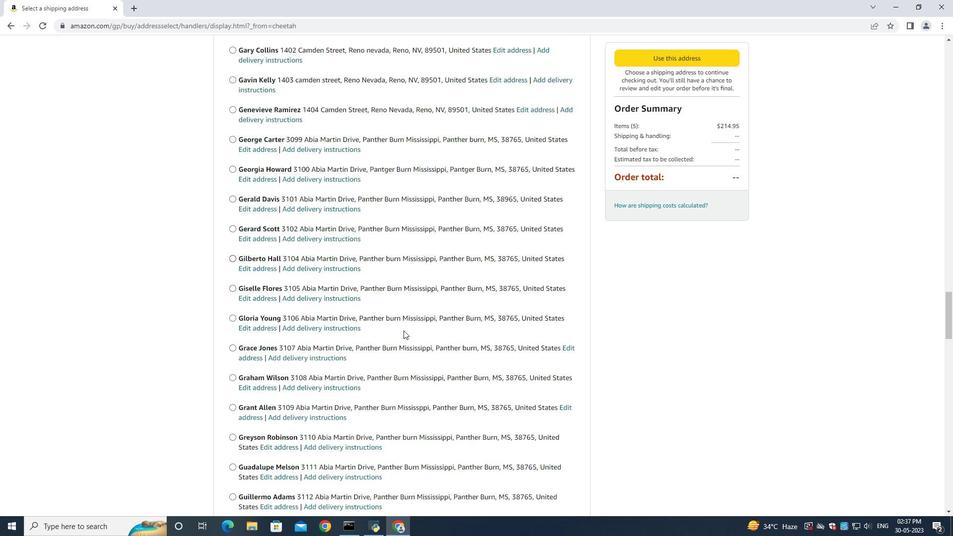 
Action: Mouse scrolled (404, 331) with delta (0, 0)
Screenshot: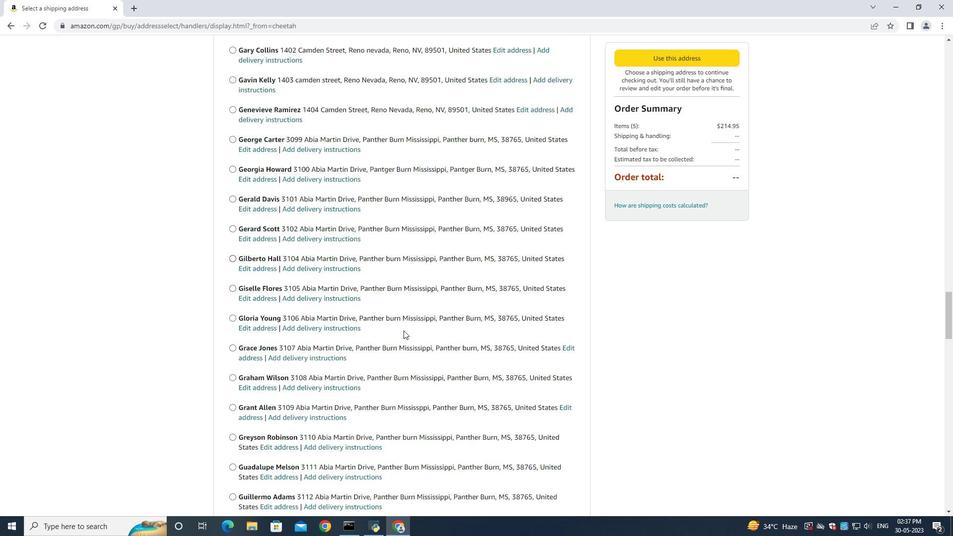 
Action: Mouse moved to (410, 332)
Screenshot: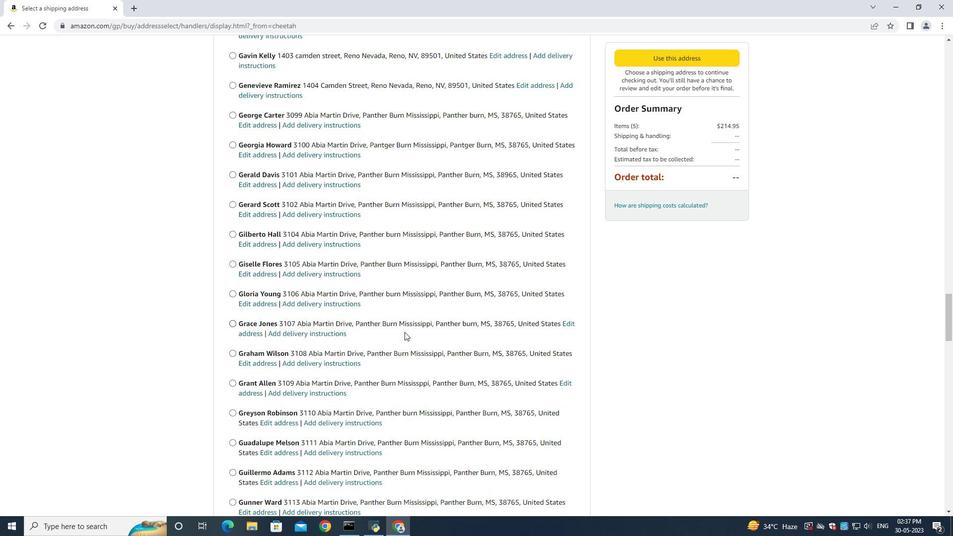 
Action: Mouse scrolled (410, 332) with delta (0, 0)
Screenshot: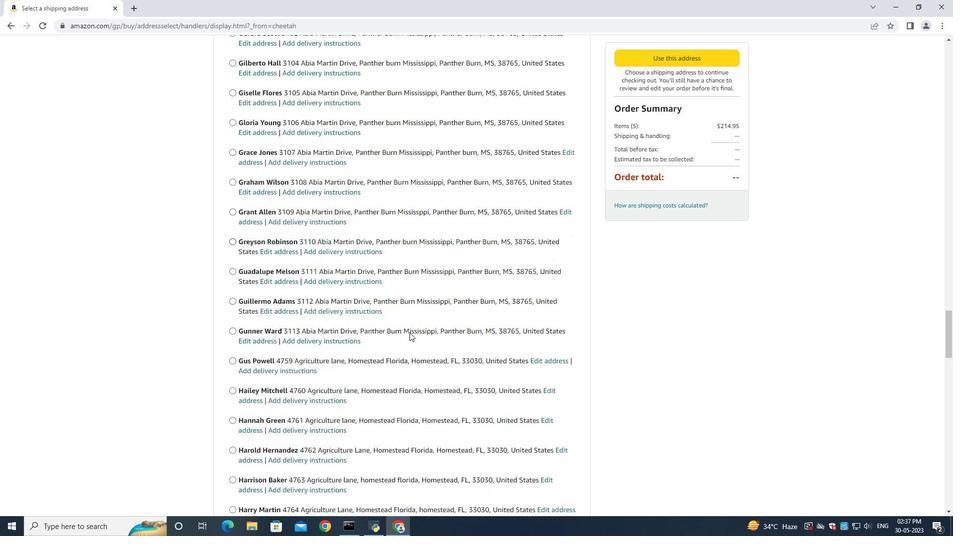
Action: Mouse scrolled (410, 332) with delta (0, 0)
Screenshot: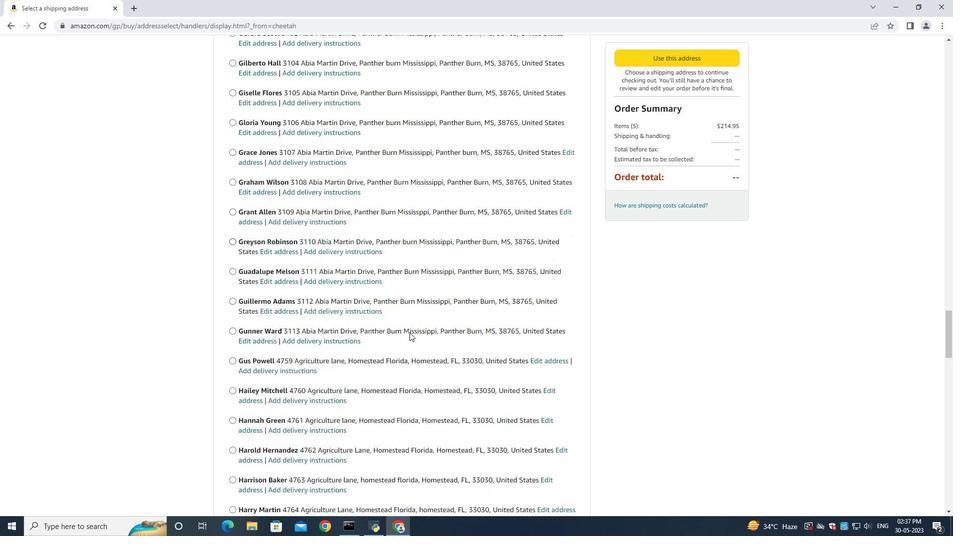 
Action: Mouse moved to (410, 332)
Screenshot: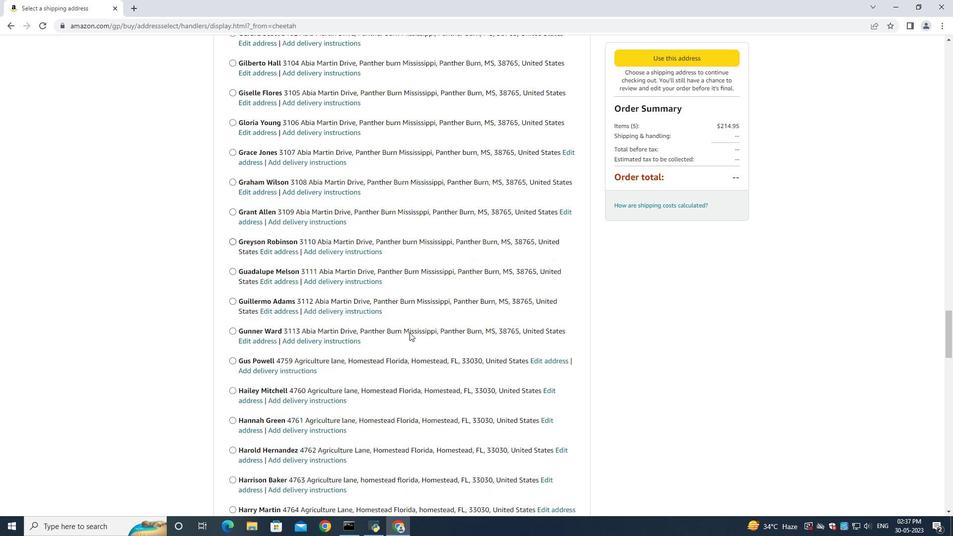 
Action: Mouse scrolled (410, 332) with delta (0, 0)
Screenshot: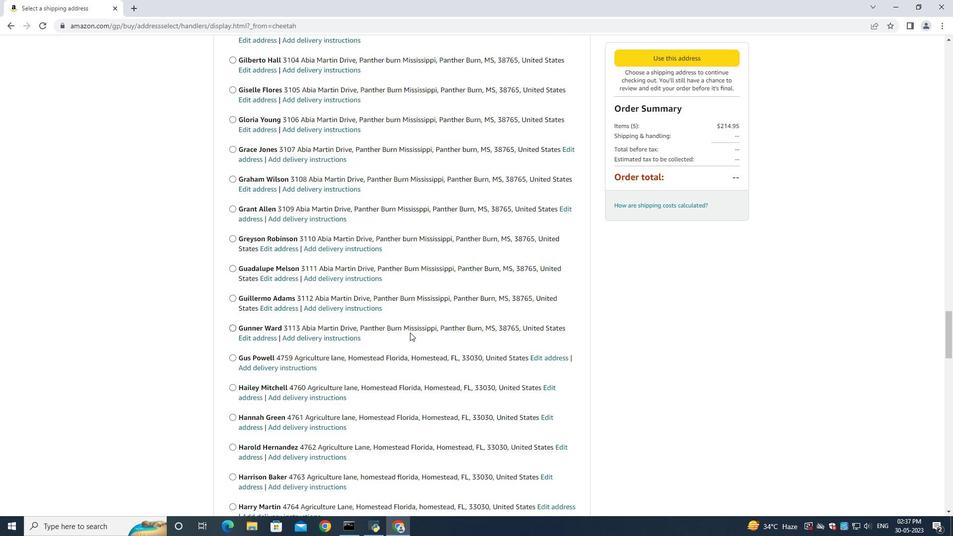 
Action: Mouse moved to (410, 332)
Screenshot: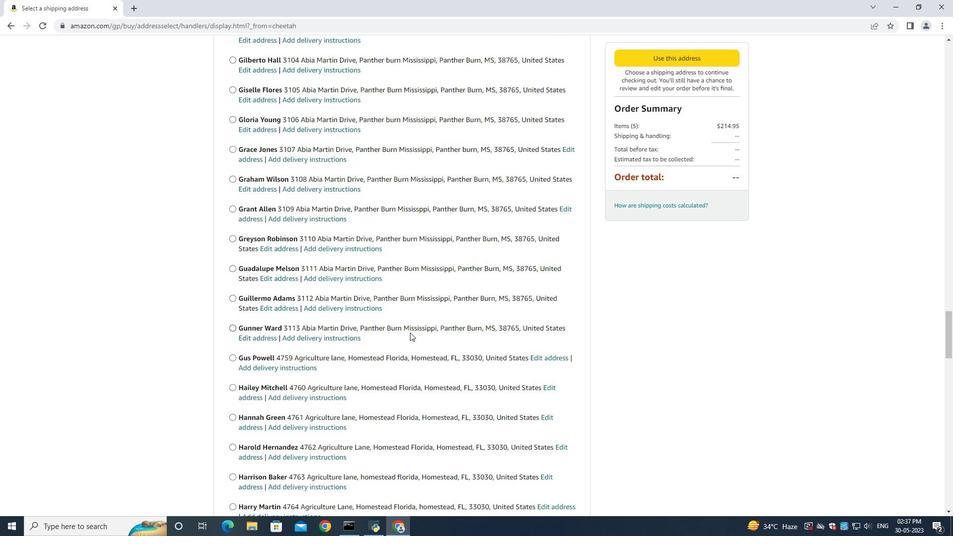 
Action: Mouse scrolled (410, 332) with delta (0, 0)
Screenshot: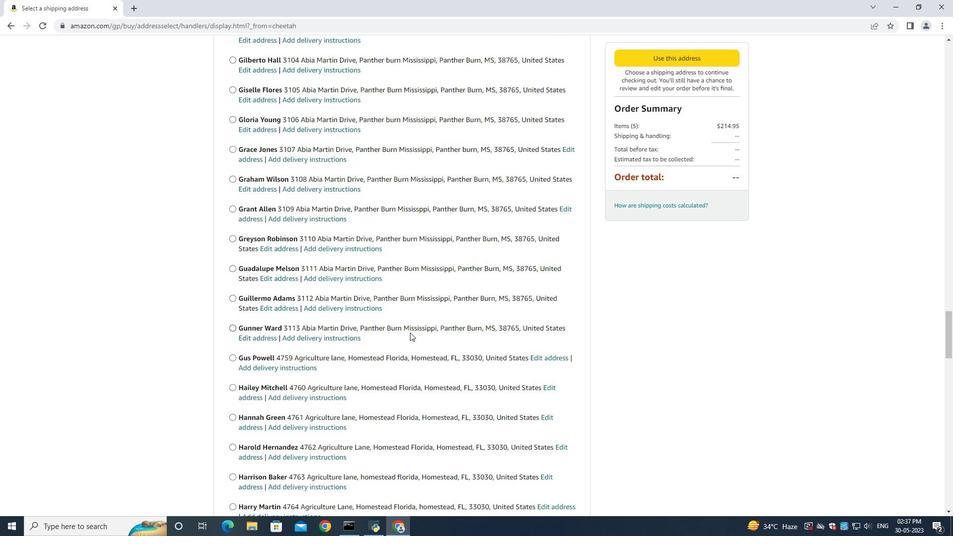 
Action: Mouse moved to (410, 332)
Screenshot: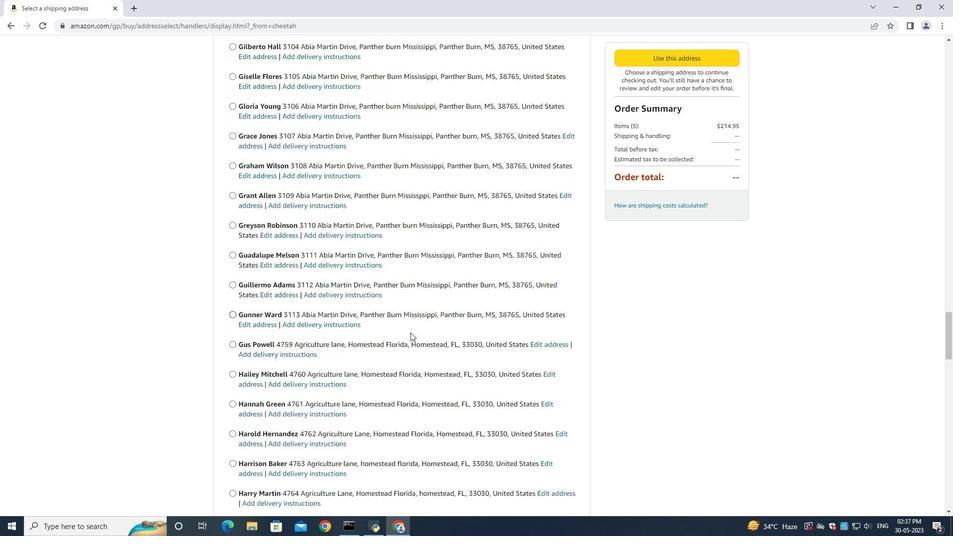 
Action: Mouse scrolled (410, 332) with delta (0, 0)
Screenshot: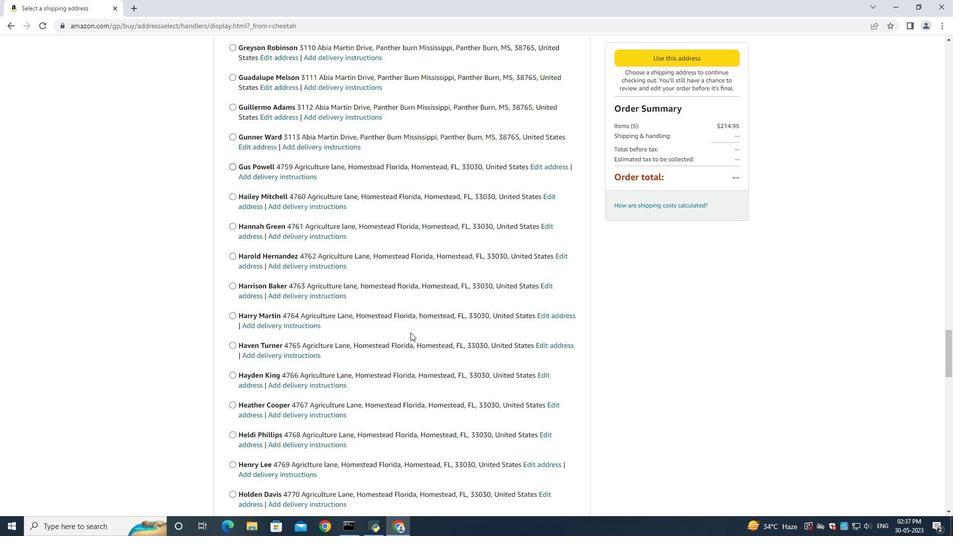 
Action: Mouse scrolled (410, 332) with delta (0, 0)
Screenshot: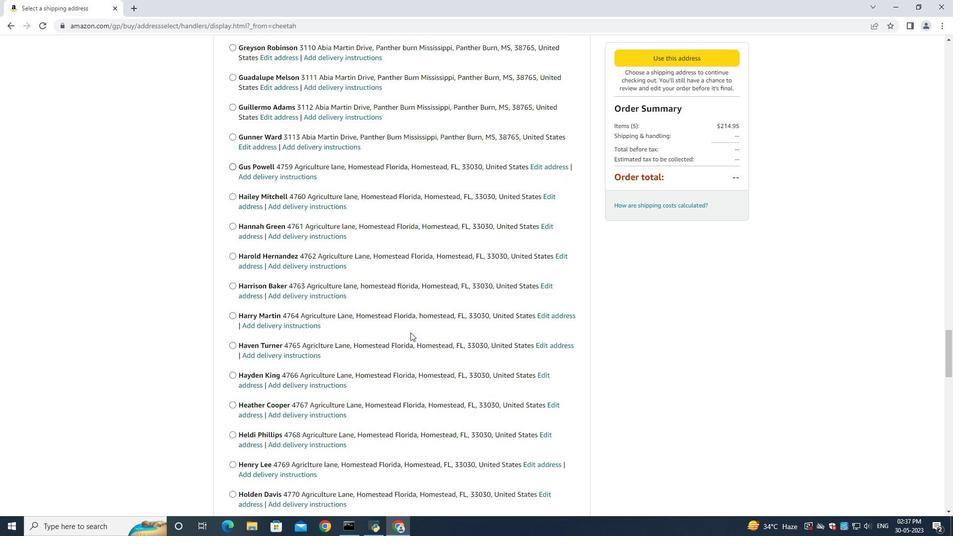 
Action: Mouse scrolled (410, 332) with delta (0, 0)
Screenshot: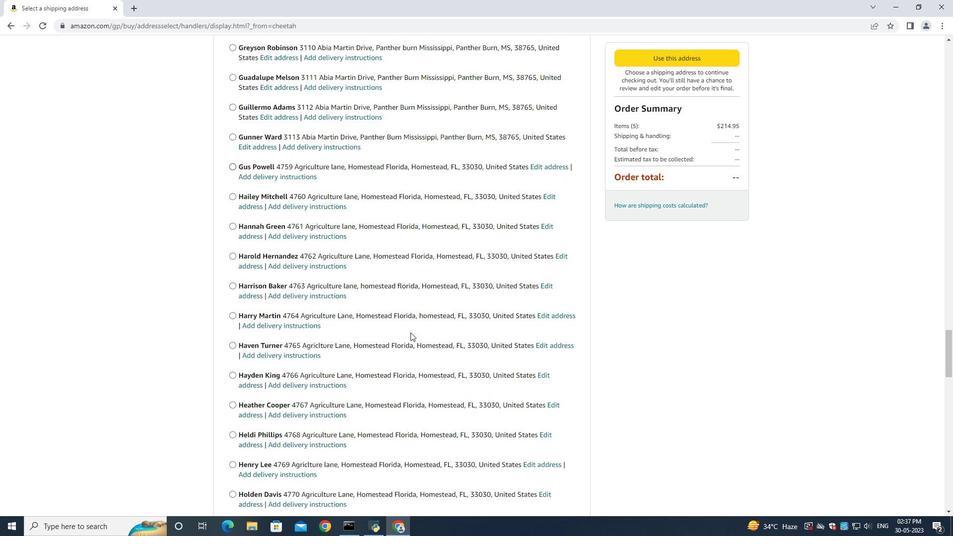 
Action: Mouse scrolled (410, 332) with delta (0, 0)
Screenshot: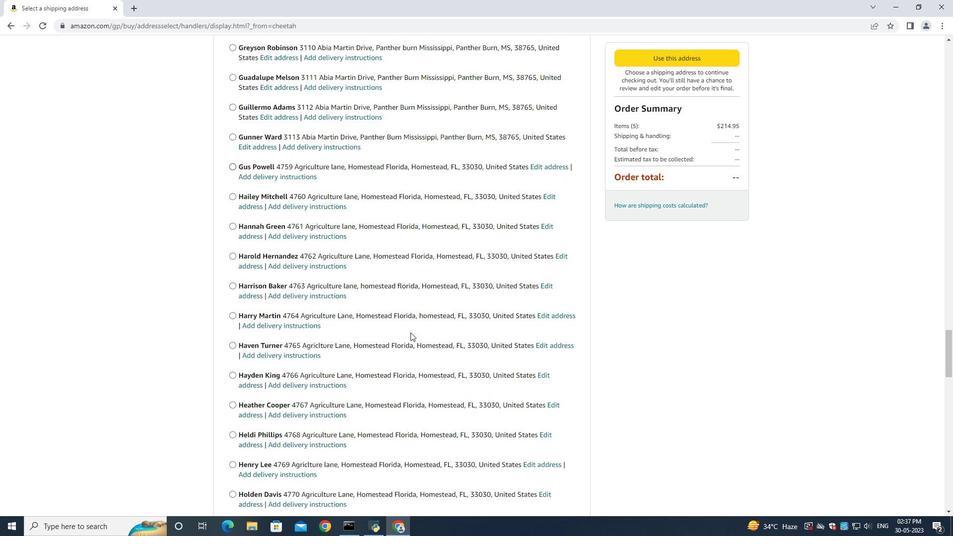 
Action: Mouse scrolled (410, 332) with delta (0, 0)
Screenshot: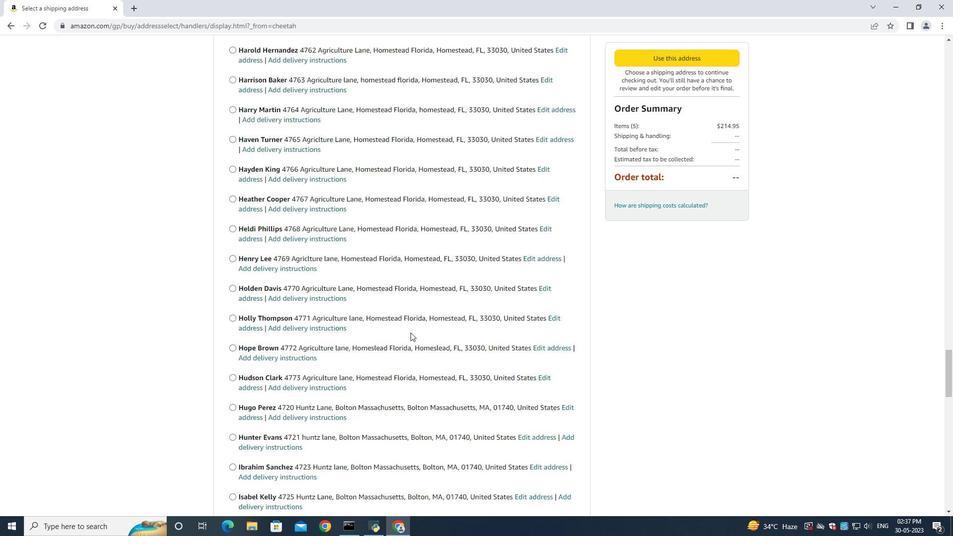 
Action: Mouse scrolled (410, 332) with delta (0, 0)
Screenshot: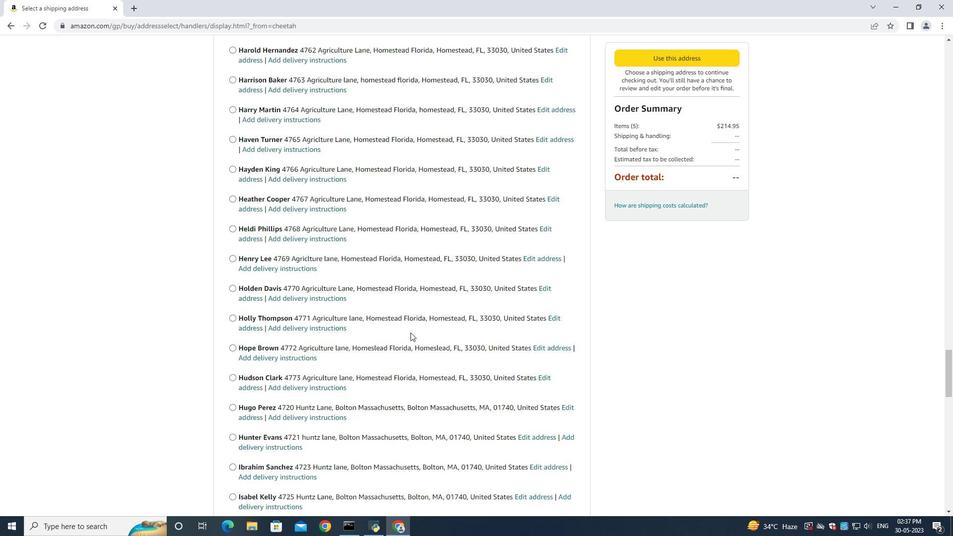 
Action: Mouse scrolled (410, 332) with delta (0, 0)
Screenshot: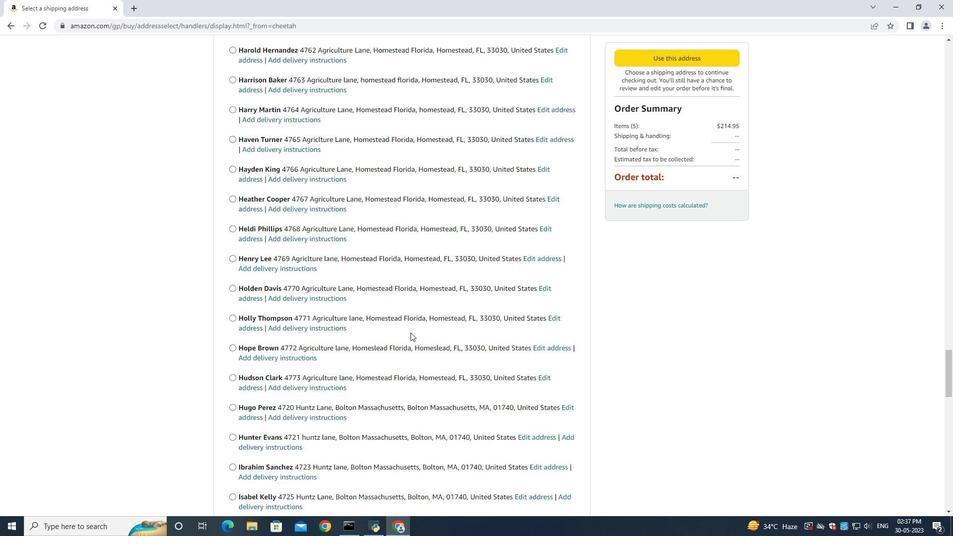 
Action: Mouse scrolled (410, 332) with delta (0, 0)
Screenshot: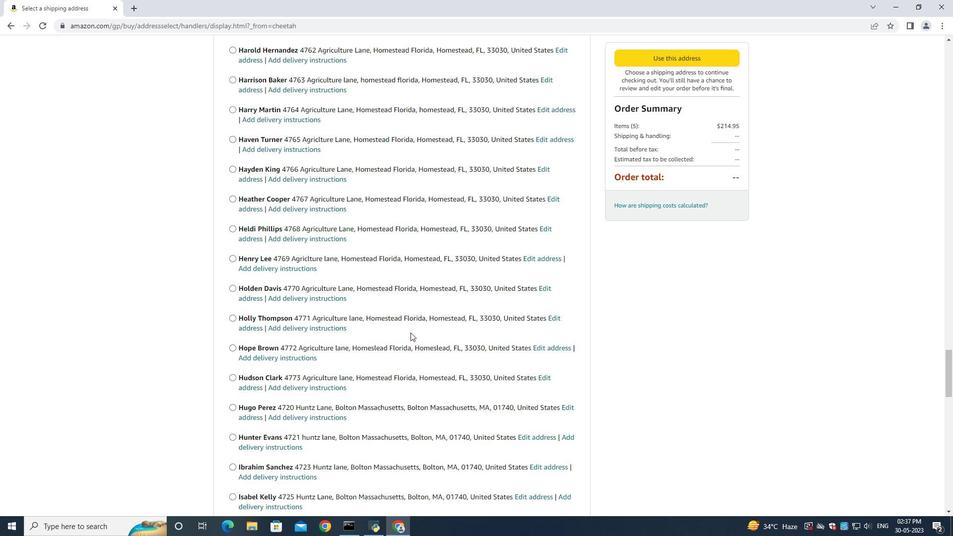 
Action: Mouse scrolled (410, 332) with delta (0, 0)
Screenshot: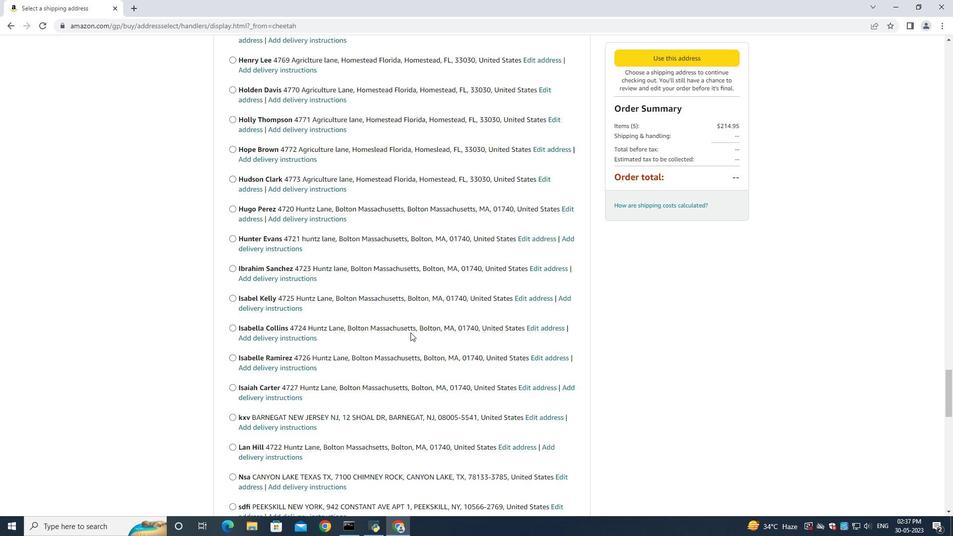 
Action: Mouse scrolled (410, 332) with delta (0, 0)
Screenshot: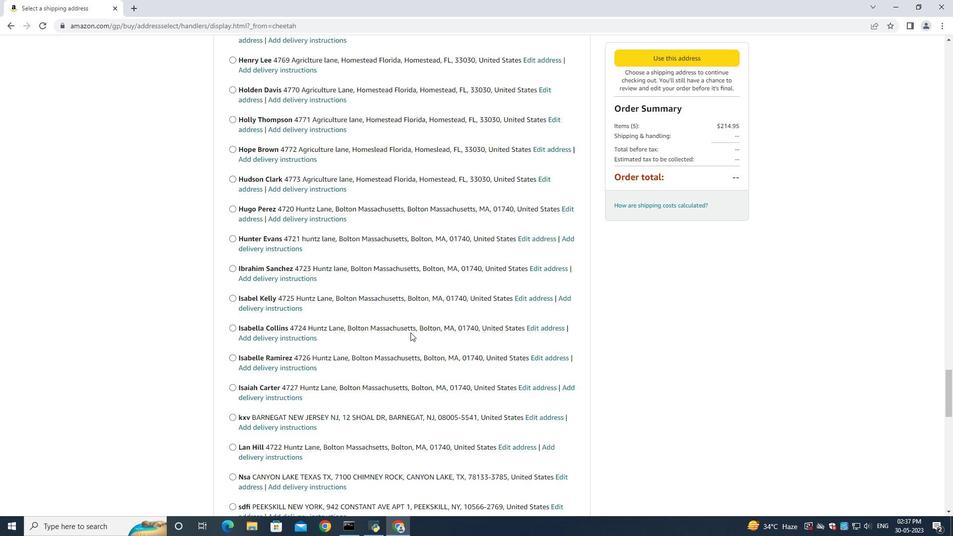 
Action: Mouse scrolled (410, 332) with delta (0, 0)
Screenshot: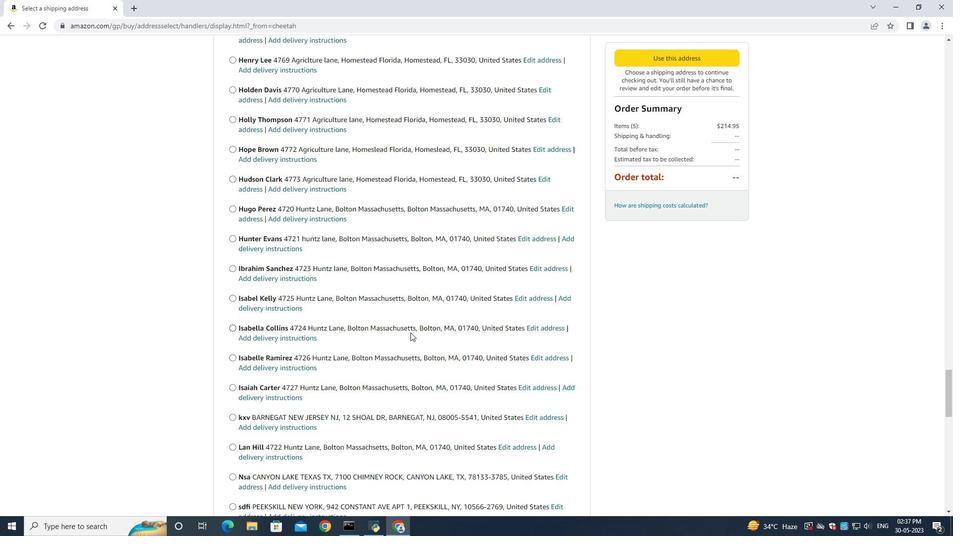 
Action: Mouse moved to (367, 340)
Screenshot: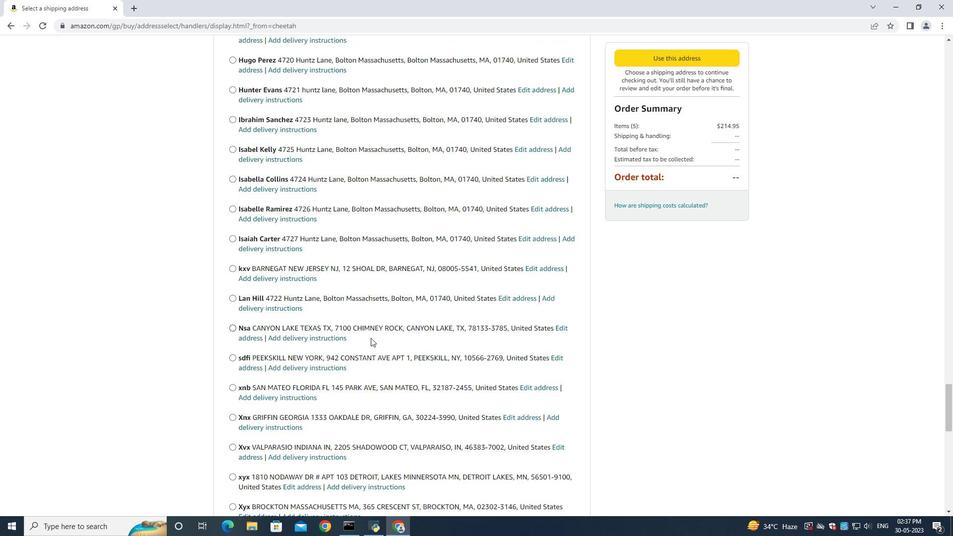 
Action: Mouse scrolled (367, 339) with delta (0, 0)
Screenshot: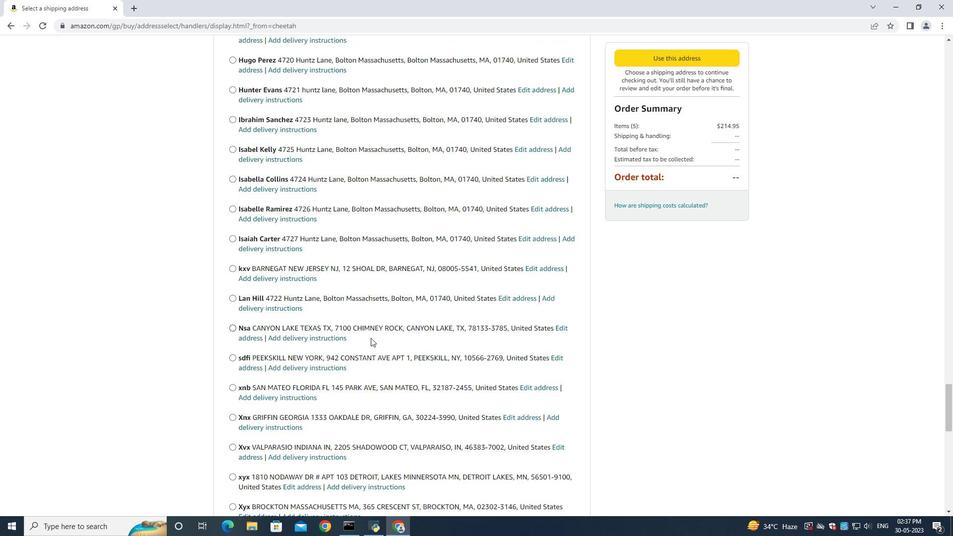 
Action: Mouse moved to (367, 340)
Screenshot: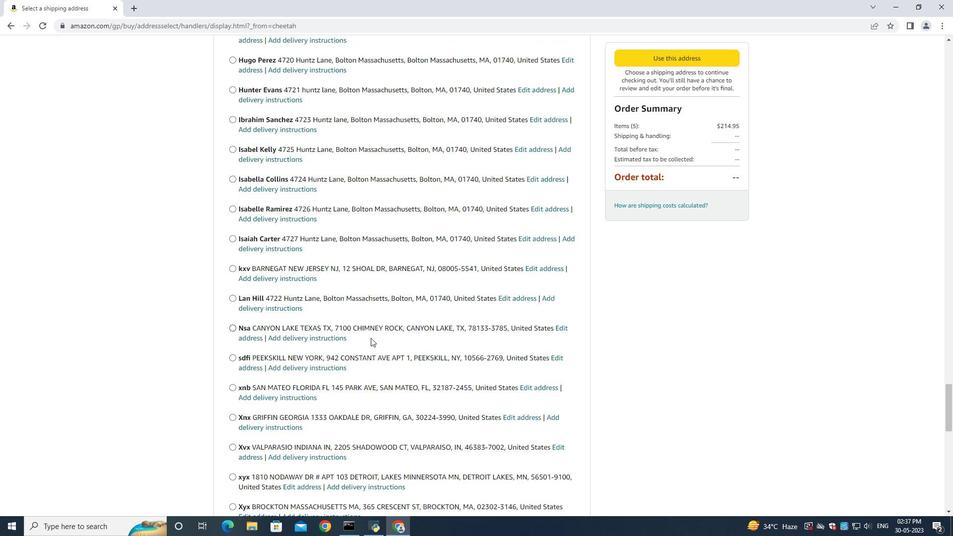 
Action: Mouse scrolled (367, 340) with delta (0, 0)
Screenshot: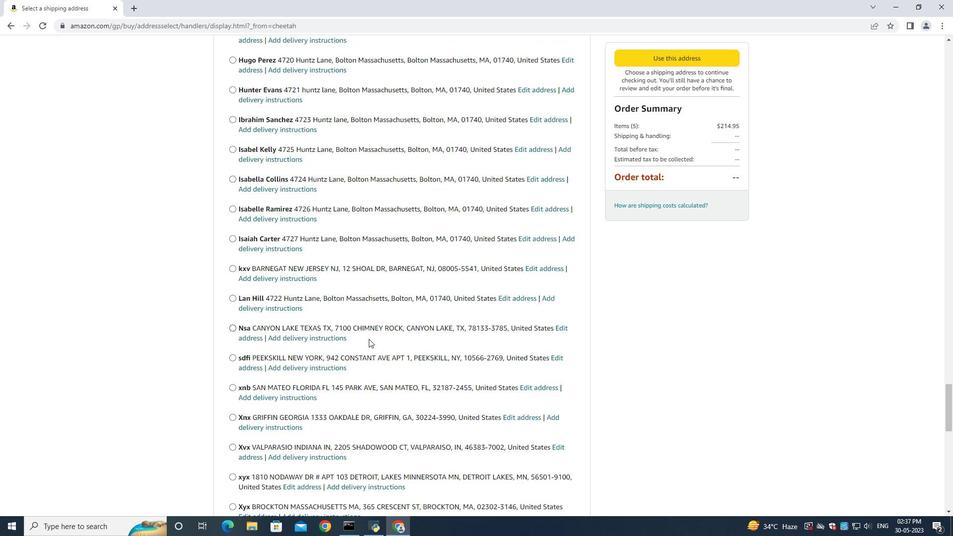 
Action: Mouse scrolled (367, 340) with delta (0, 0)
Screenshot: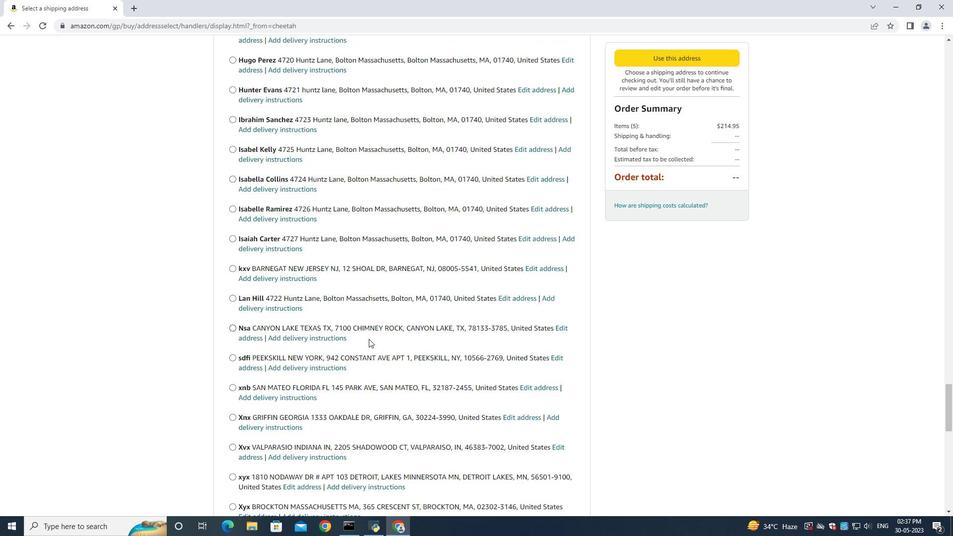 
Action: Mouse scrolled (367, 340) with delta (0, 0)
Screenshot: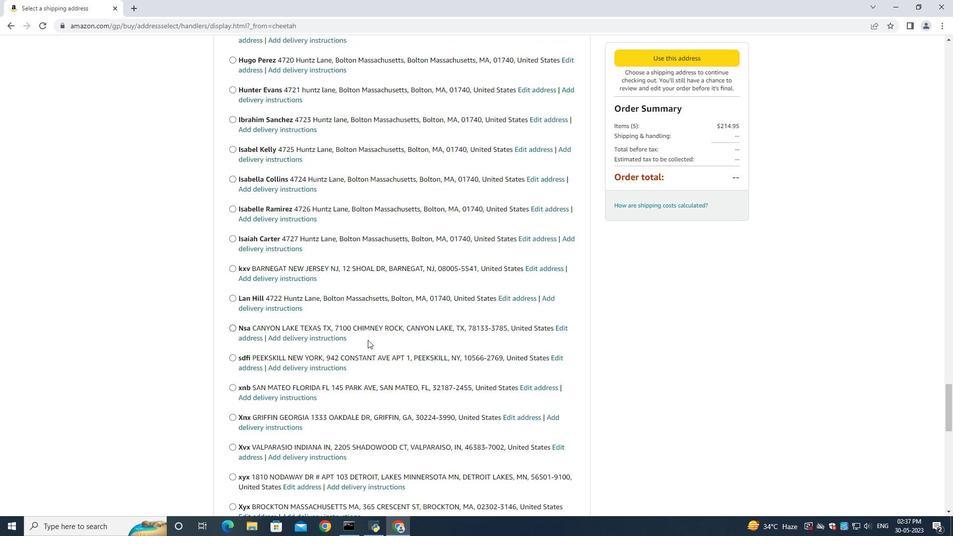 
Action: Mouse moved to (333, 342)
Screenshot: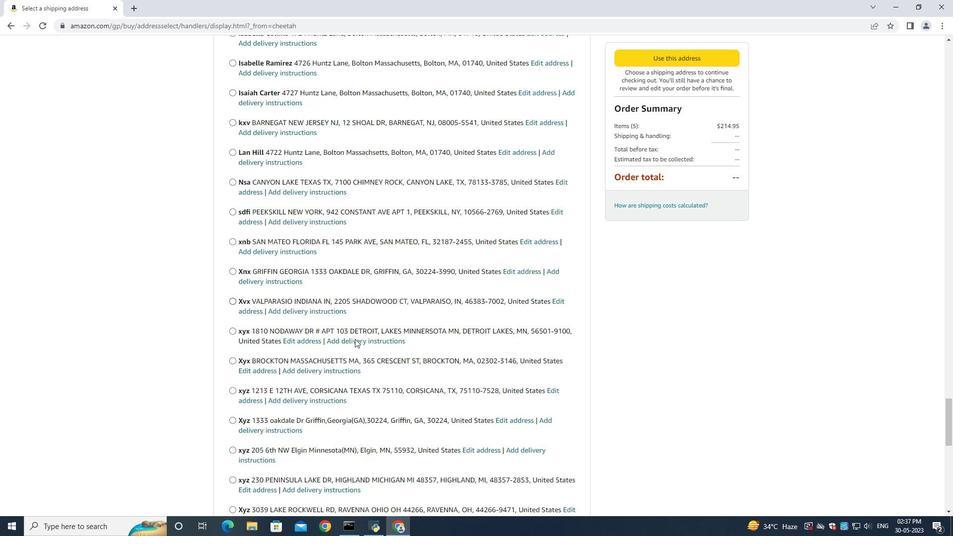 
Action: Mouse scrolled (333, 341) with delta (0, 0)
Screenshot: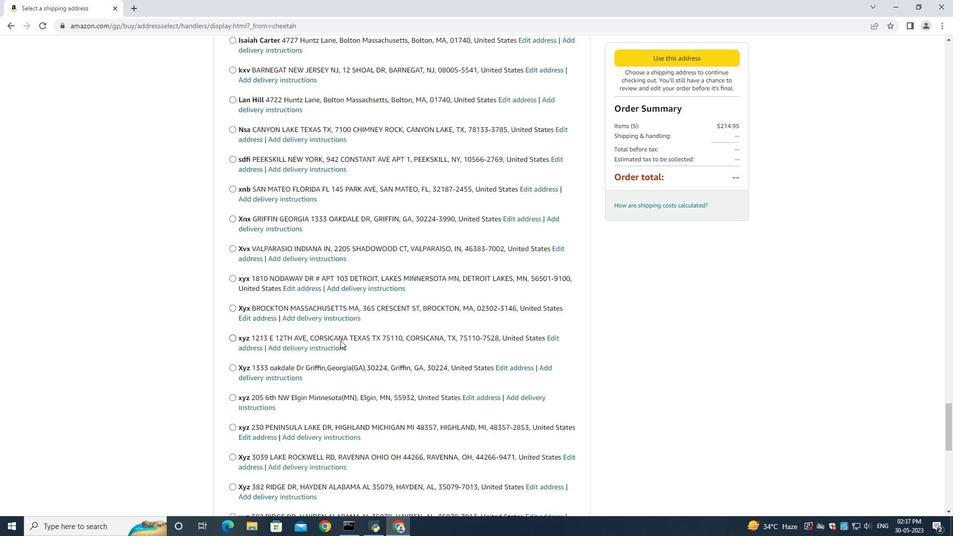
Action: Mouse scrolled (333, 341) with delta (0, 0)
Screenshot: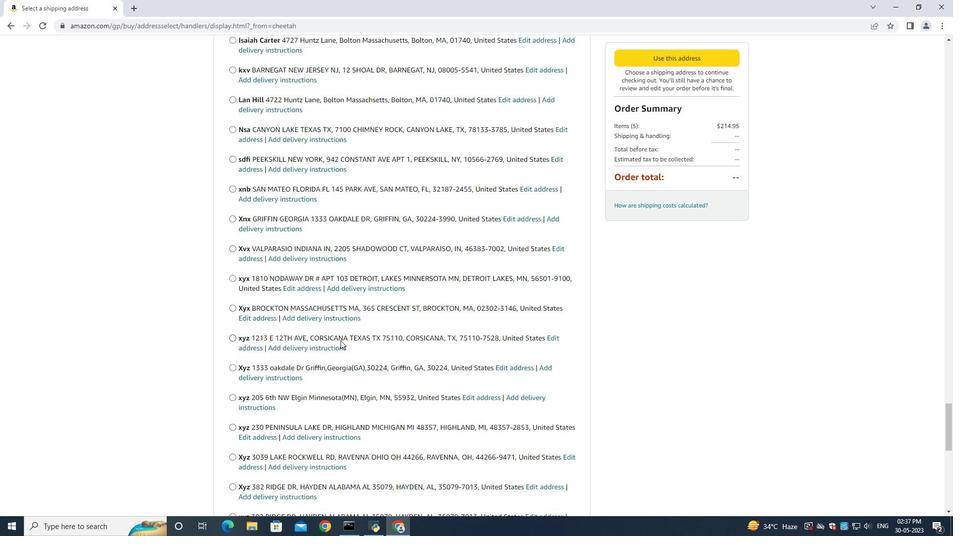 
Action: Mouse moved to (333, 342)
Screenshot: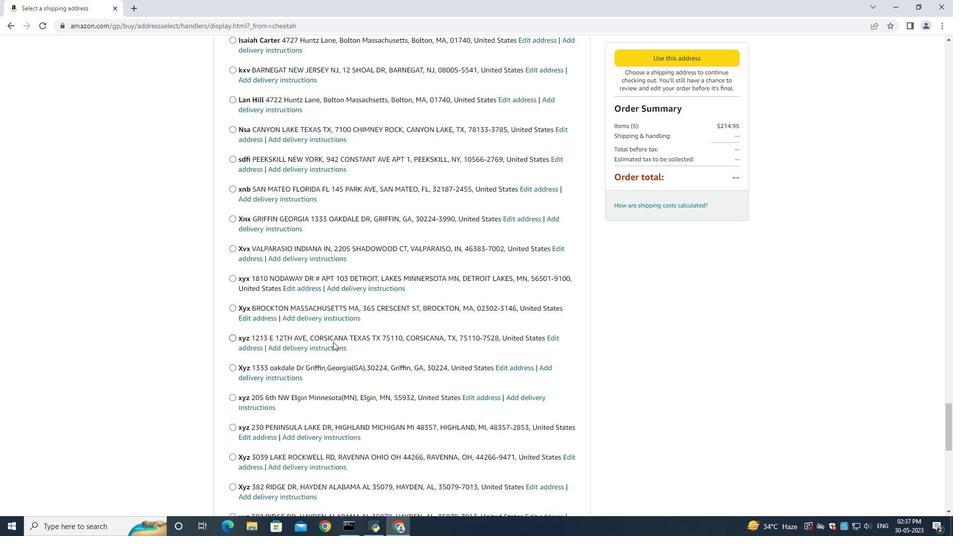 
Action: Mouse scrolled (333, 342) with delta (0, 0)
Screenshot: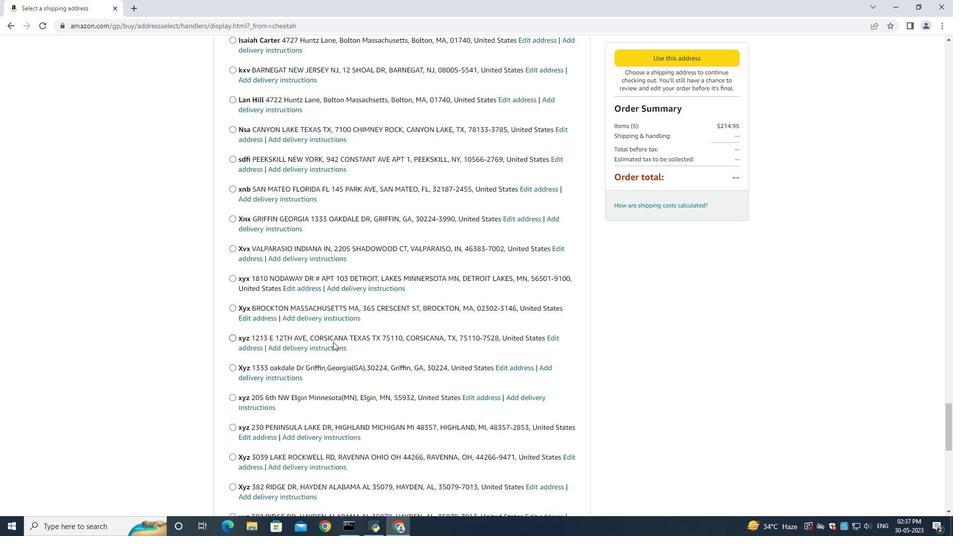 
Action: Mouse scrolled (333, 342) with delta (0, 0)
Screenshot: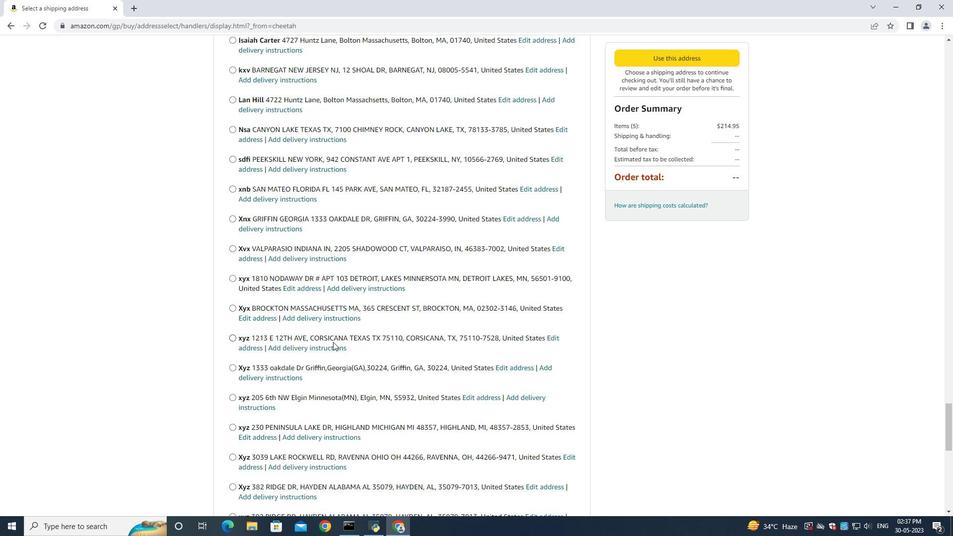 
Action: Mouse moved to (333, 342)
Screenshot: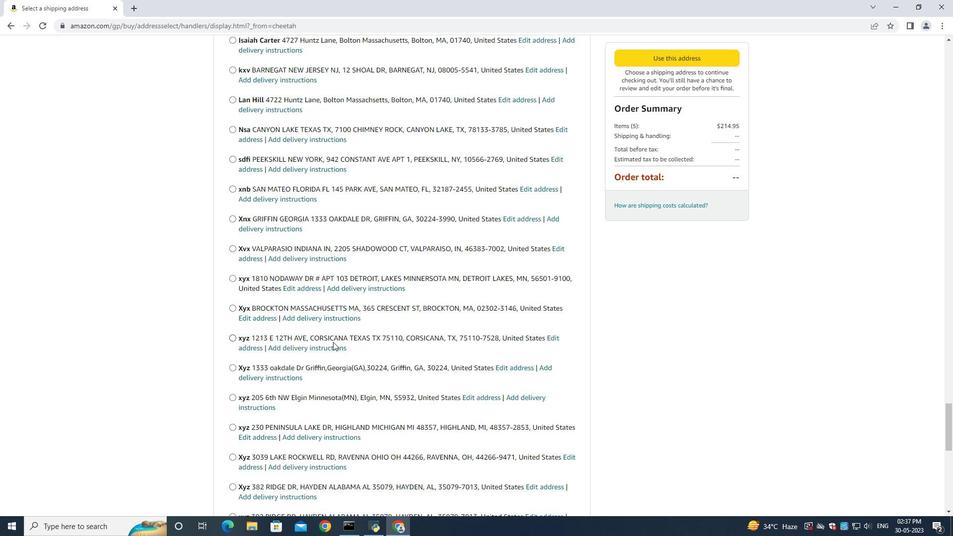 
Action: Mouse scrolled (333, 342) with delta (0, 0)
Screenshot: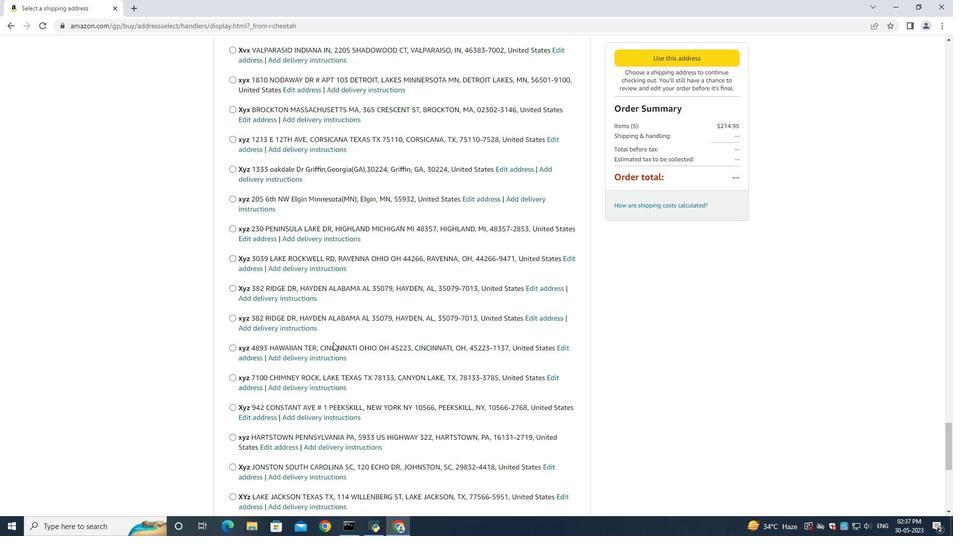 
Action: Mouse scrolled (333, 342) with delta (0, 0)
Screenshot: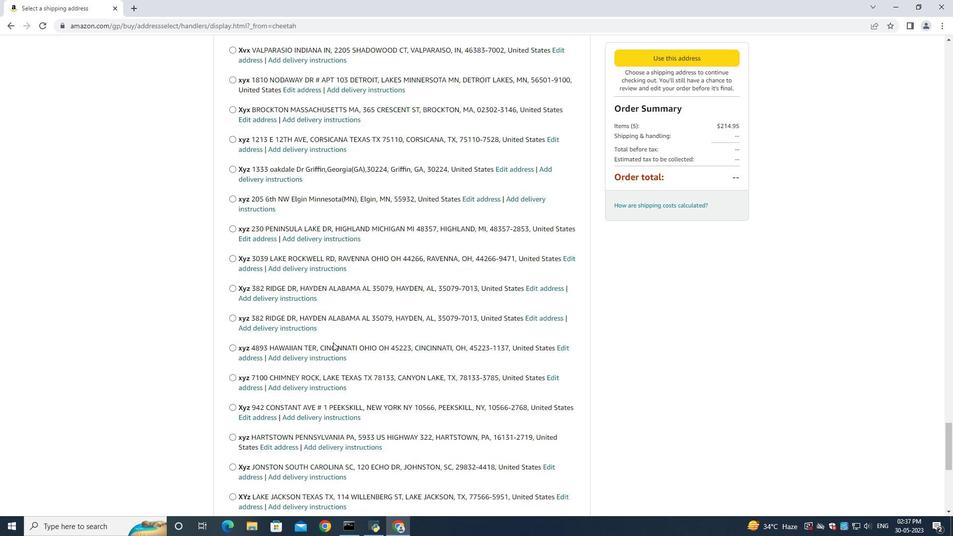 
Action: Mouse scrolled (333, 342) with delta (0, 0)
Screenshot: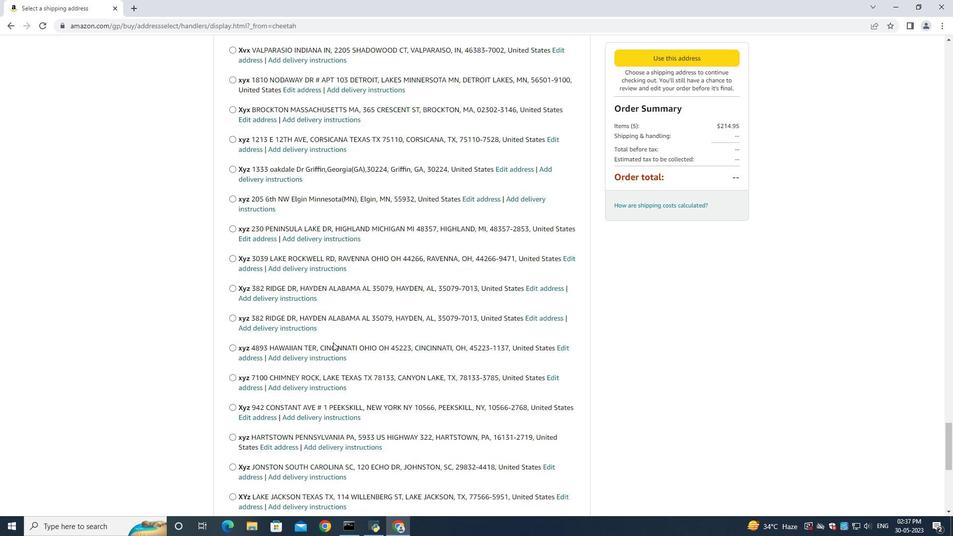 
Action: Mouse scrolled (333, 342) with delta (0, 0)
Screenshot: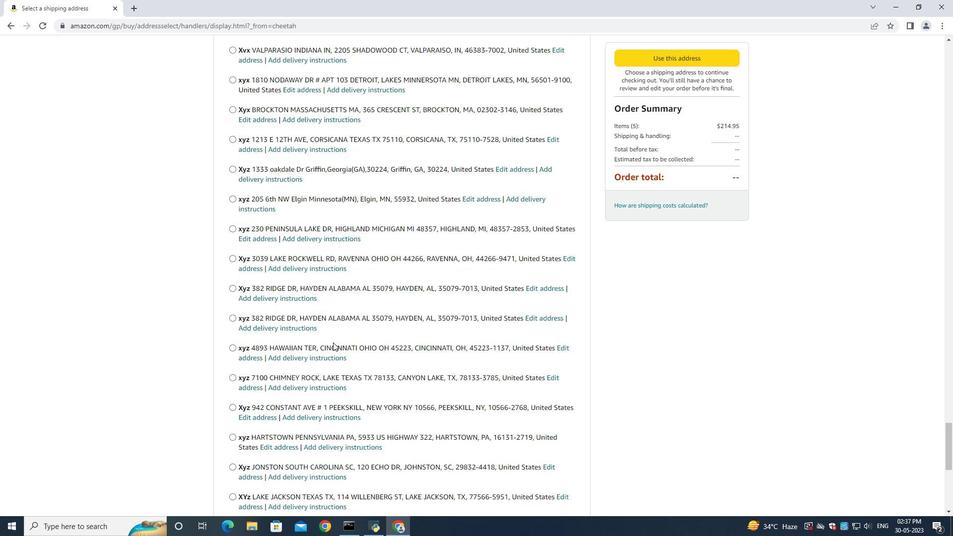 
Action: Mouse scrolled (333, 342) with delta (0, 0)
Screenshot: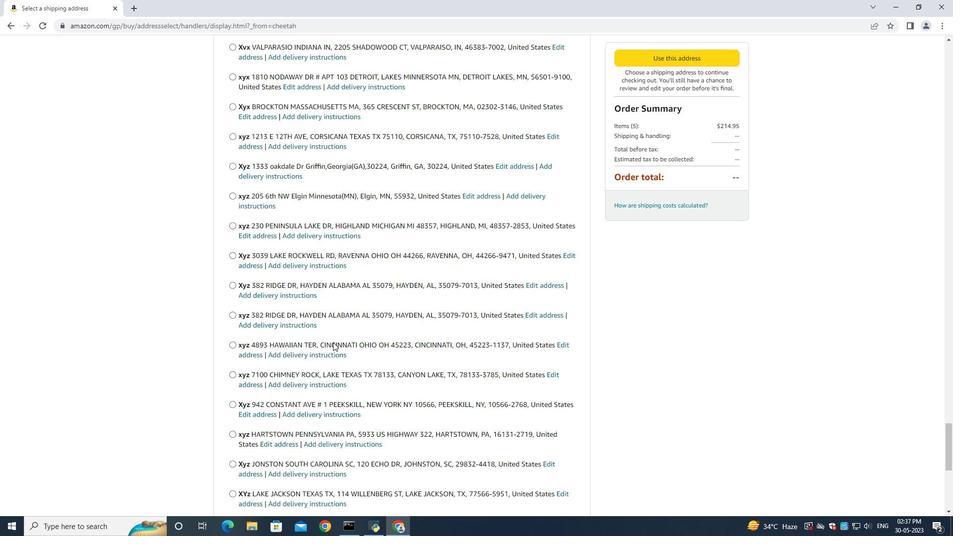 
Action: Mouse moved to (334, 342)
Screenshot: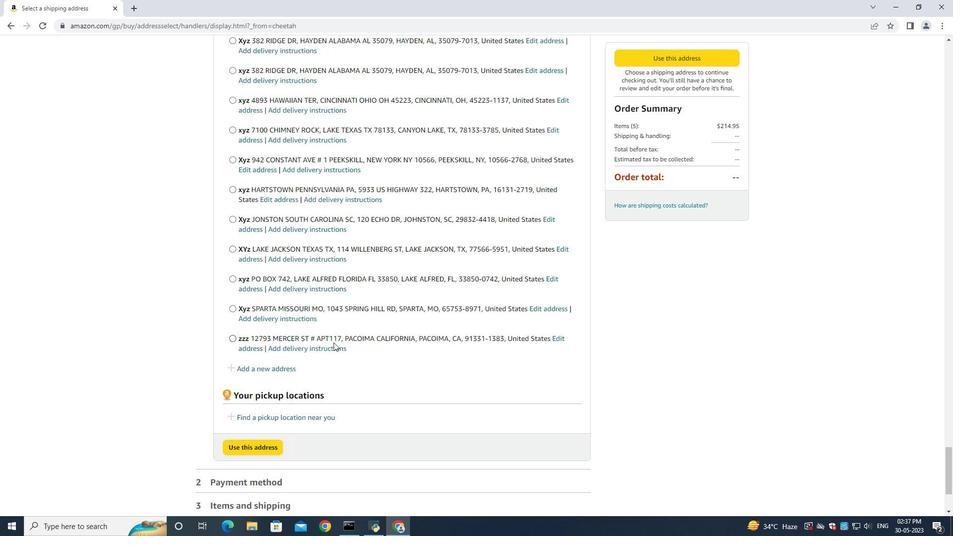 
Action: Mouse scrolled (334, 342) with delta (0, 0)
Screenshot: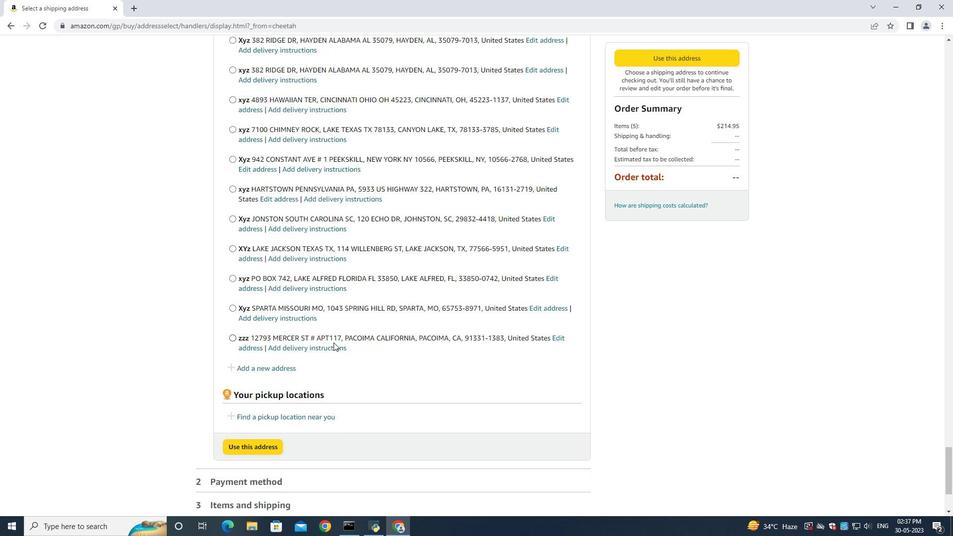 
Action: Mouse scrolled (334, 342) with delta (0, 0)
Screenshot: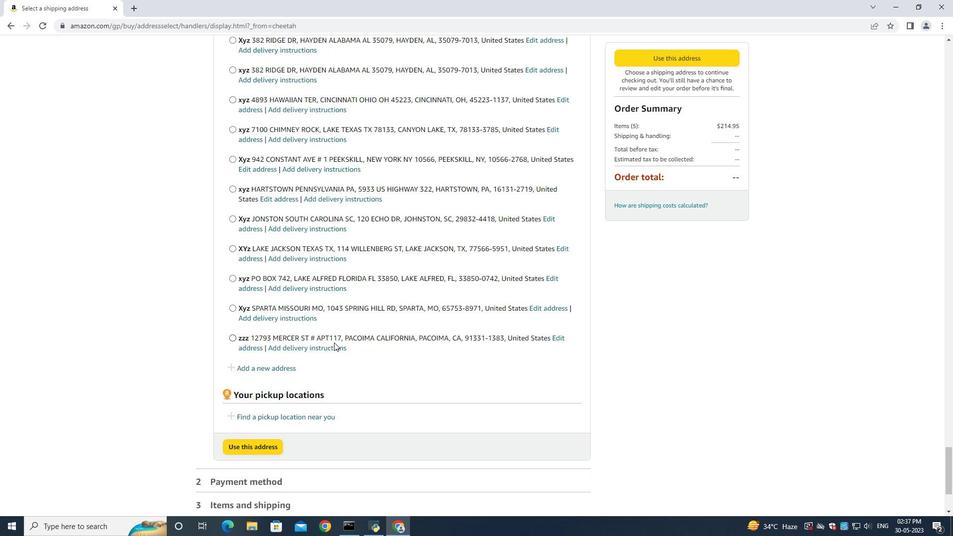 
Action: Mouse scrolled (334, 342) with delta (0, 0)
Screenshot: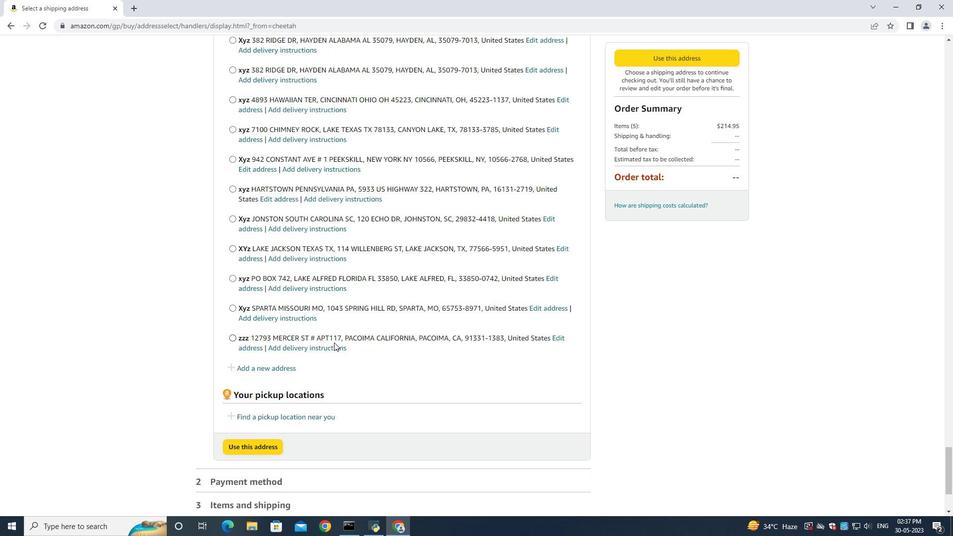 
Action: Mouse moved to (334, 342)
Screenshot: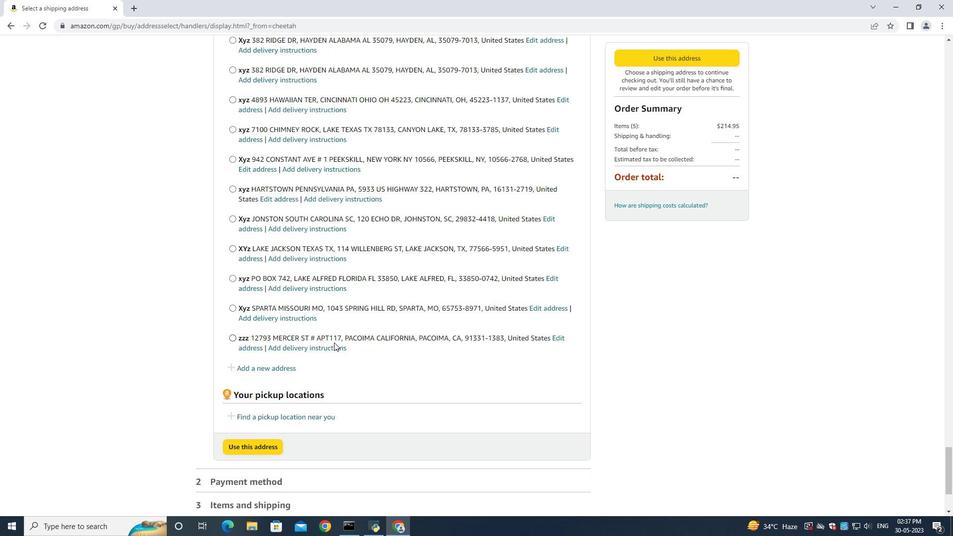 
Action: Mouse scrolled (334, 342) with delta (0, 0)
Screenshot: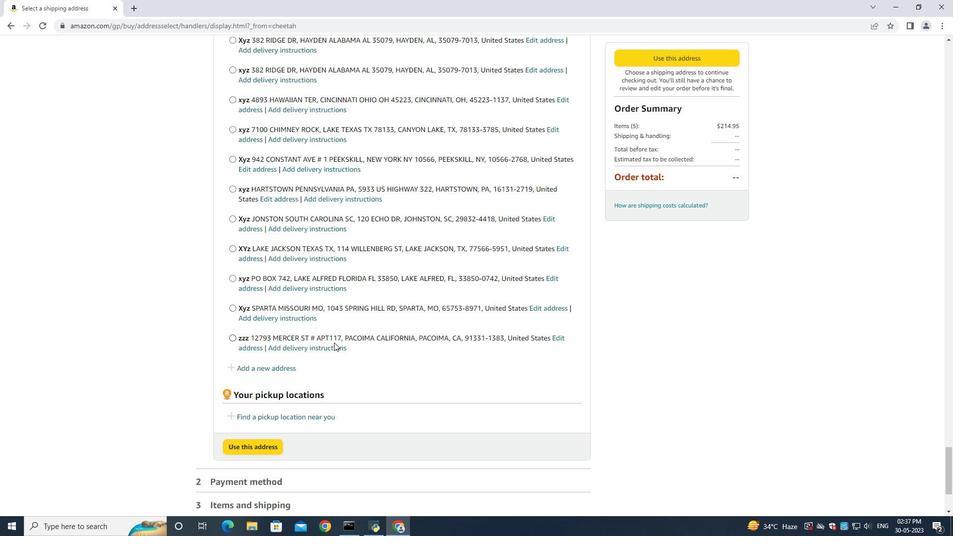 
Action: Mouse moved to (261, 232)
Screenshot: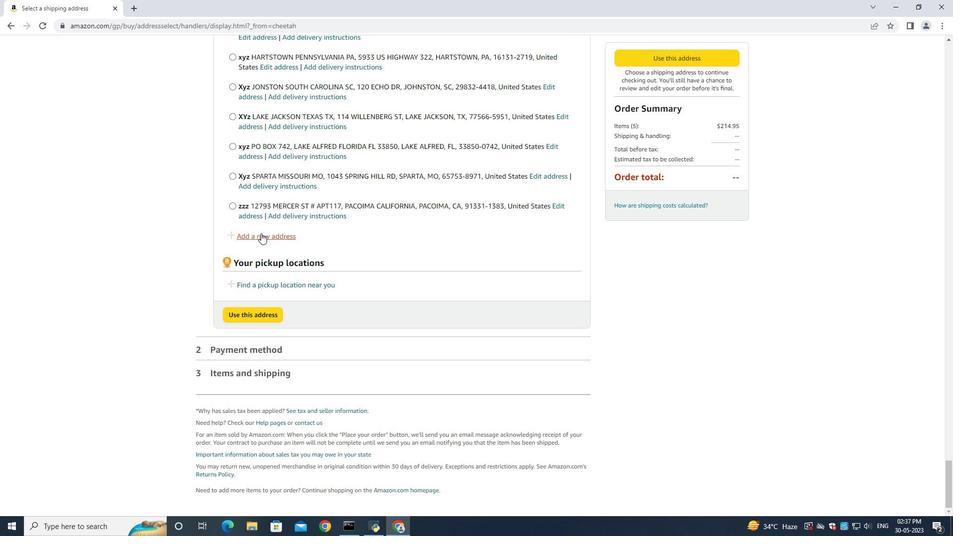 
Action: Mouse pressed left at (261, 232)
Screenshot: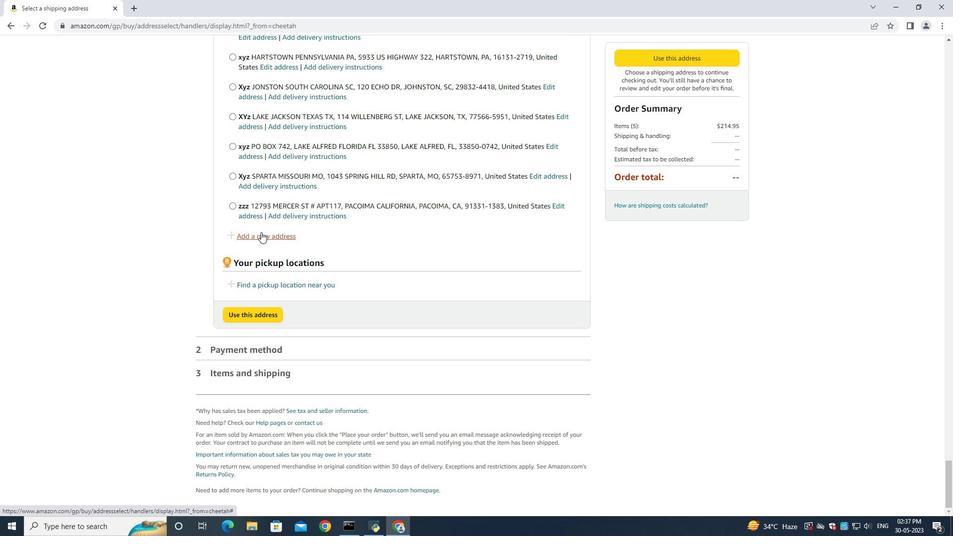
Action: Mouse moved to (331, 236)
Screenshot: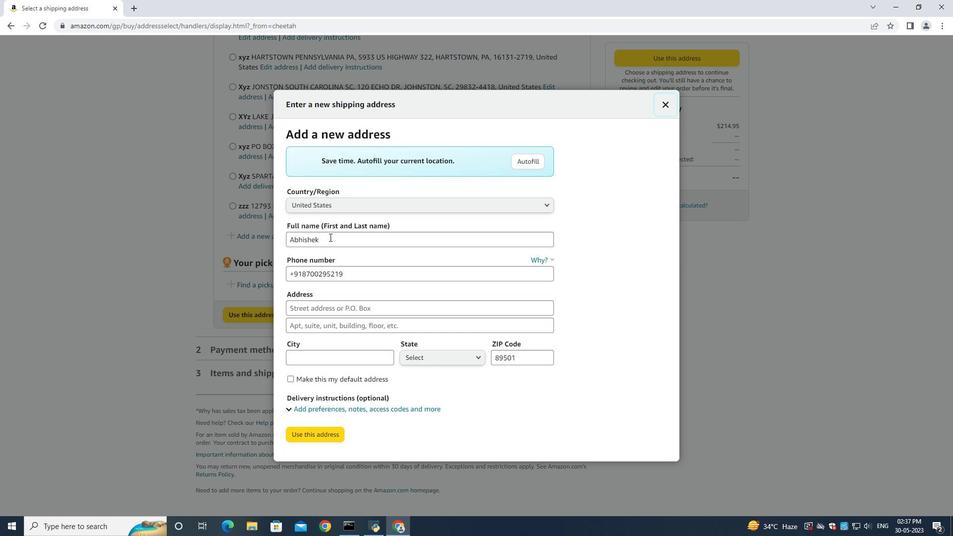 
Action: Mouse pressed left at (331, 236)
Screenshot: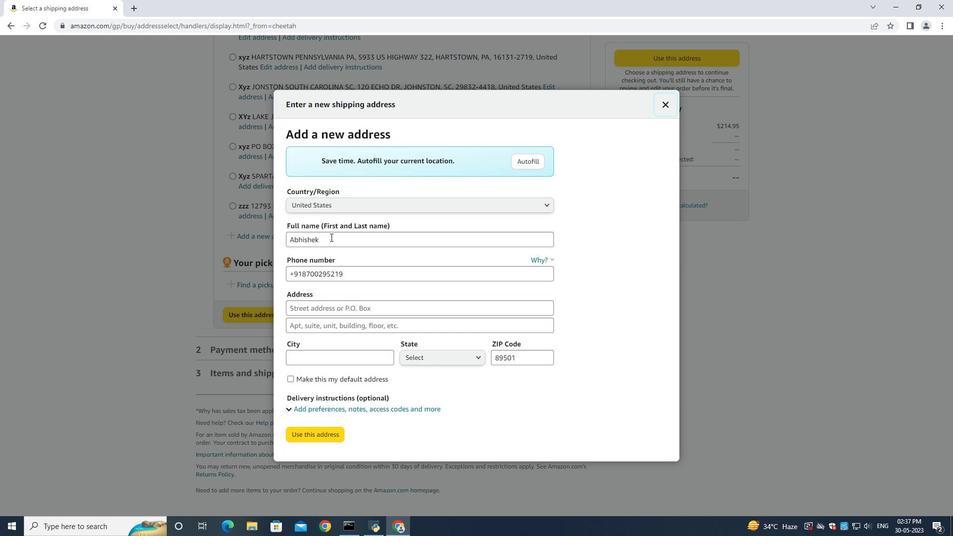 
Action: Key pressed ctrl+A<Key.backspace><Key.shift><Key.shift><Key.shift><Key.shift><Key.shift><Key.shift><Key.shift><Key.shift><Key.shift><Key.shift><Key.shift><Key.shift><Key.shift><Key.shift><Key.shift><Key.shift><Key.shift><Key.shift><Key.shift><Key.shift><Key.shift><Key.shift><Key.shift><Key.shift><Key.shift><Key.shift><Key.shift><Key.shift><Key.shift><Key.shift><Key.shift><Key.shift><Key.shift><Key.shift><Key.shift><Key.shift><Key.shift><Key.shift><Key.shift><Key.shift><Key.shift><Key.shift><Key.shift><Key.shift><Key.shift><Key.shift><Key.shift><Key.shift><Key.shift><Key.shift><Key.shift>Isla<Key.space><Key.shift>Howard<Key.space><Key.tab><Key.tab><Key.backspace>9785492947<Key.tab>4728<Key.space><Key.shift>J<Key.backspace><Key.shift>Huntz<Key.space><Key.shift><Key.shift><Key.shift><Key.shift><Key.shift>Lane<Key.space><Key.tab><Key.shift><Key.shift><Key.shift><Key.shift><Key.shift><Key.shift><Key.shift><Key.shift><Key.shift><Key.shift><Key.shift><Key.shift><Key.shift>Bolton<Key.space><Key.shift><Key.shift><Key.shift><Key.shift><Key.shift><Key.shift><Key.shift><Key.shift><Key.shift><Key.shift><Key.shift><Key.shift><Key.shift><Key.shift><Key.shift><Key.shift><Key.shift><Key.shift><Key.shift><Key.shift>Massachusetts<Key.tab><Key.shift><Key.shift><Key.shift><Key.shift><Key.shift><Key.shift>Bolton<Key.space><Key.tab><Key.up>mass<Key.enter><Key.tab><Key.backspace>01740
Screenshot: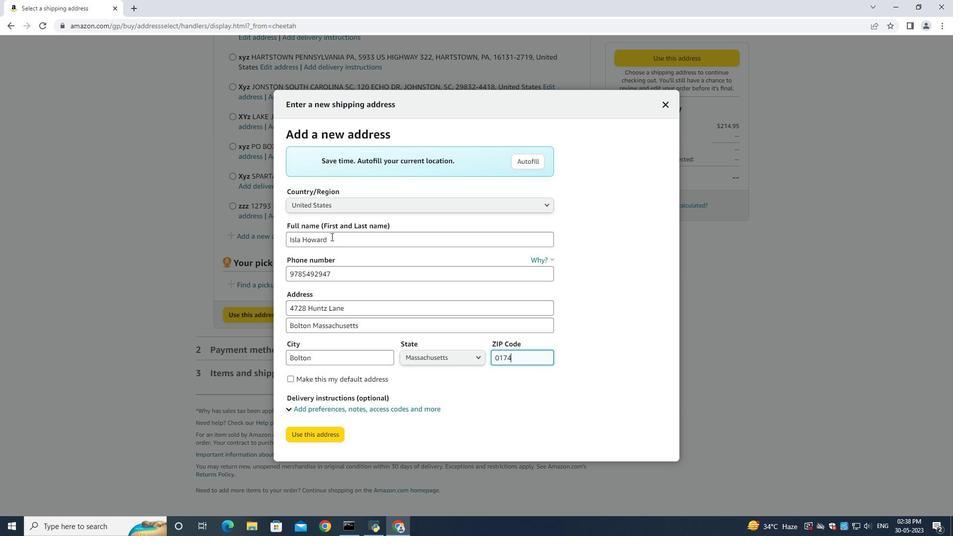 
Action: Mouse moved to (297, 432)
Screenshot: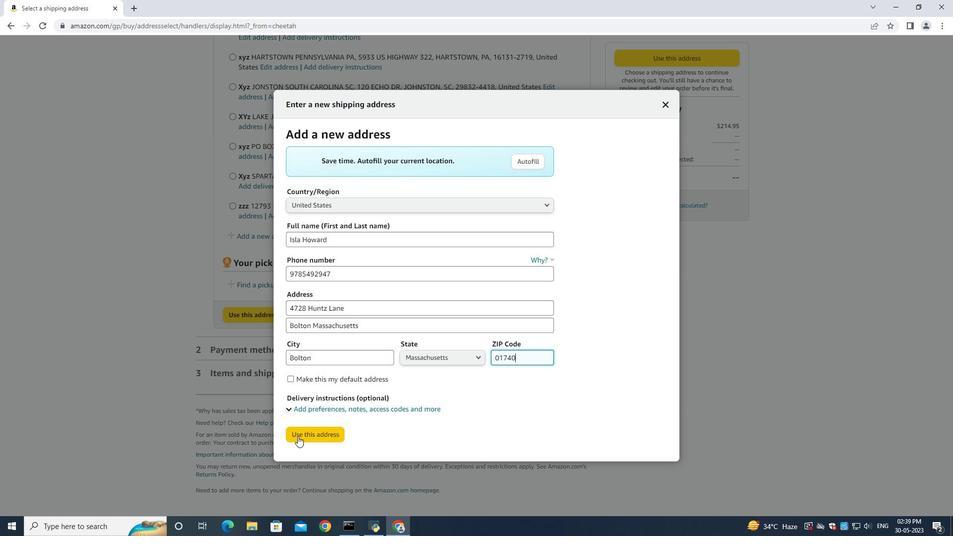 
Action: Mouse pressed left at (297, 432)
Screenshot: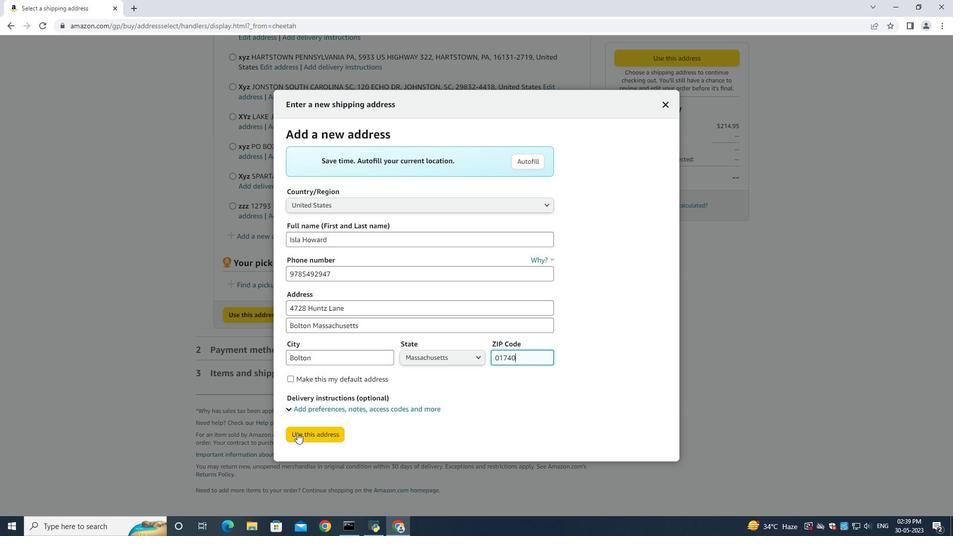 
Action: Mouse moved to (317, 500)
Screenshot: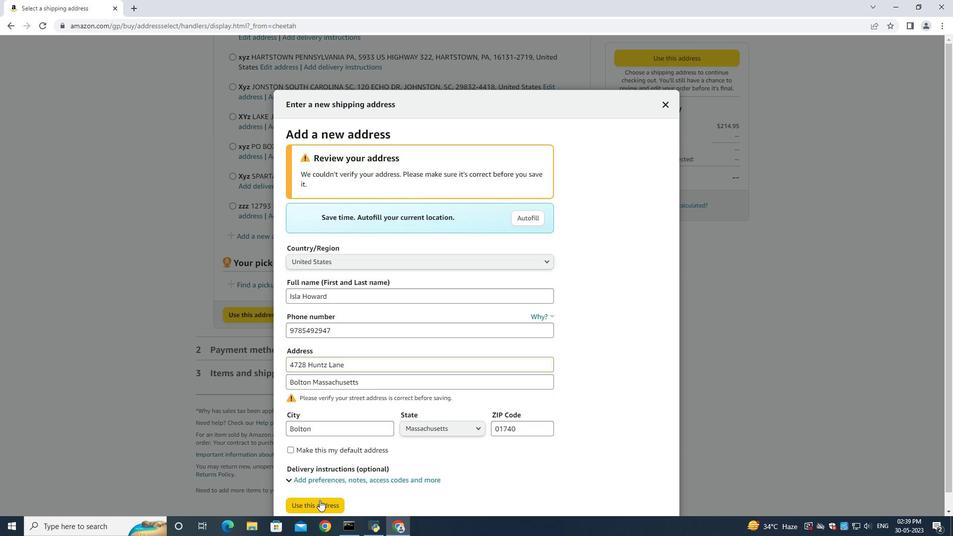 
Action: Mouse pressed left at (317, 500)
Screenshot: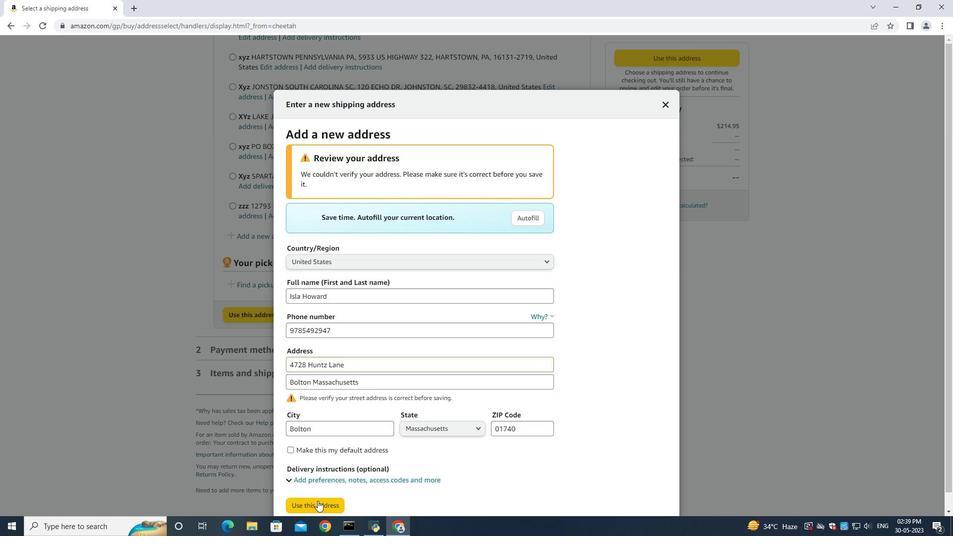 
Action: Mouse moved to (423, 330)
Screenshot: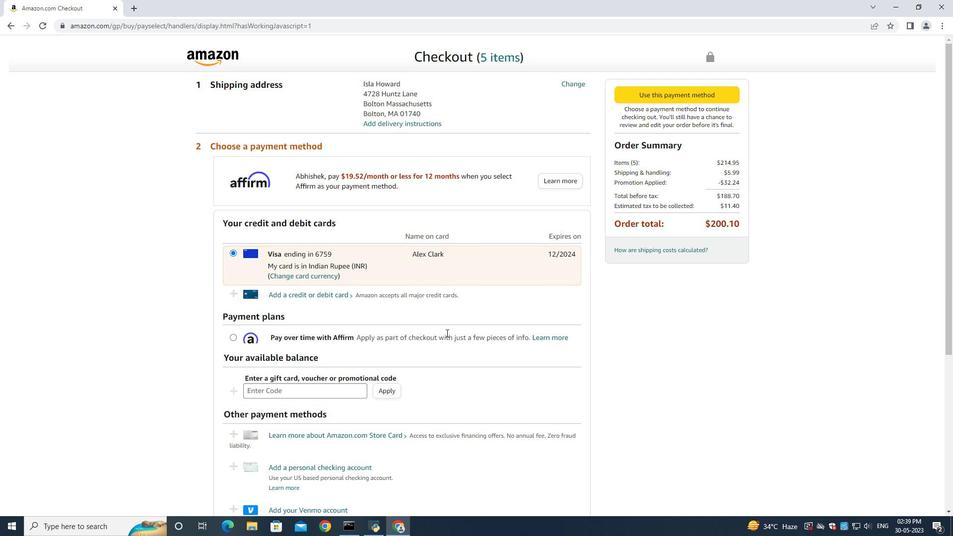 
